 Task: Look for space in Barra do Garças, Brazil from 5th June, 2023 to 16th June, 2023 for 2 adults in price range Rs.14000 to Rs.18000. Place can be entire place with 1  bedroom having 1 bed and 1 bathroom. Property type can be house, flat, guest house, hotel. Amenities needed are: washing machine. Booking option can be shelf check-in. Required host language is Spanish.
Action: Mouse moved to (582, 101)
Screenshot: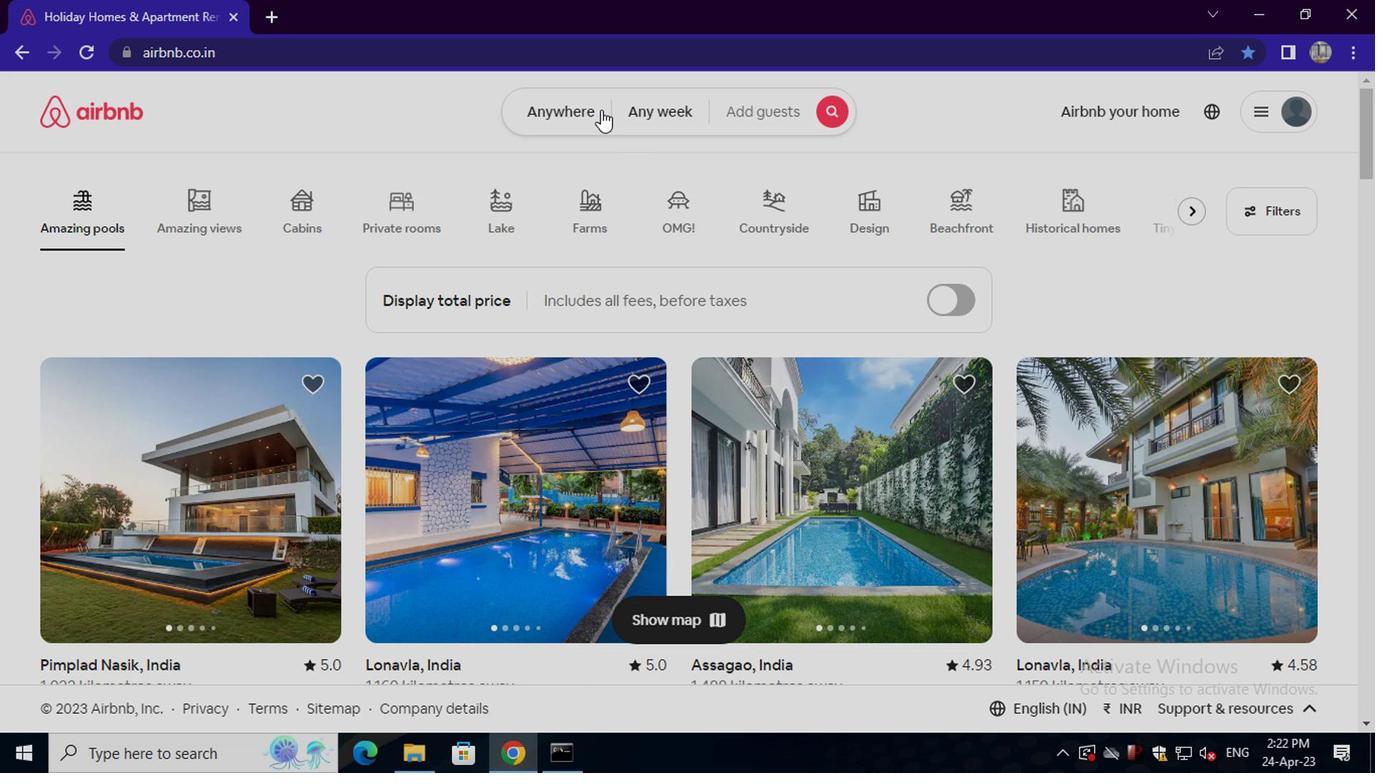 
Action: Mouse pressed left at (582, 101)
Screenshot: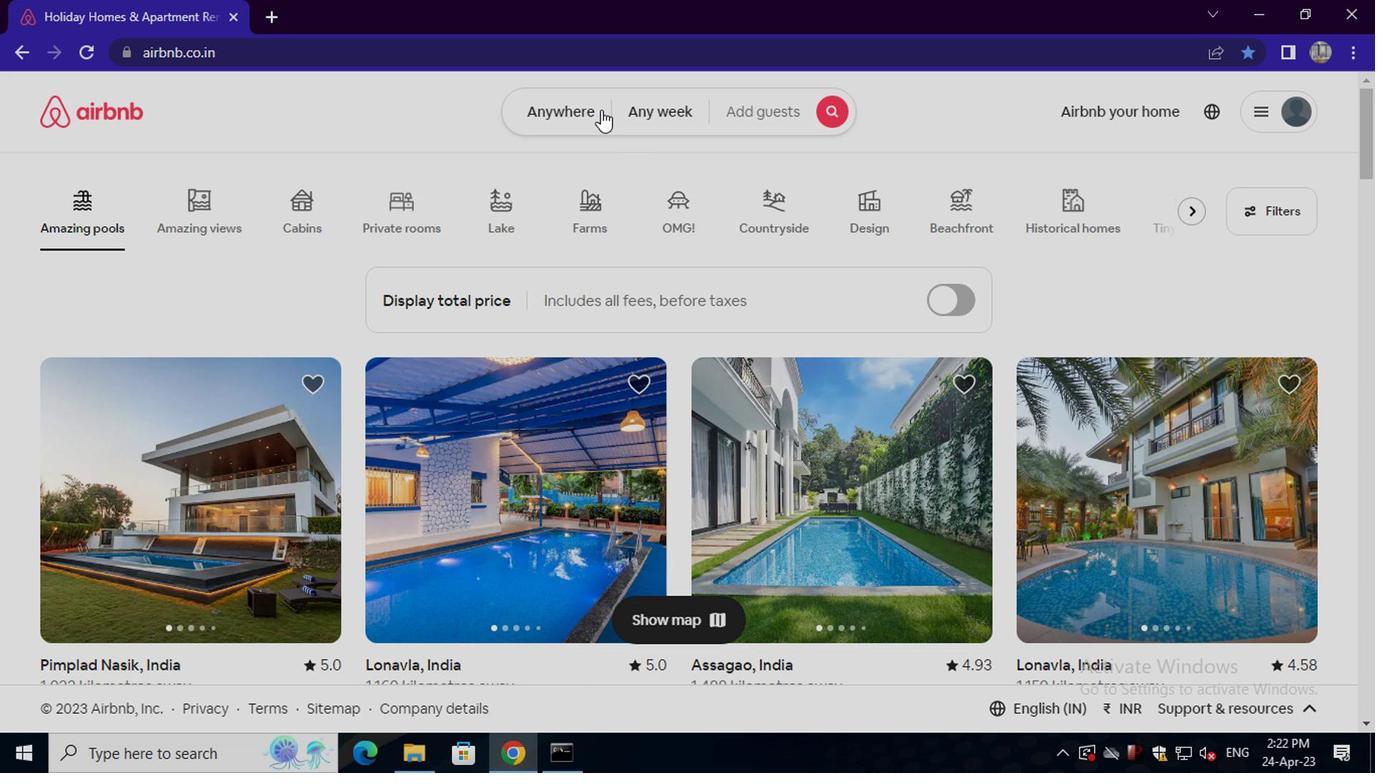 
Action: Mouse moved to (431, 193)
Screenshot: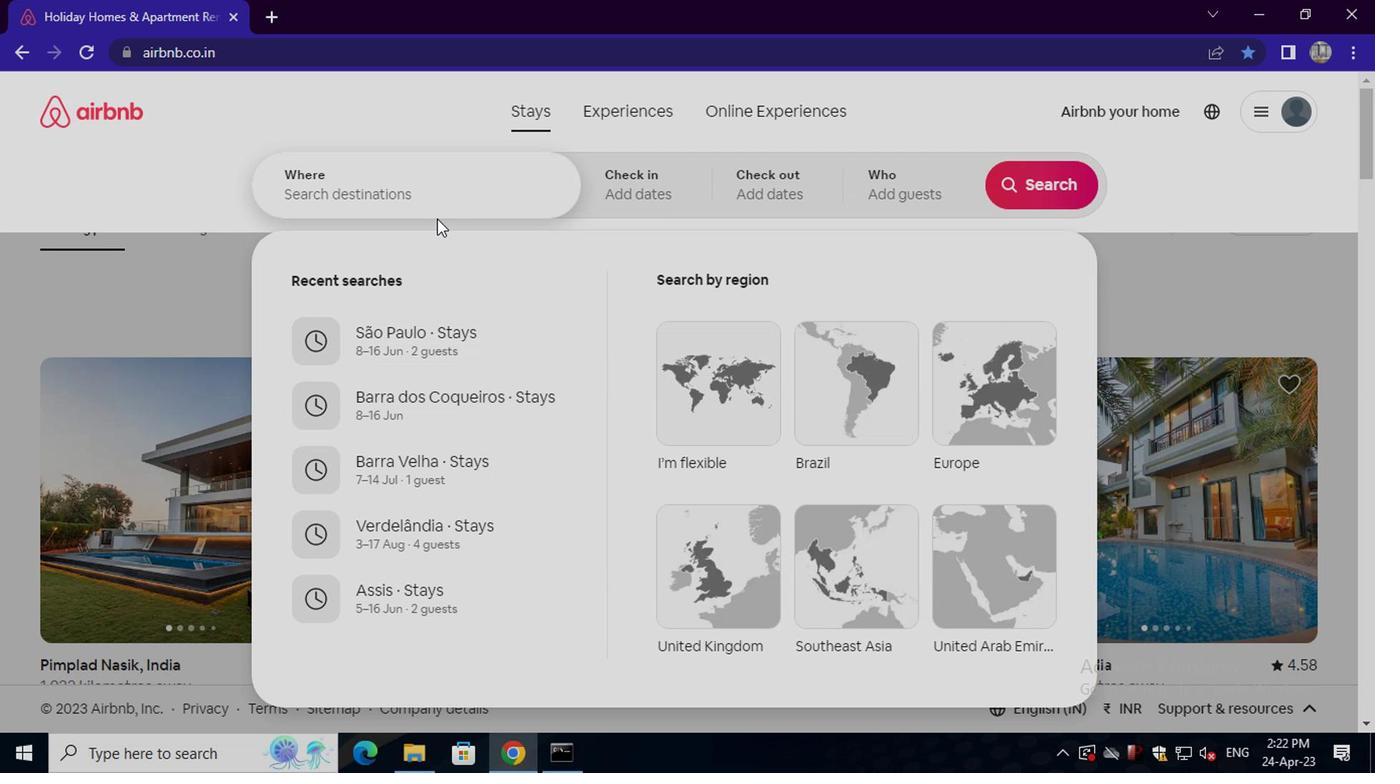 
Action: Mouse pressed left at (431, 193)
Screenshot: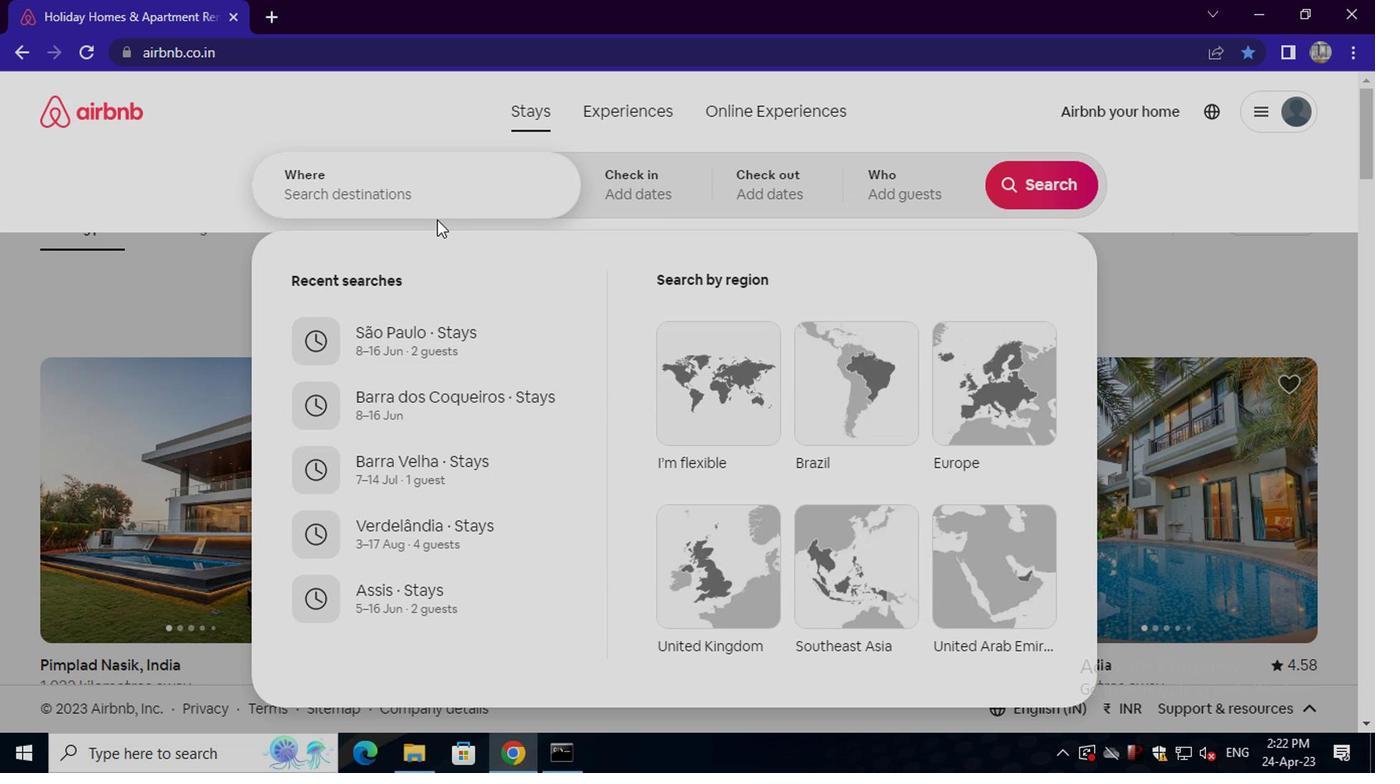 
Action: Key pressed barra<Key.space>do<Key.space>garcas,<Key.space>brazil<Key.enter>
Screenshot: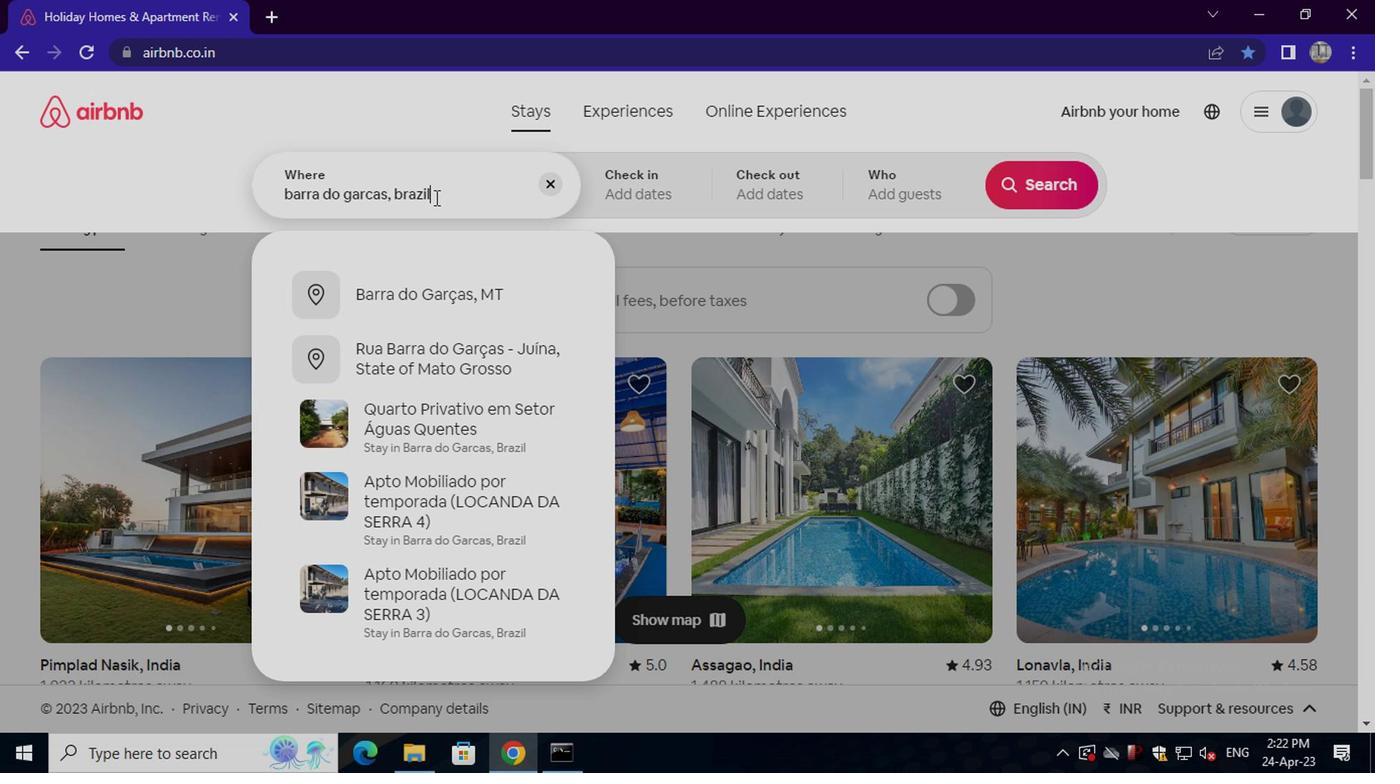 
Action: Mouse moved to (1037, 344)
Screenshot: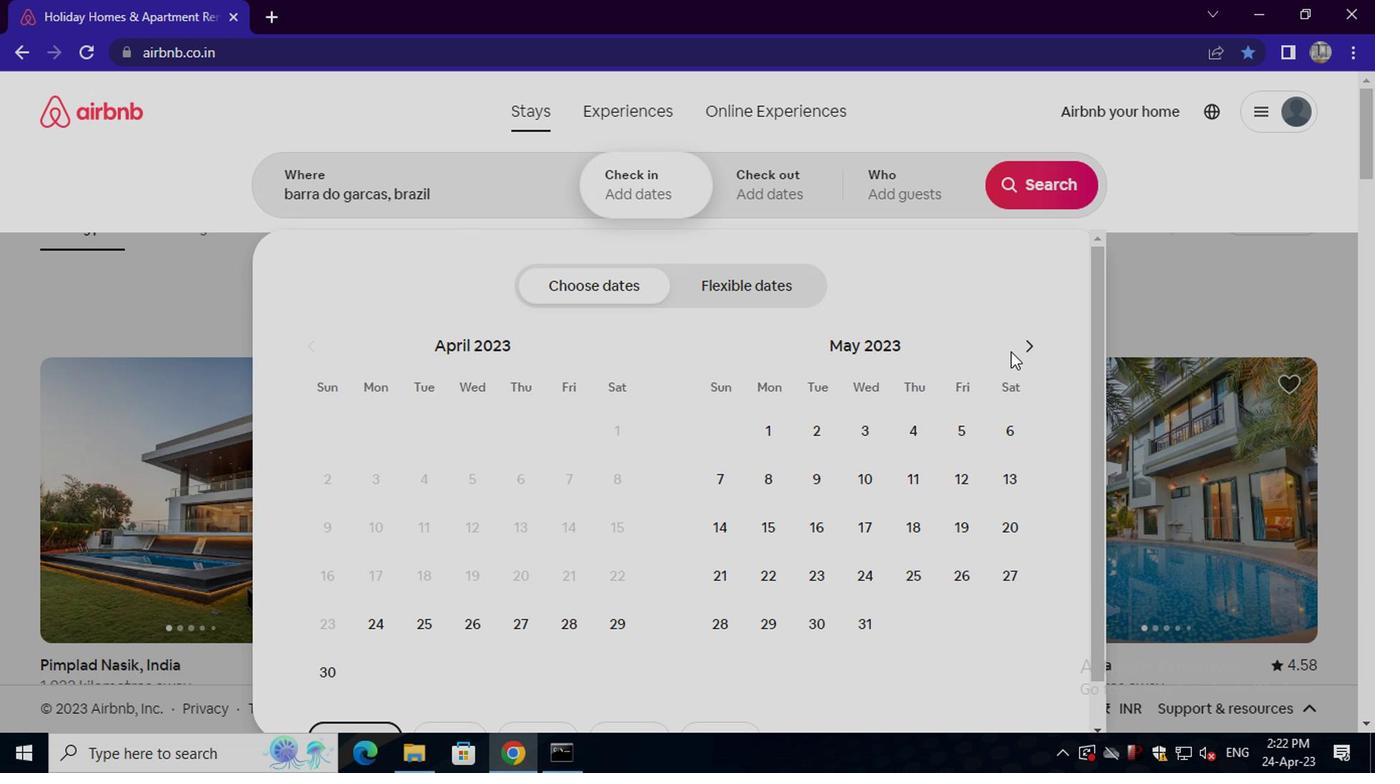 
Action: Mouse pressed left at (1037, 344)
Screenshot: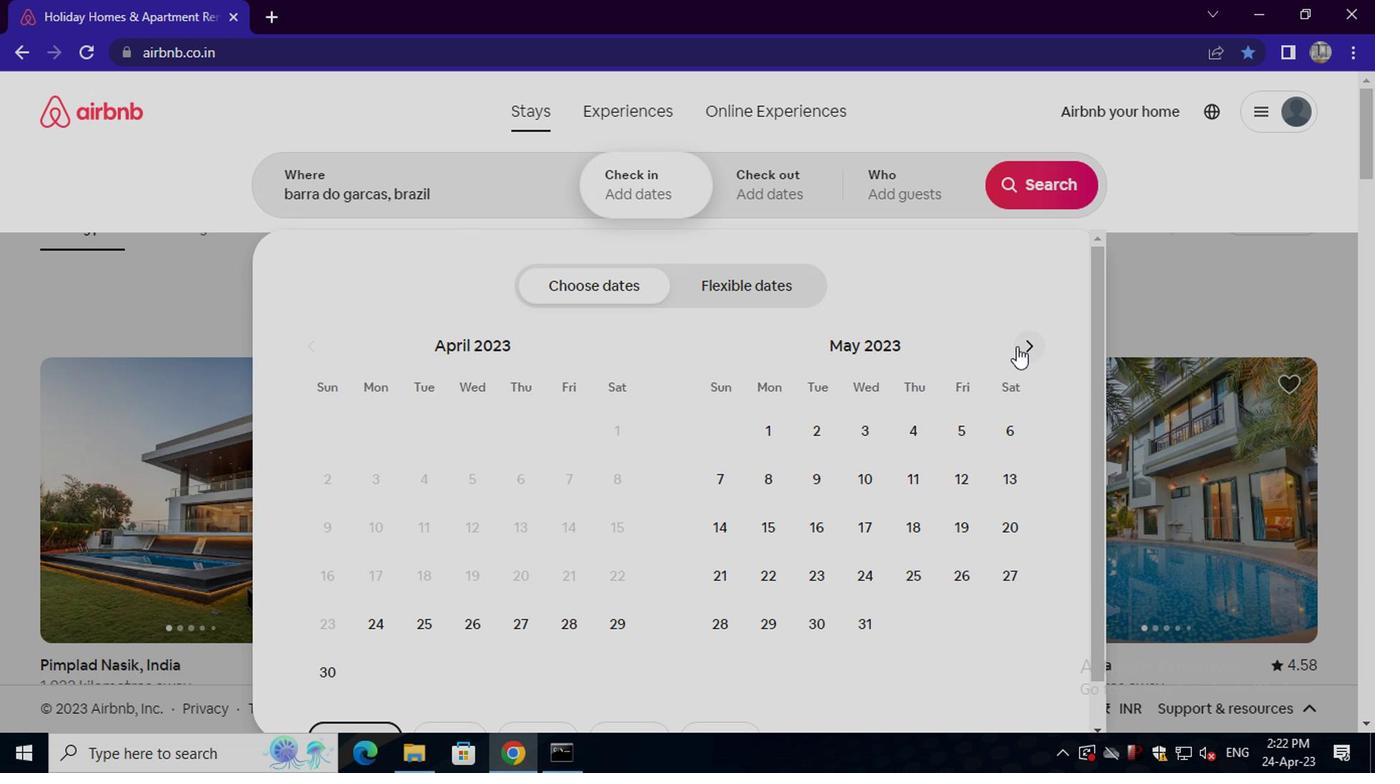 
Action: Mouse moved to (770, 477)
Screenshot: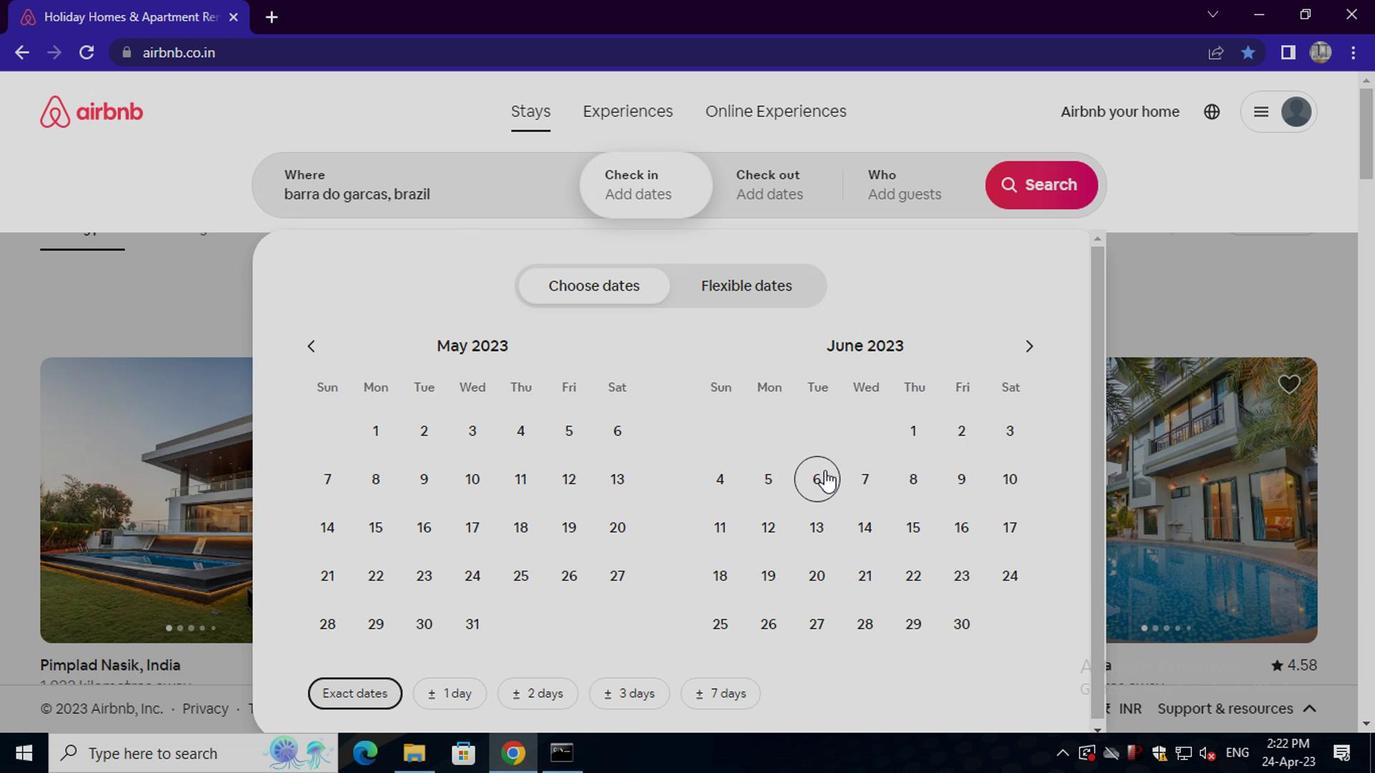 
Action: Mouse pressed left at (770, 477)
Screenshot: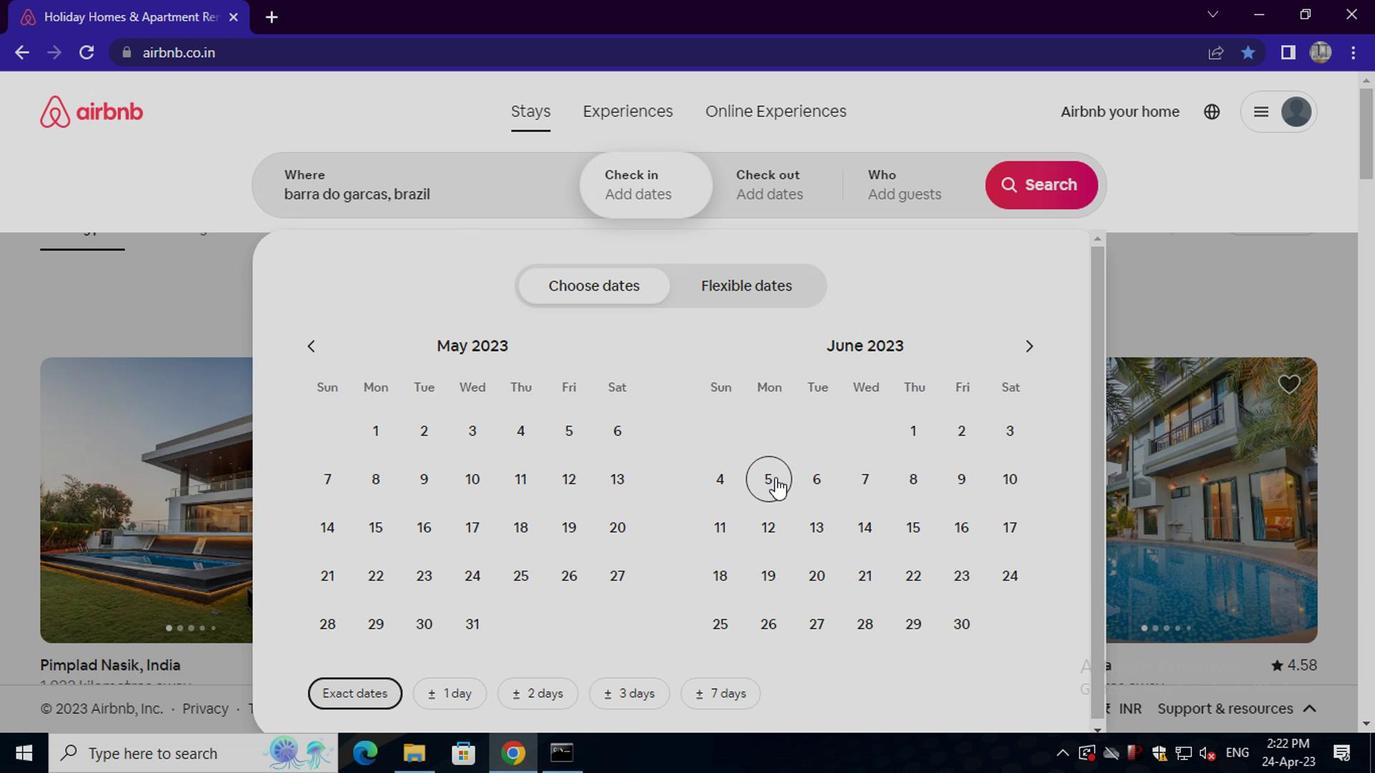 
Action: Mouse moved to (957, 520)
Screenshot: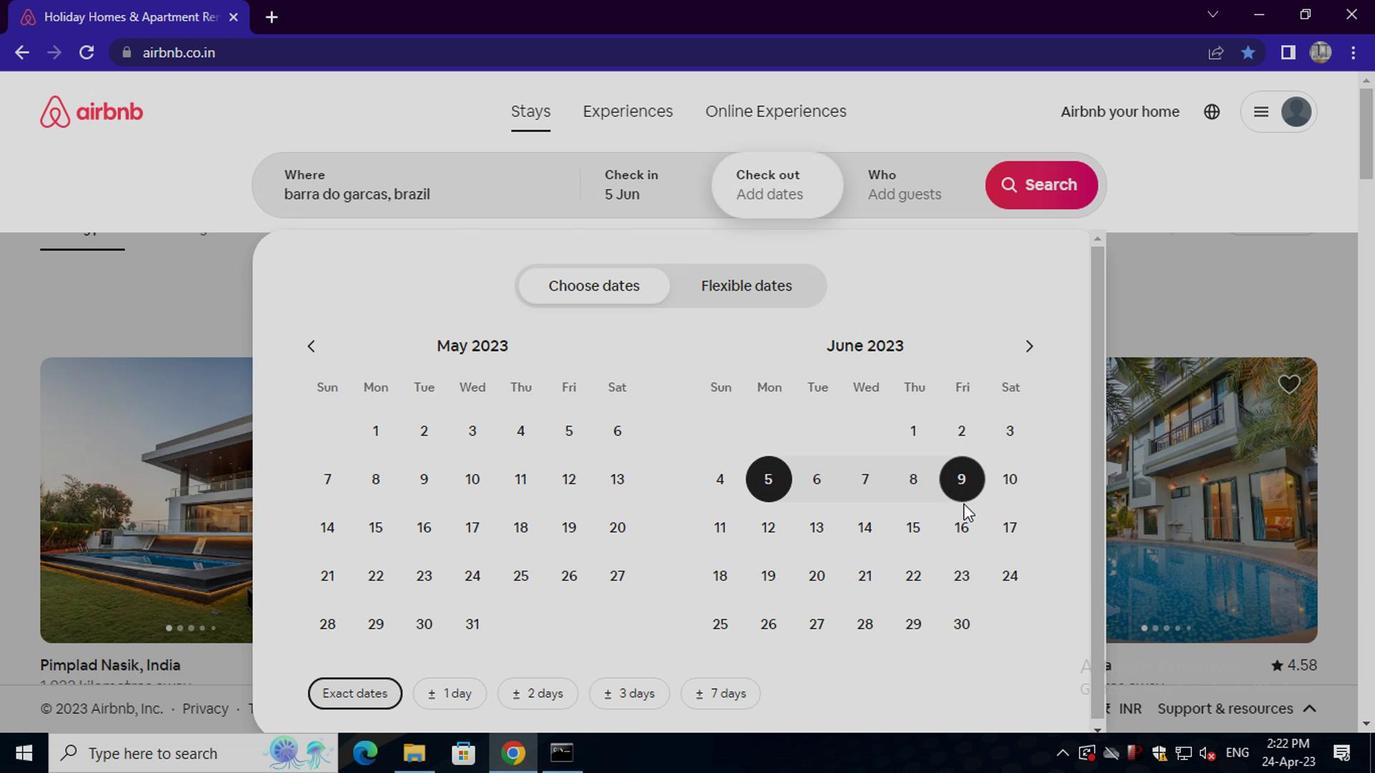 
Action: Mouse pressed left at (957, 520)
Screenshot: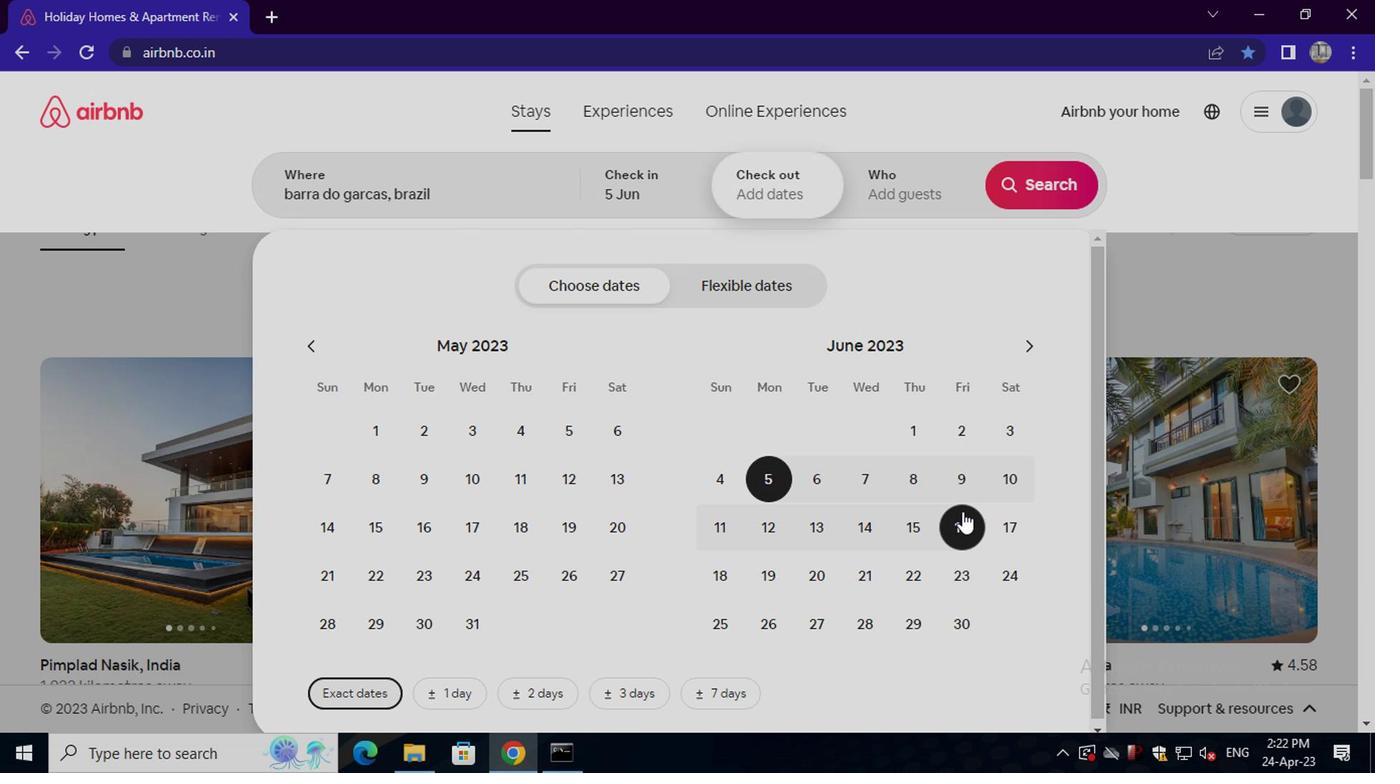
Action: Mouse moved to (921, 174)
Screenshot: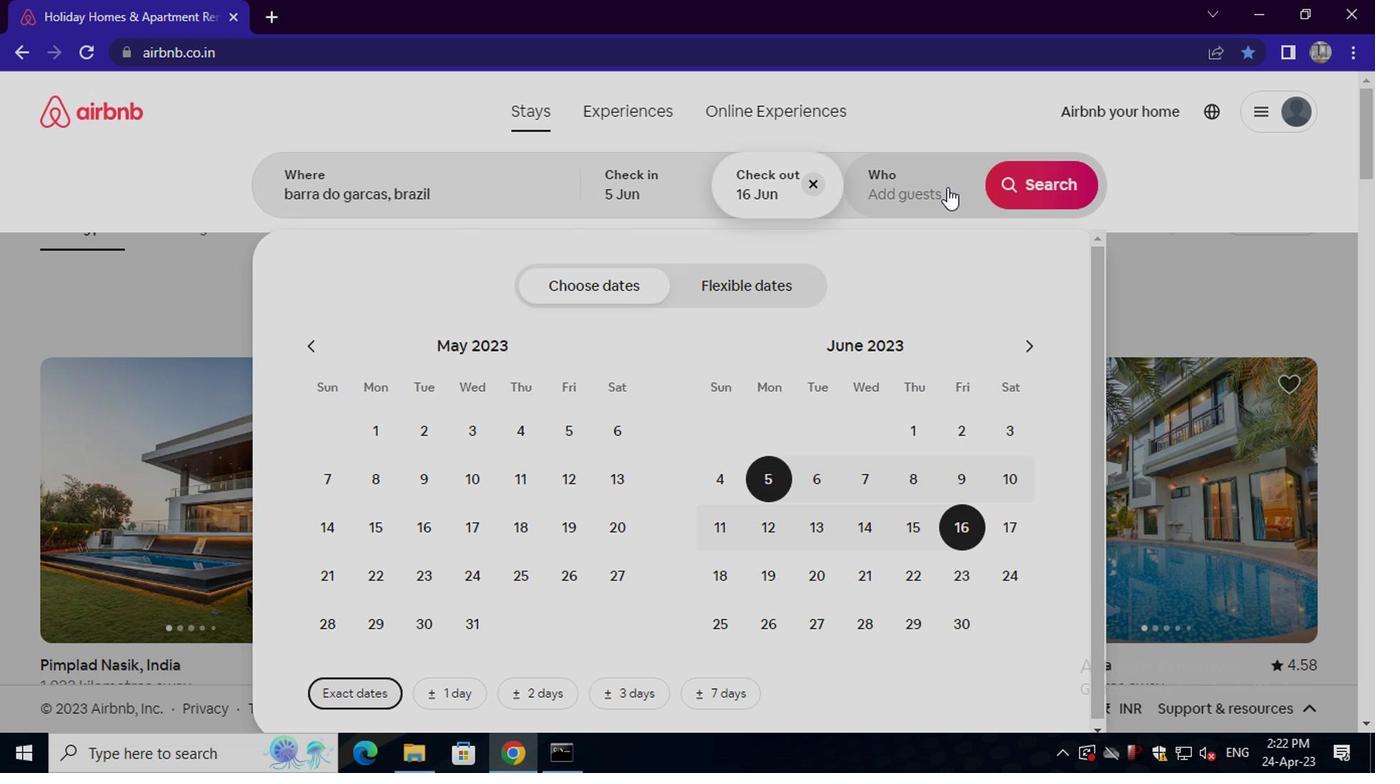 
Action: Mouse pressed left at (921, 174)
Screenshot: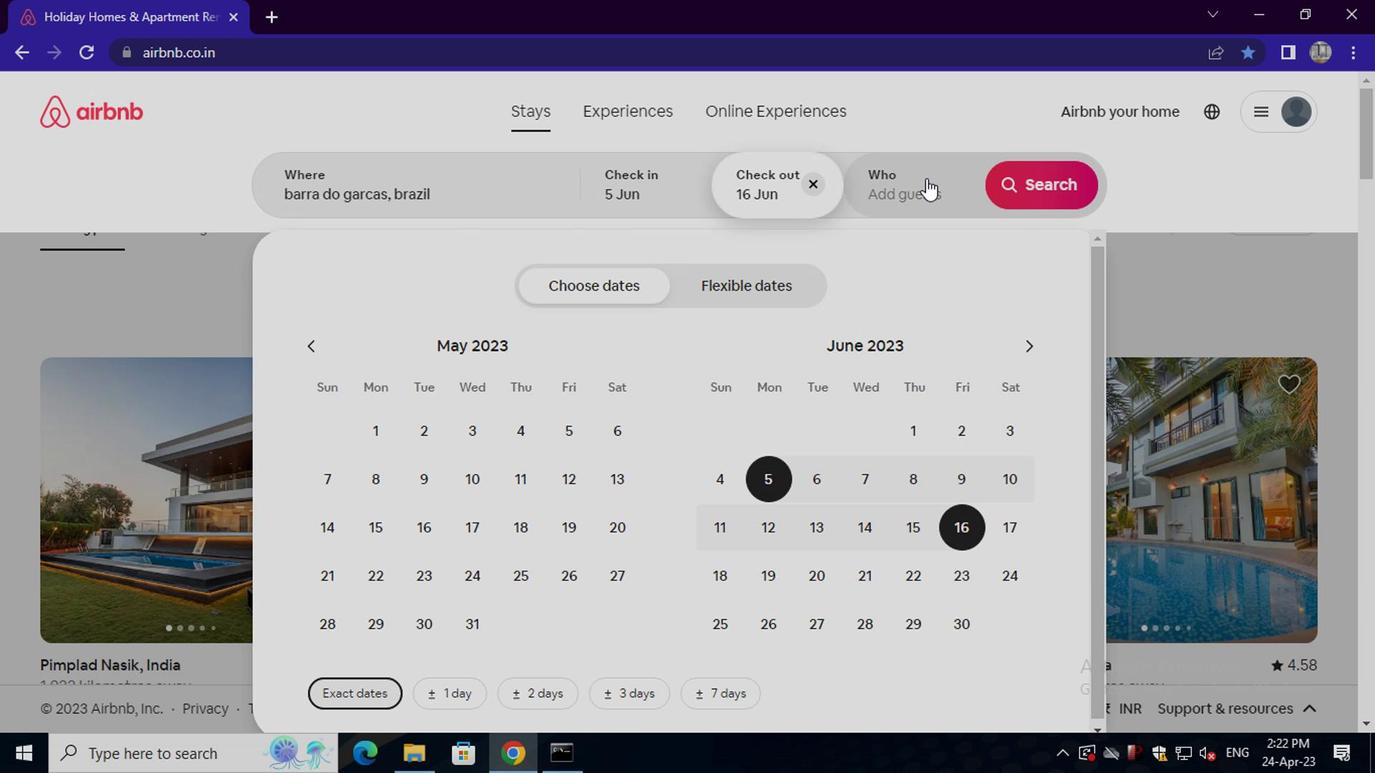 
Action: Mouse moved to (1043, 285)
Screenshot: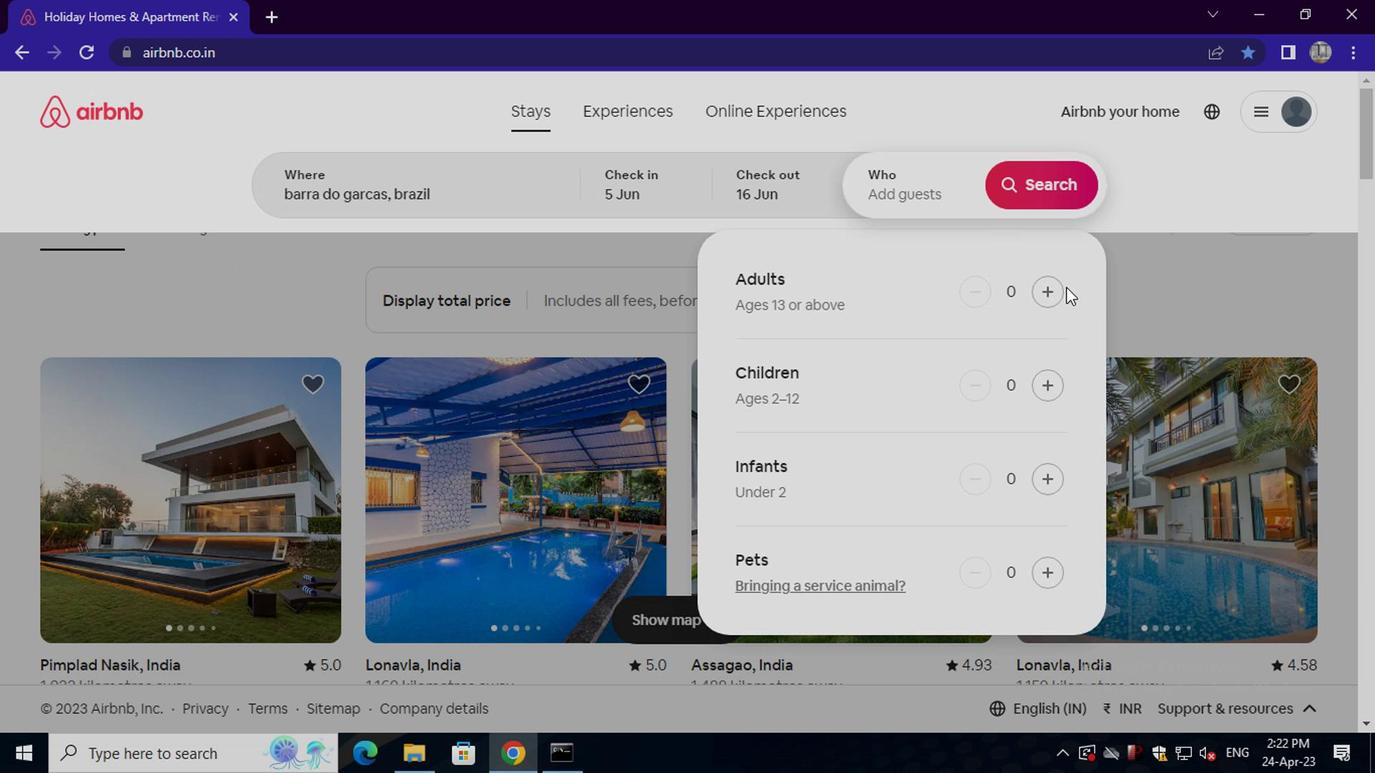 
Action: Mouse pressed left at (1043, 285)
Screenshot: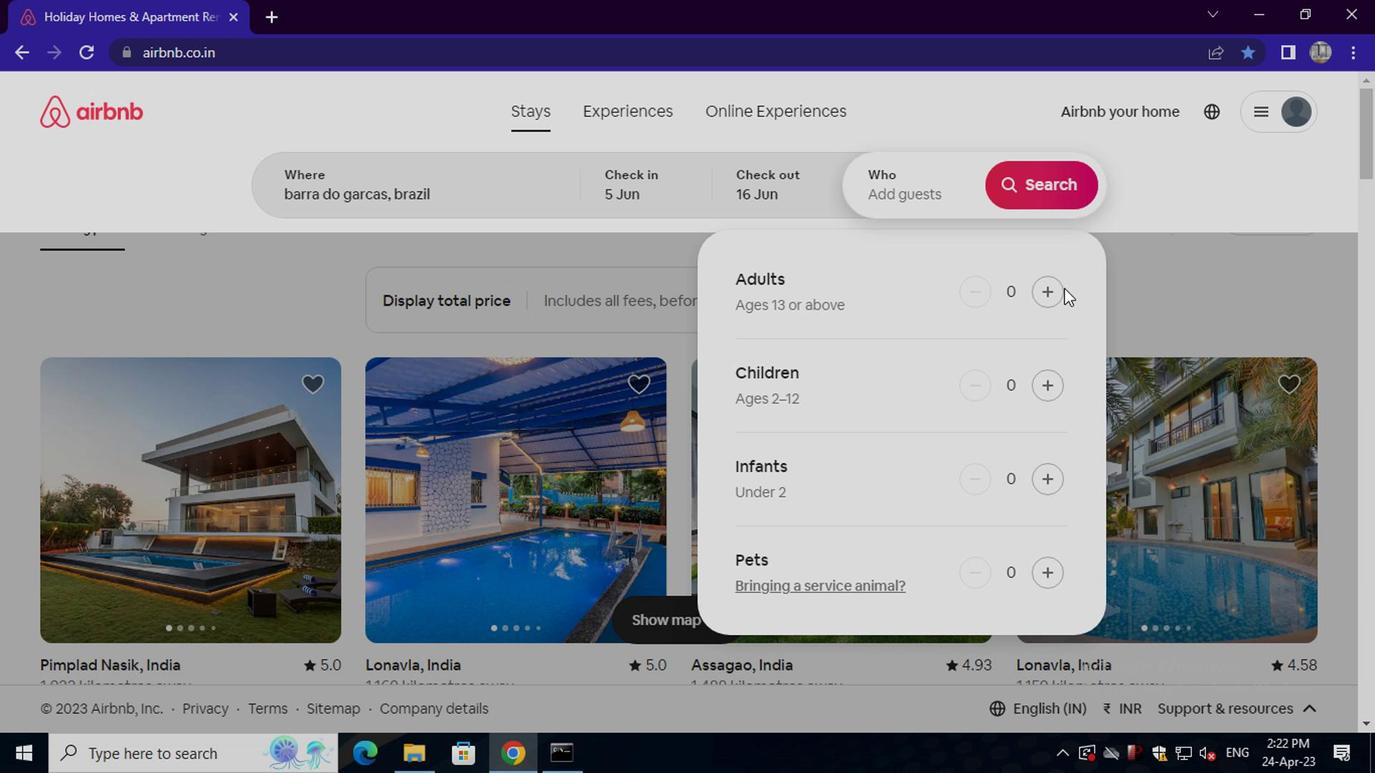
Action: Mouse pressed left at (1043, 285)
Screenshot: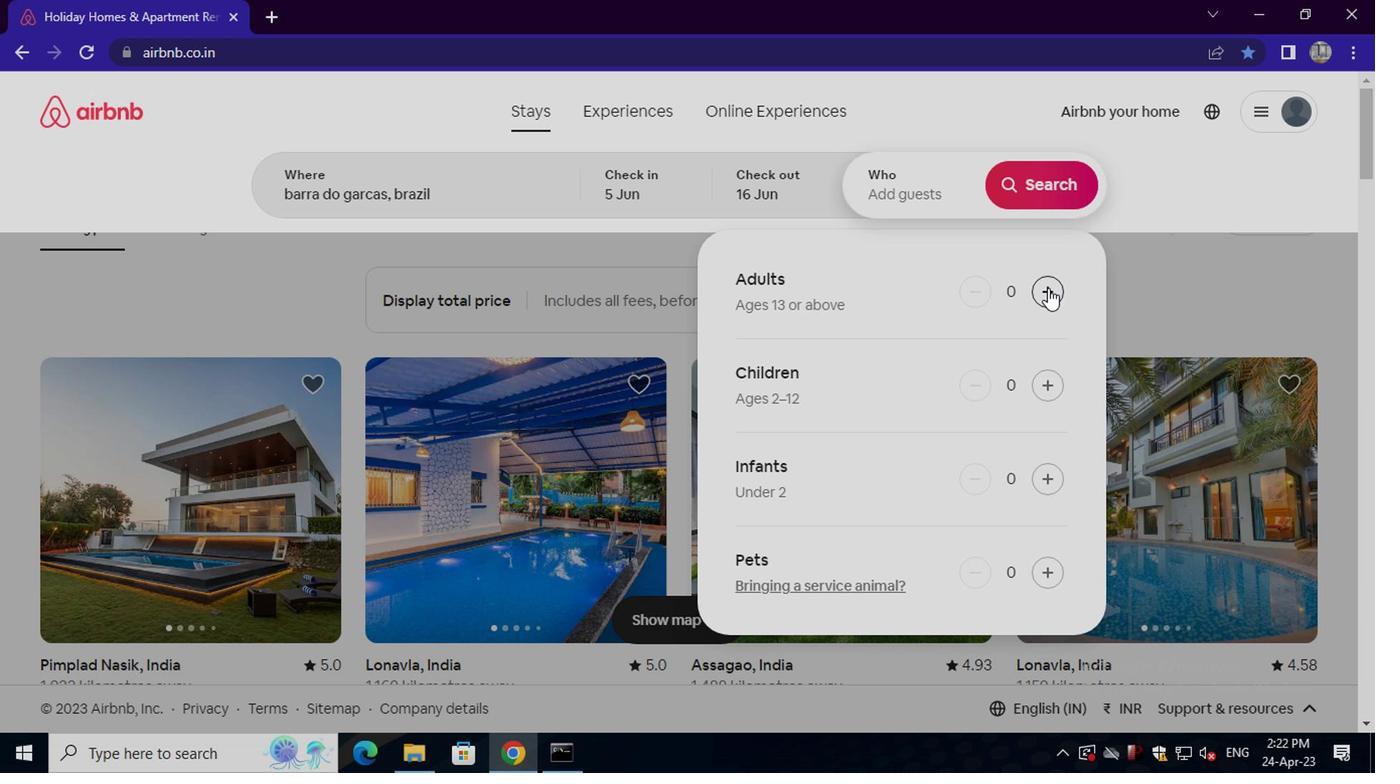 
Action: Mouse moved to (1041, 175)
Screenshot: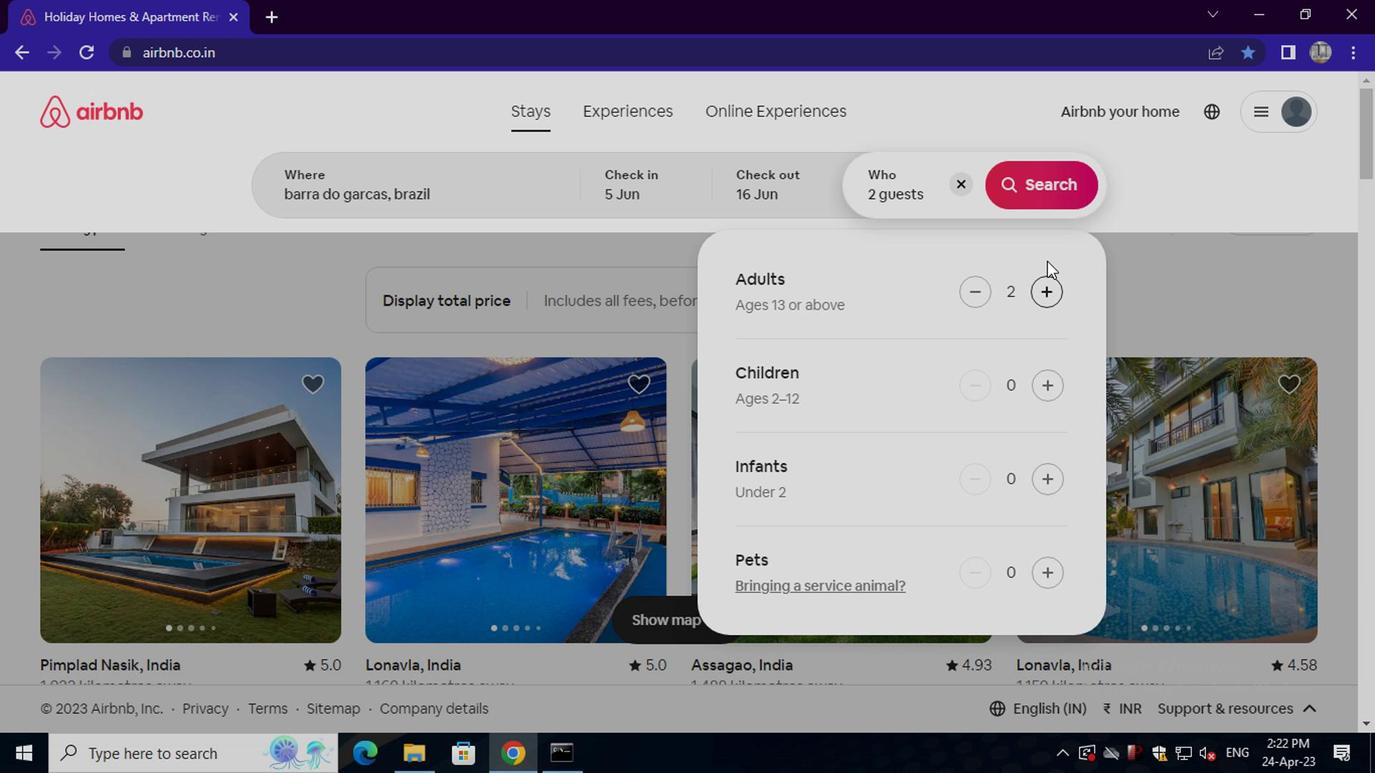 
Action: Mouse pressed left at (1041, 175)
Screenshot: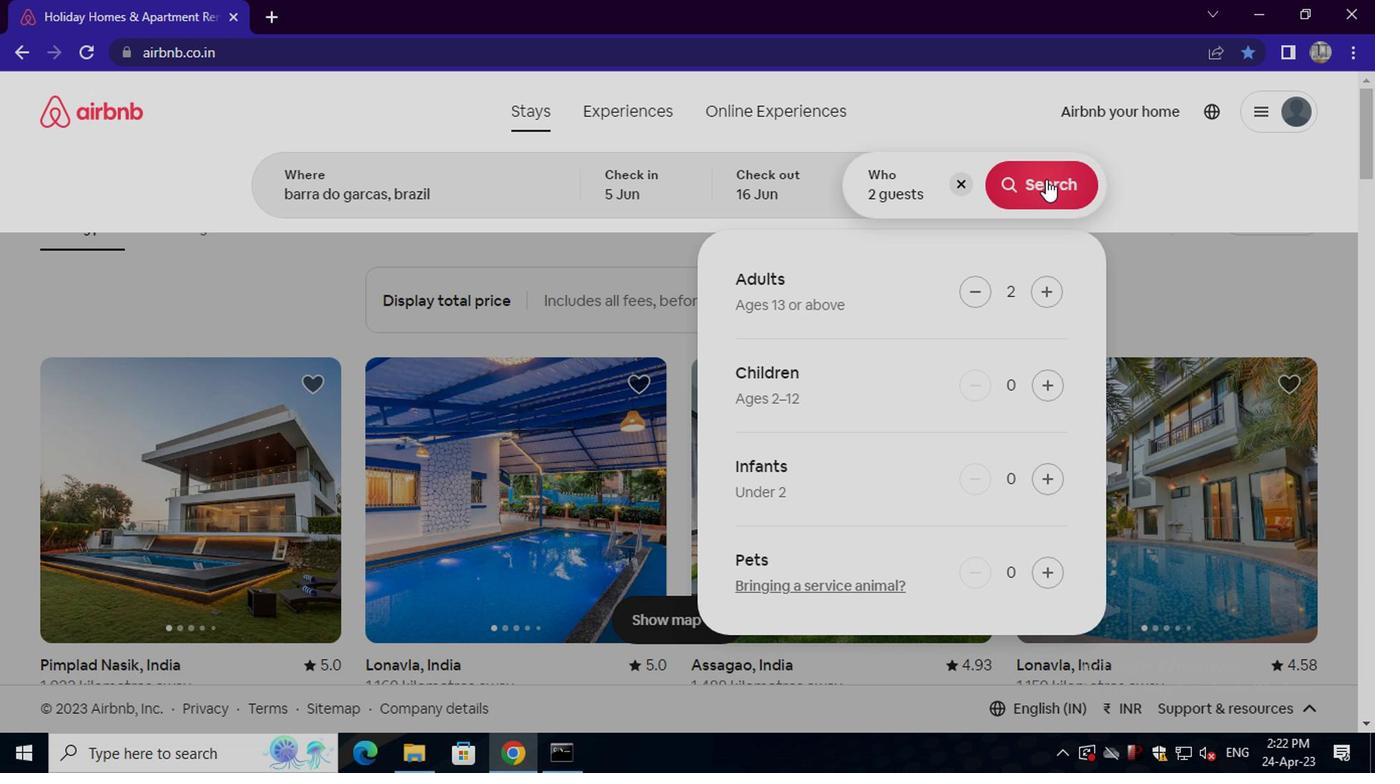 
Action: Mouse moved to (1303, 183)
Screenshot: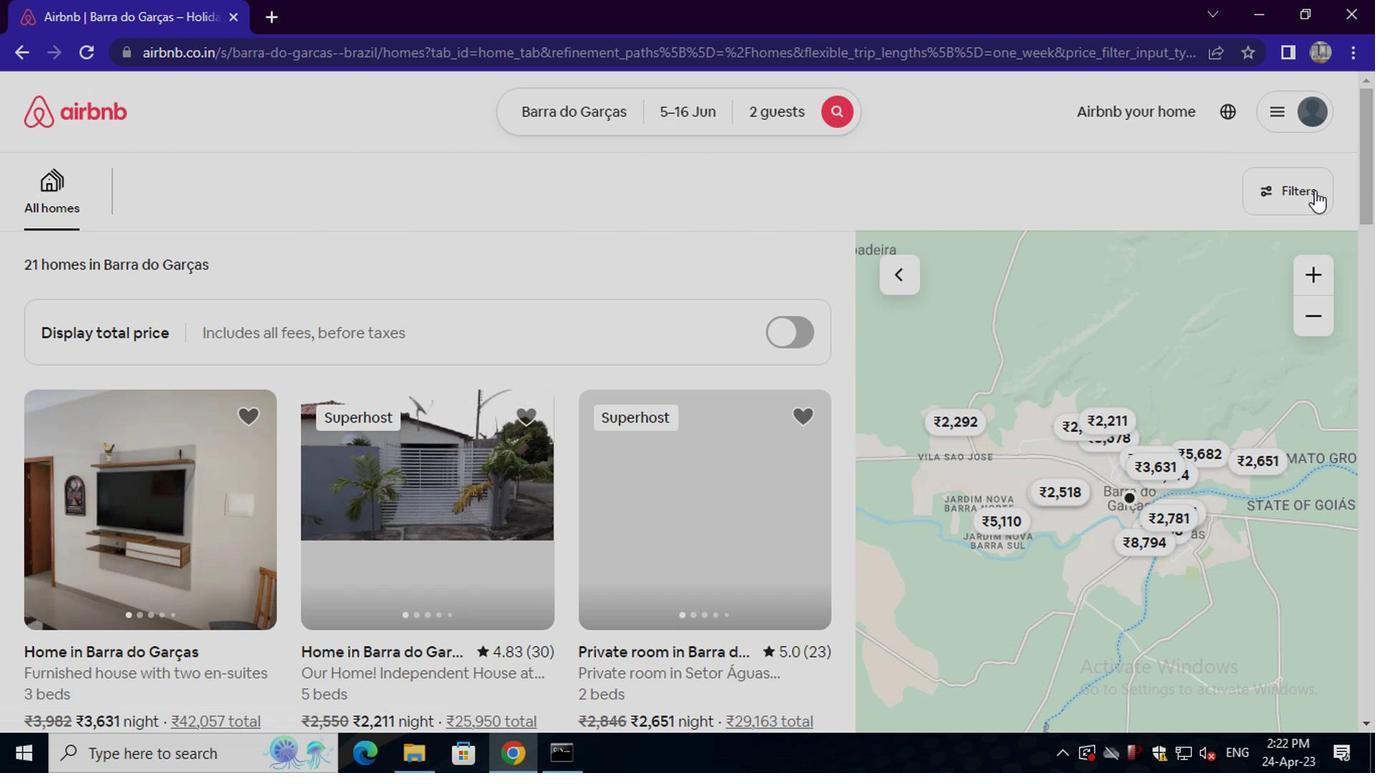 
Action: Mouse pressed left at (1303, 183)
Screenshot: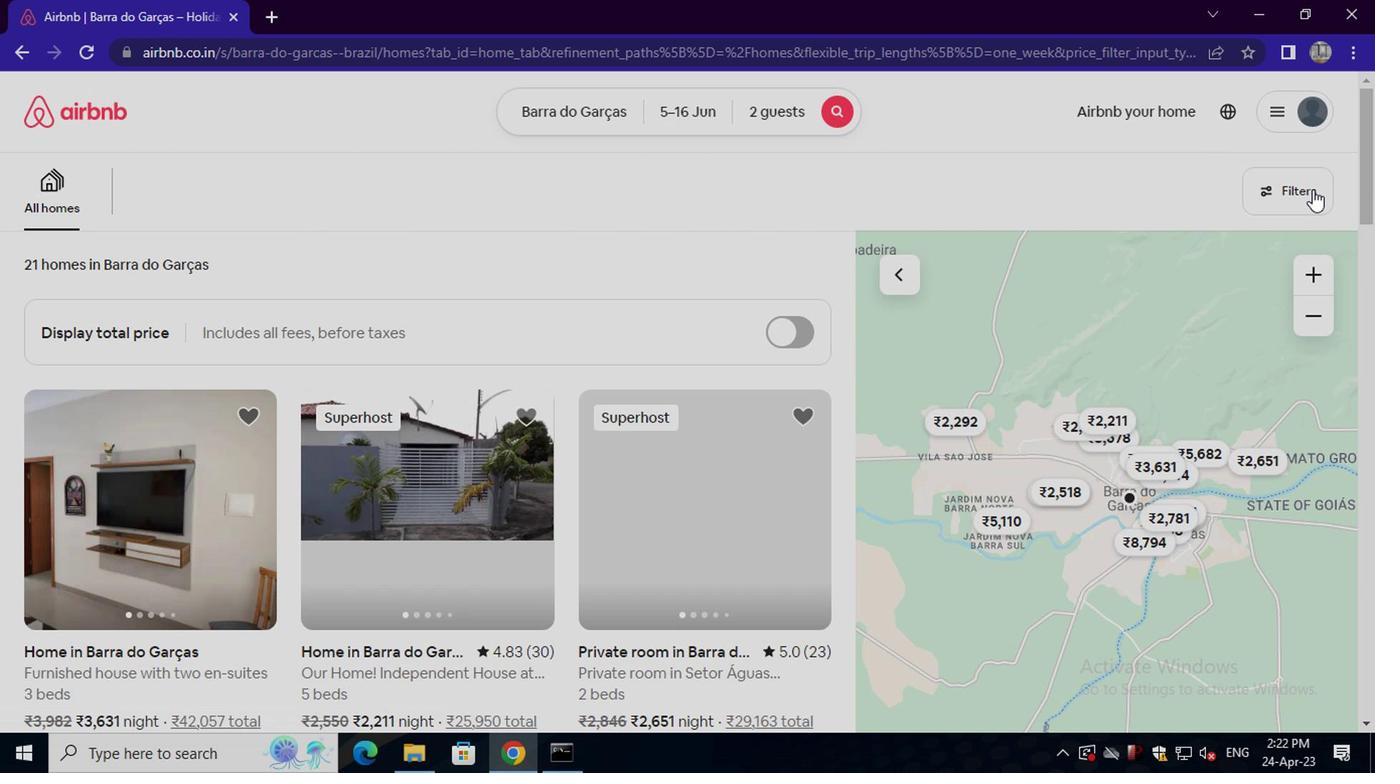 
Action: Mouse moved to (496, 452)
Screenshot: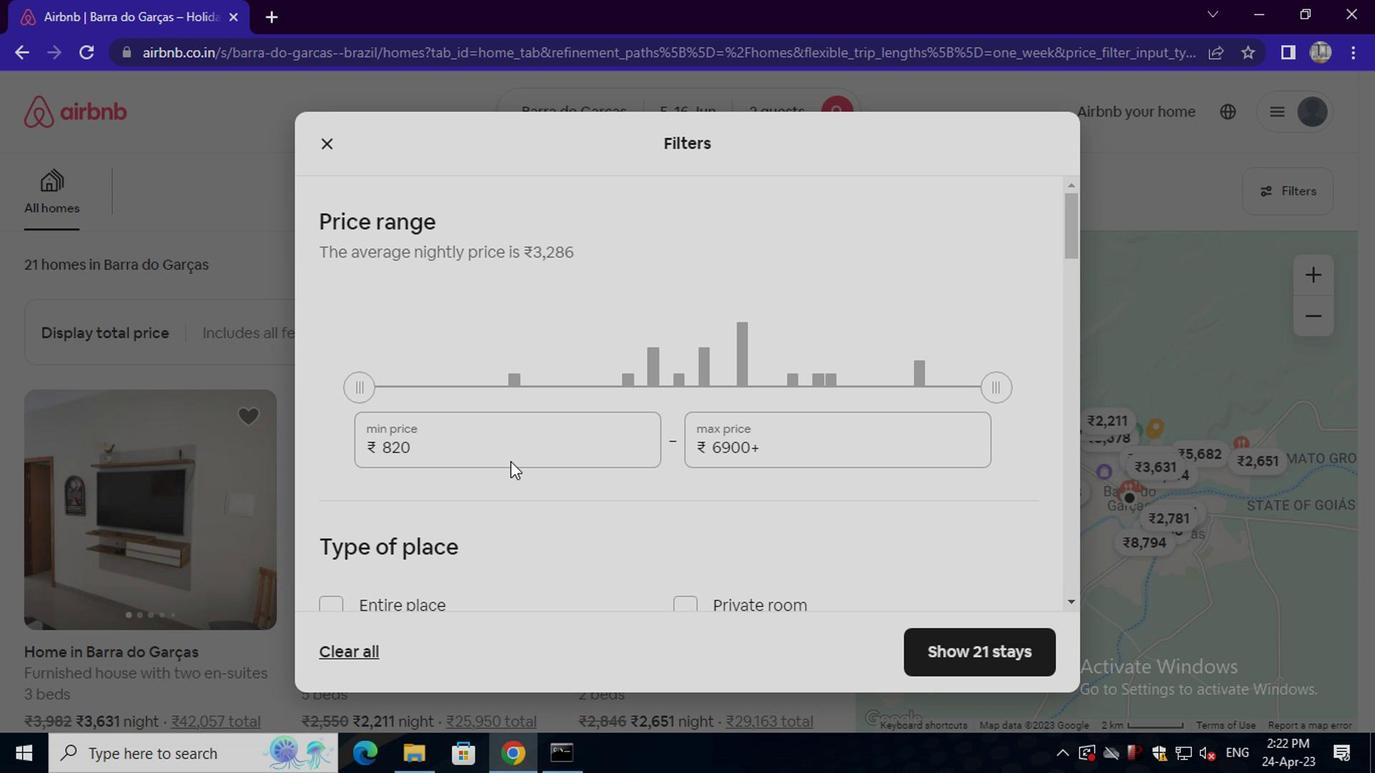 
Action: Mouse pressed left at (496, 452)
Screenshot: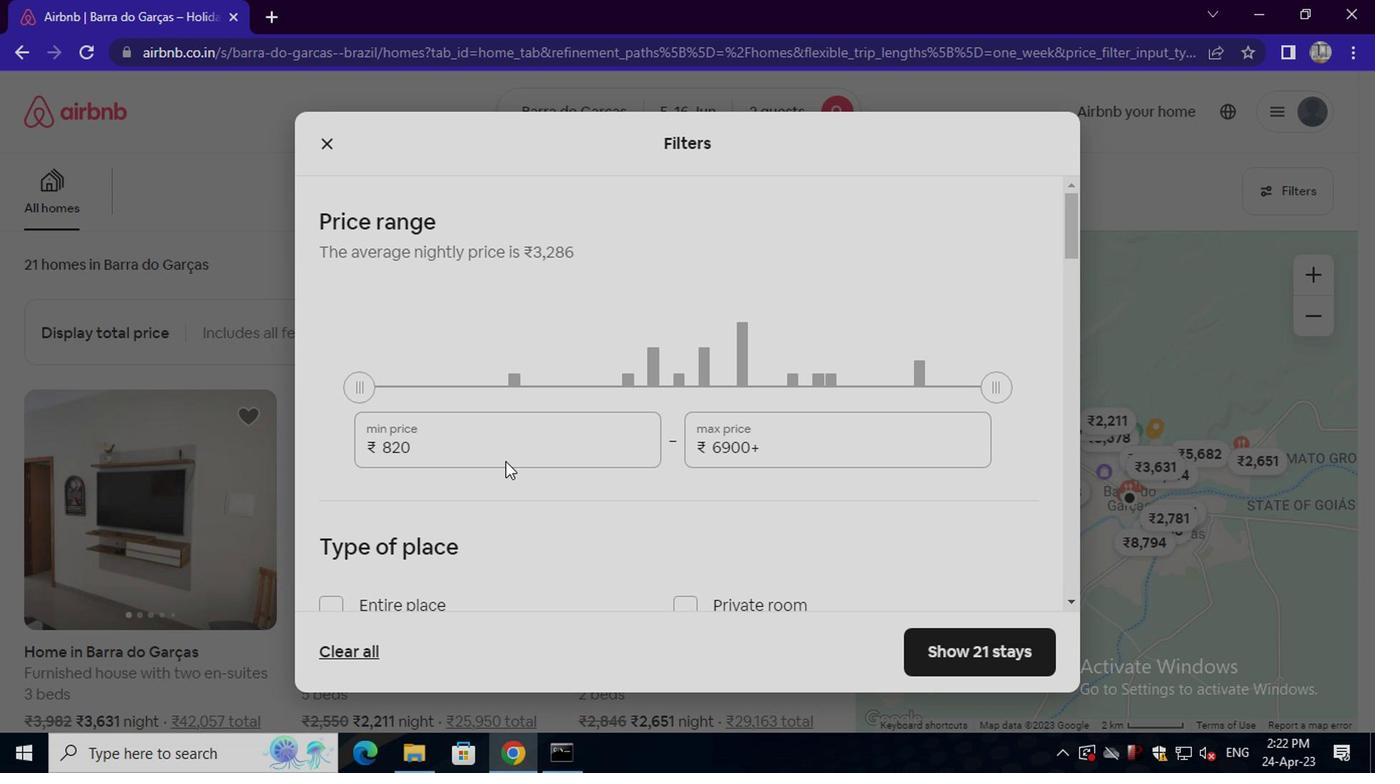 
Action: Key pressed <Key.backspace><Key.backspace><Key.backspace><Key.backspace><Key.backspace><Key.backspace><Key.backspace><Key.backspace><Key.backspace><Key.backspace><Key.backspace><Key.backspace><Key.backspace><Key.backspace><Key.backspace>14000
Screenshot: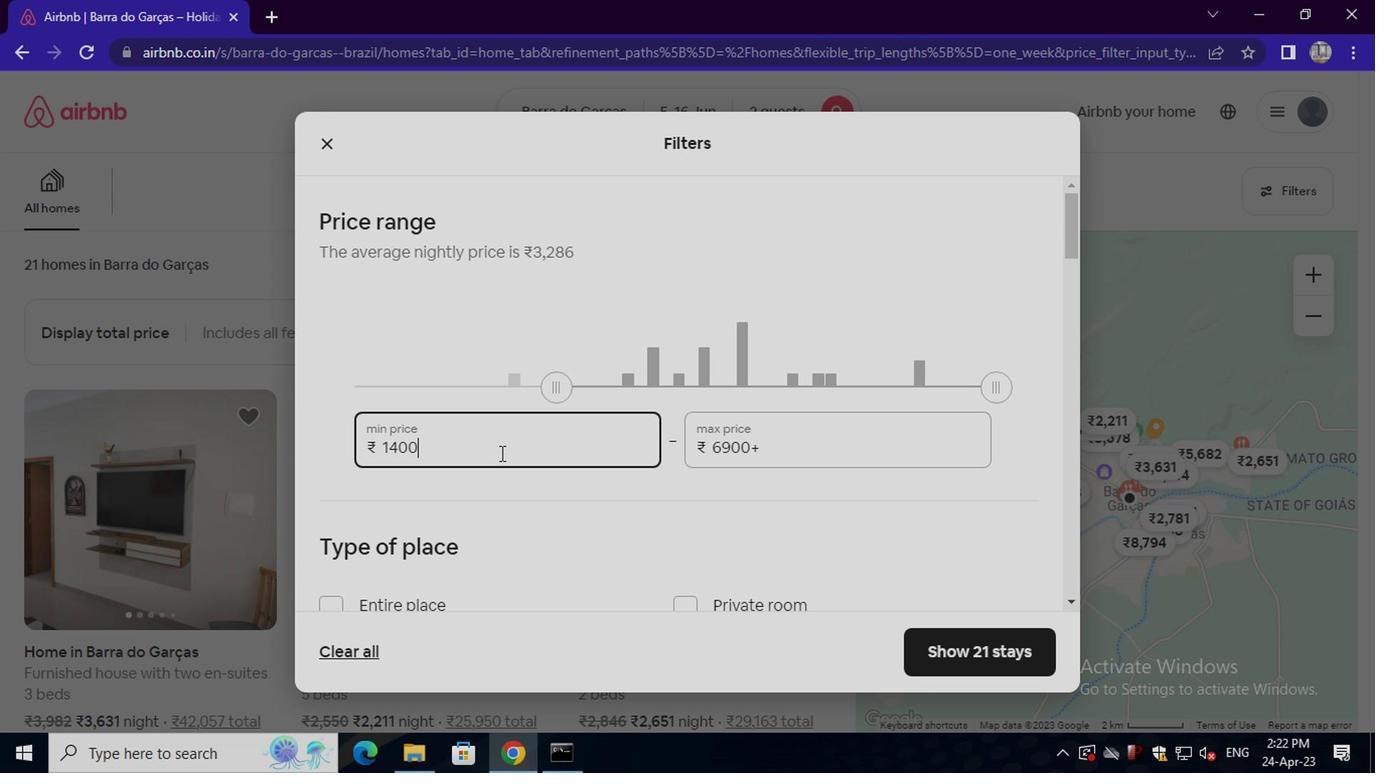 
Action: Mouse moved to (758, 449)
Screenshot: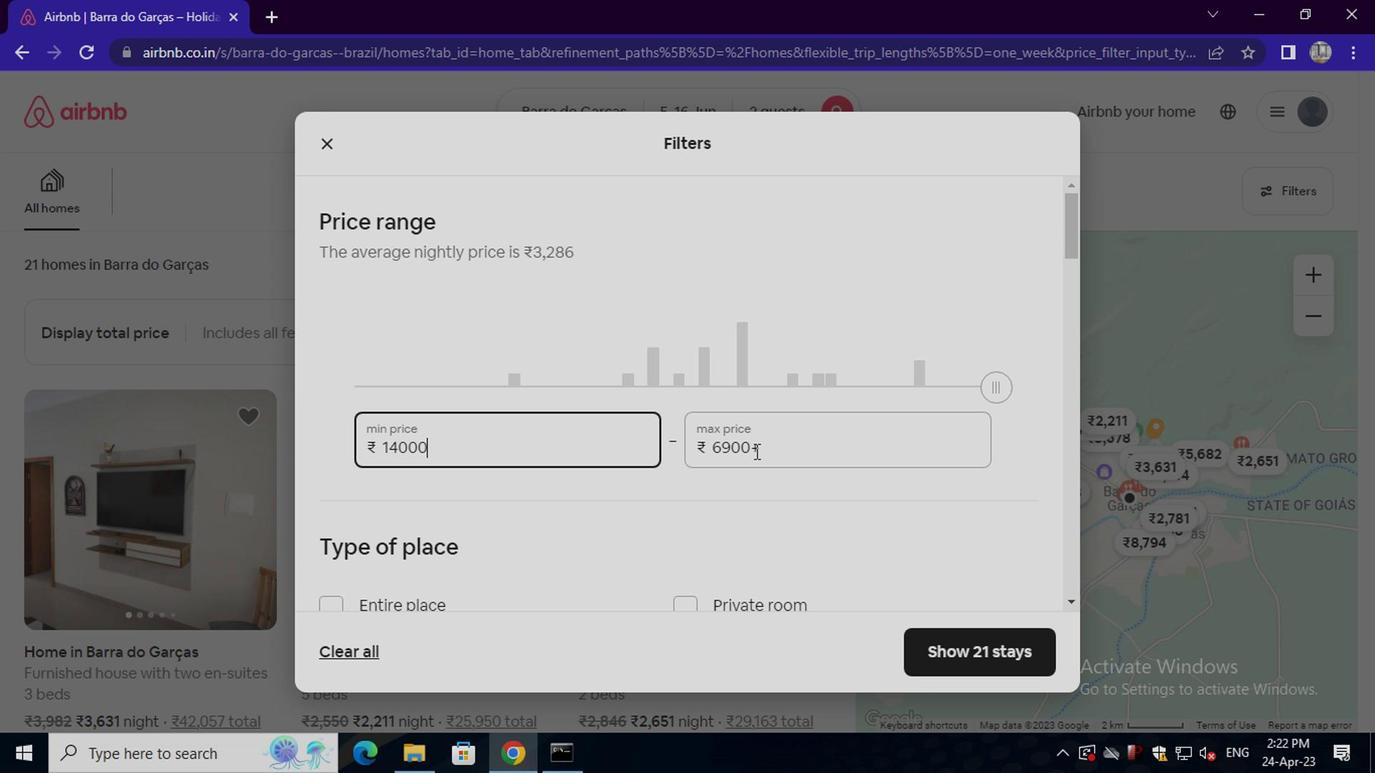 
Action: Mouse pressed left at (758, 449)
Screenshot: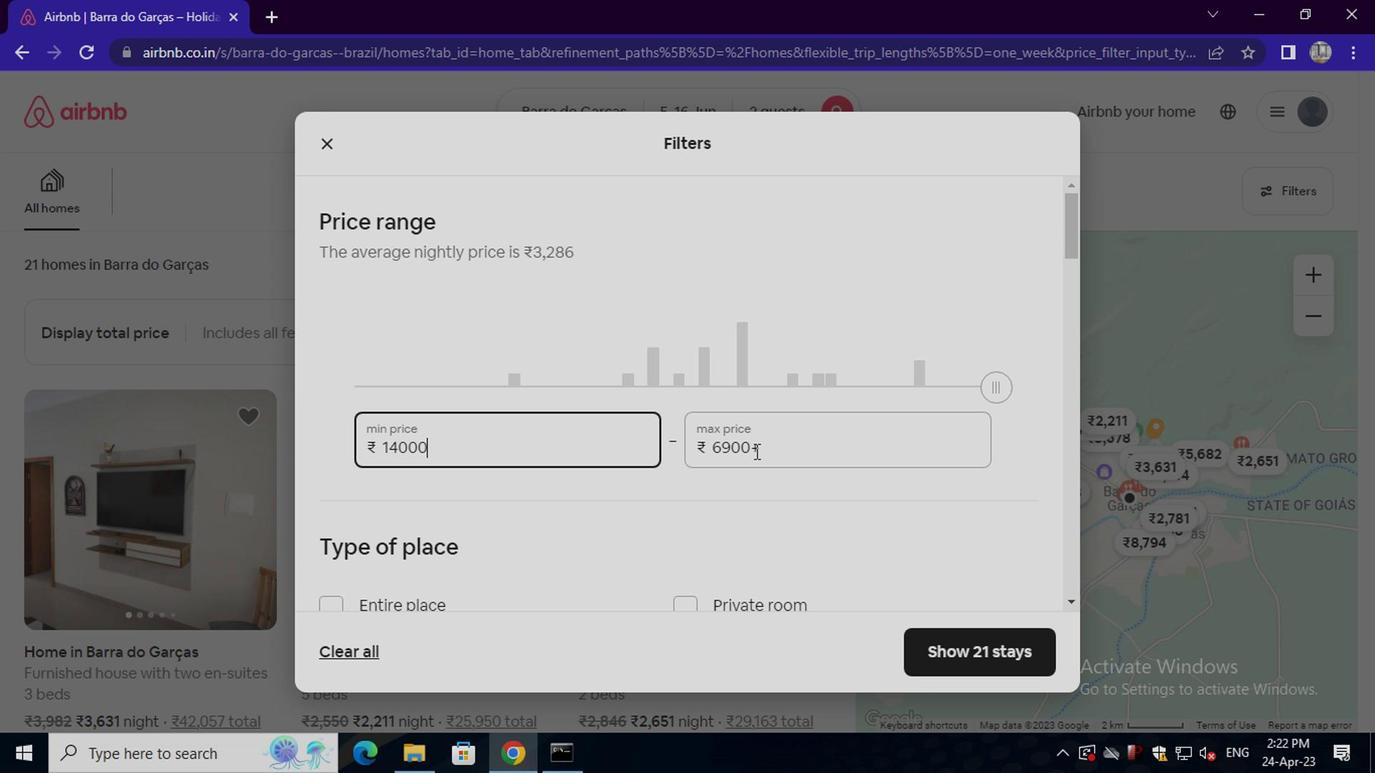 
Action: Key pressed <Key.backspace><Key.backspace><Key.backspace><Key.backspace><Key.backspace><Key.backspace><Key.backspace><Key.backspace><Key.backspace><Key.backspace><Key.backspace><Key.backspace><Key.backspace><Key.backspace><Key.backspace><Key.backspace><Key.backspace><Key.backspace><Key.backspace><Key.backspace><Key.backspace>18000
Screenshot: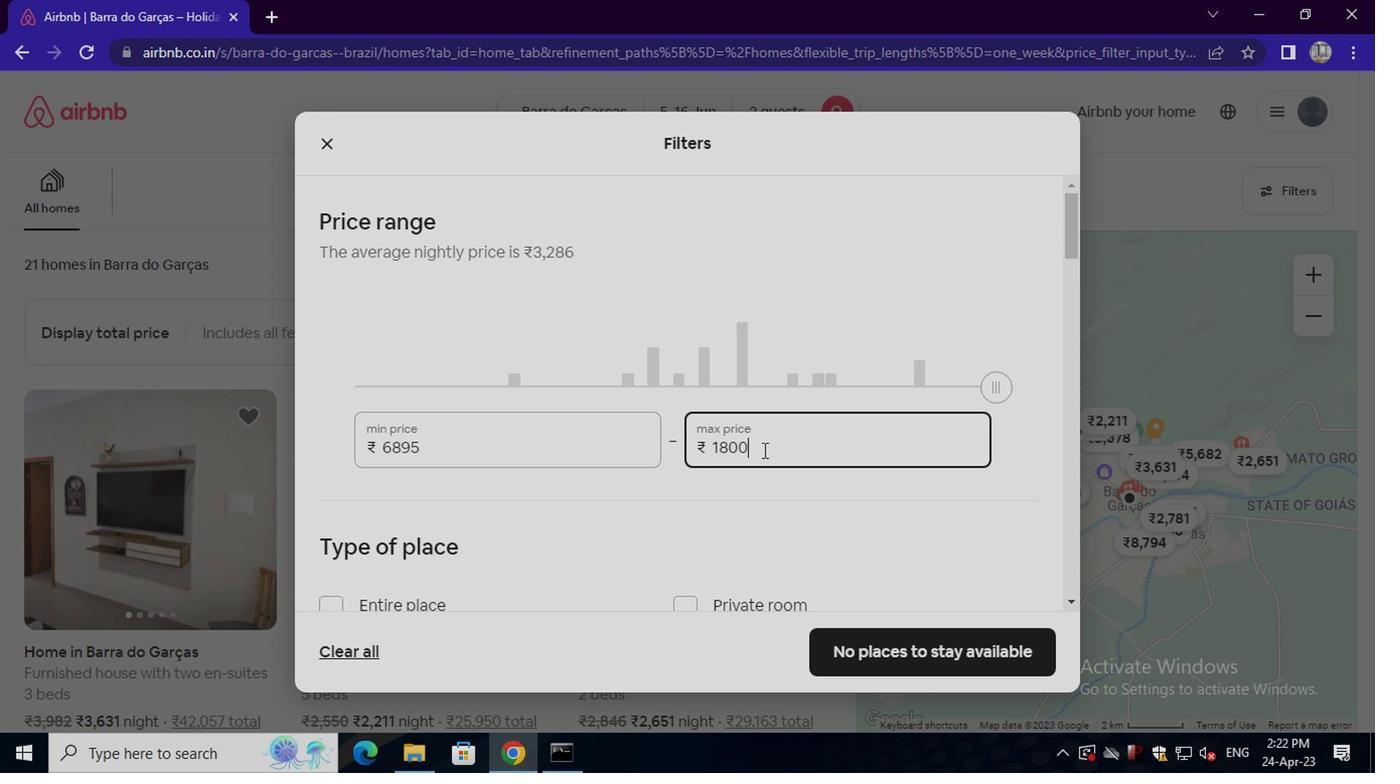 
Action: Mouse moved to (677, 491)
Screenshot: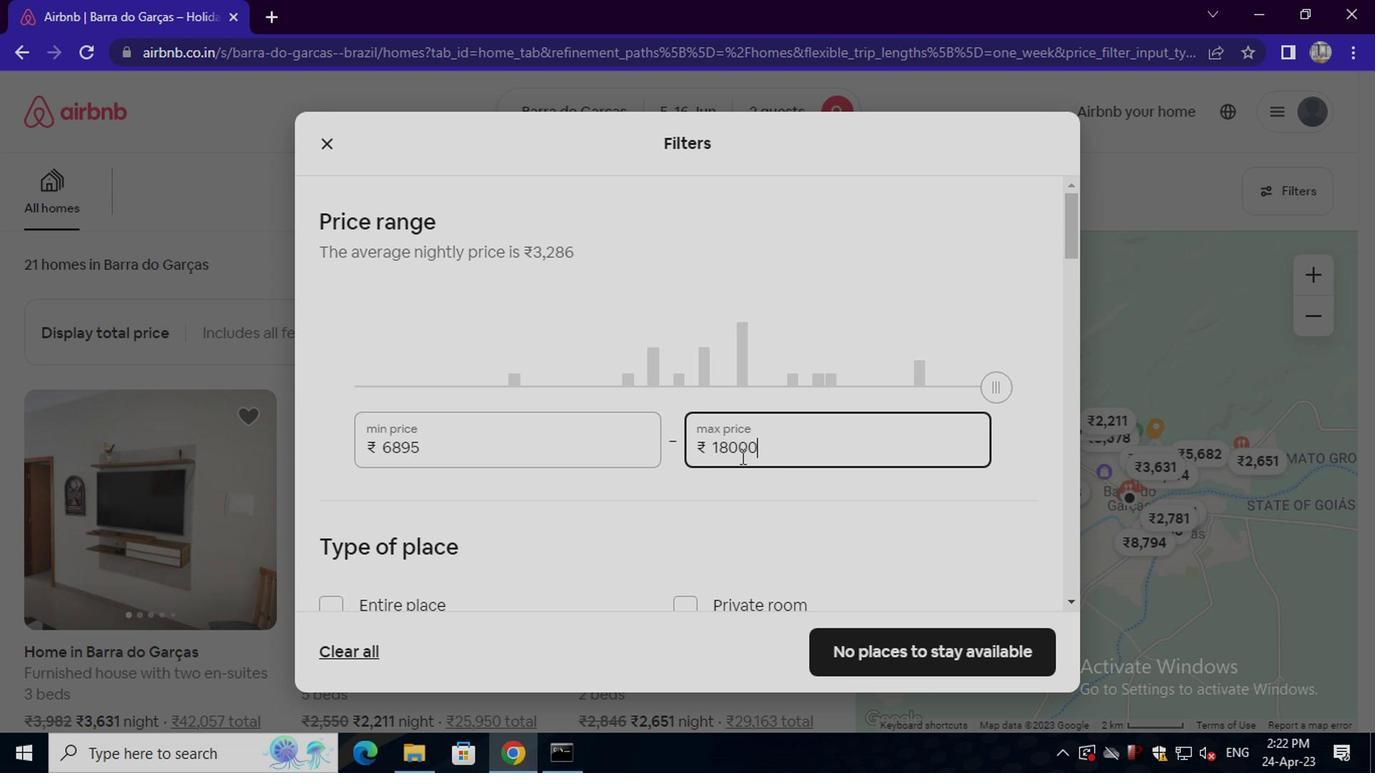 
Action: Mouse scrolled (677, 490) with delta (0, 0)
Screenshot: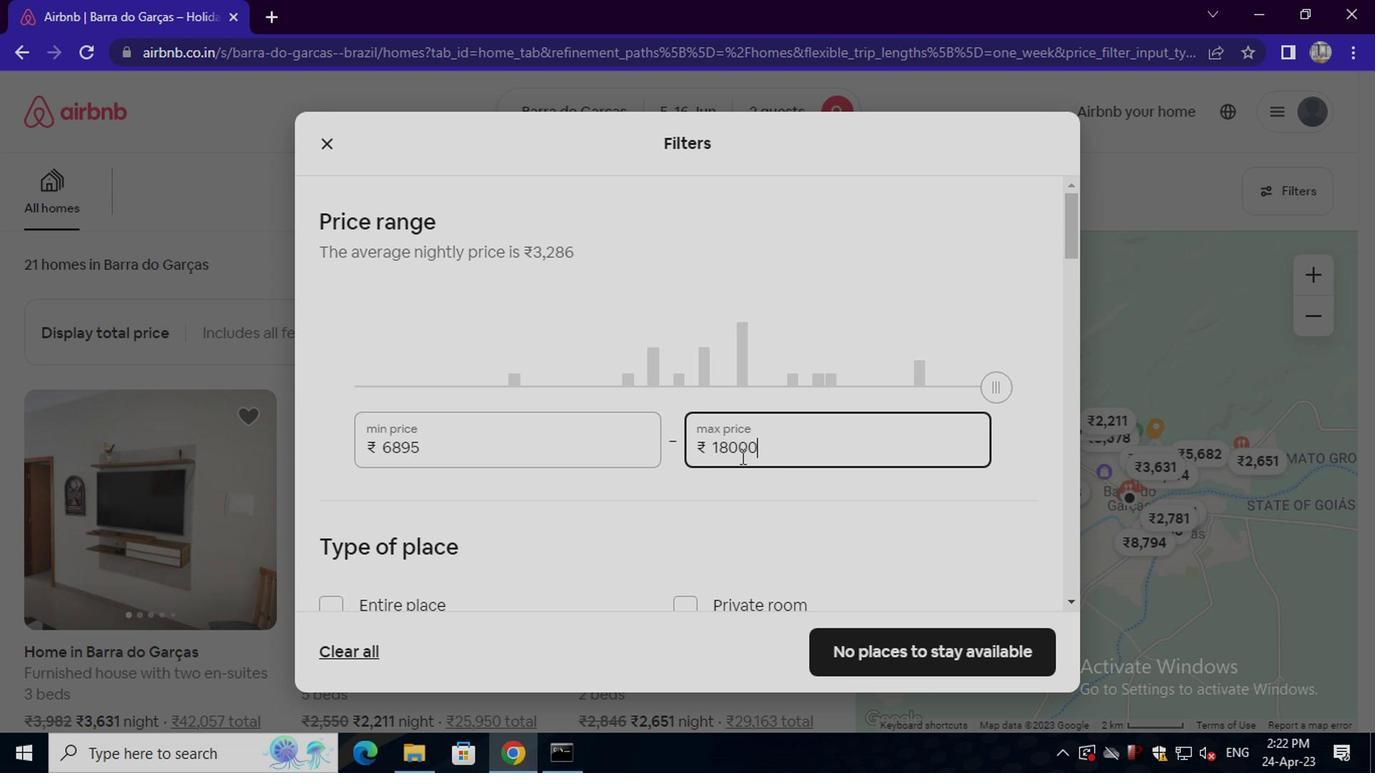 
Action: Mouse scrolled (677, 490) with delta (0, 0)
Screenshot: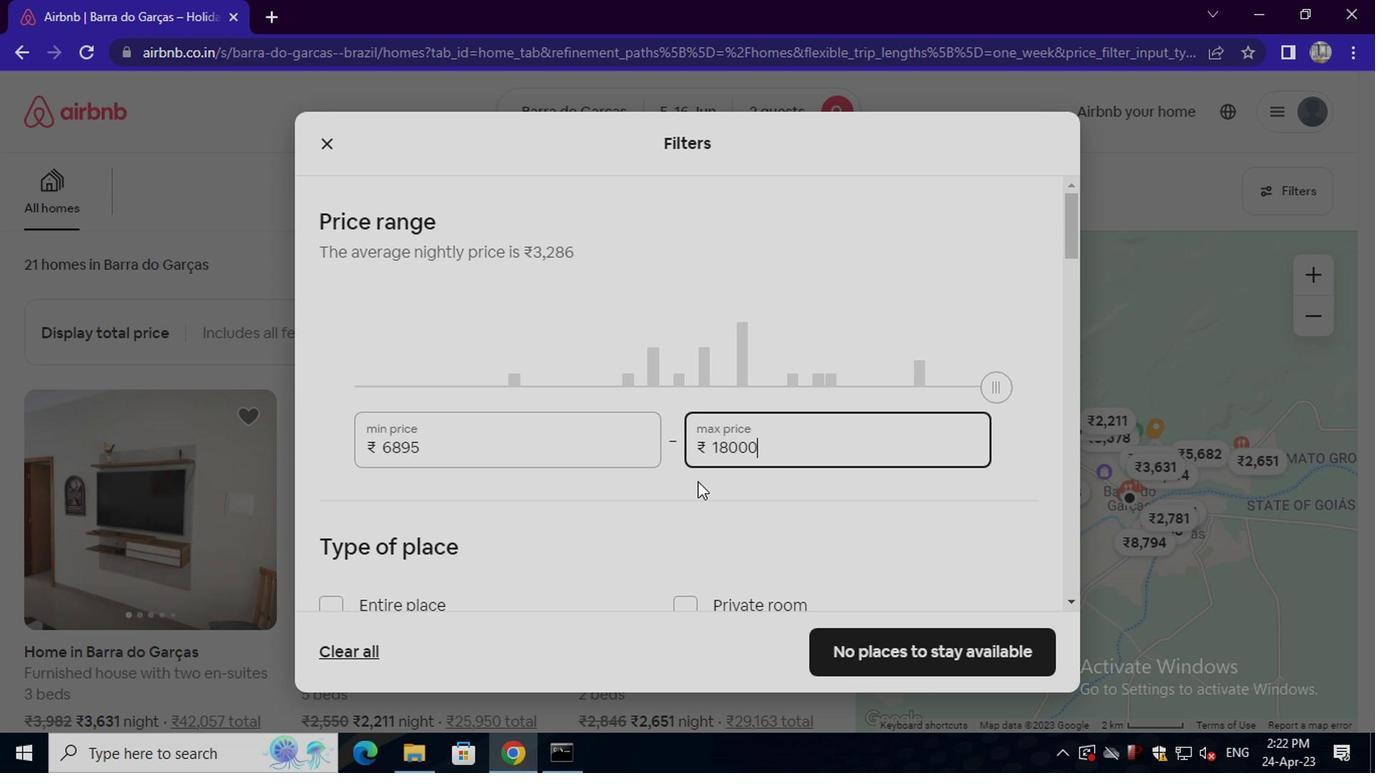 
Action: Mouse moved to (399, 414)
Screenshot: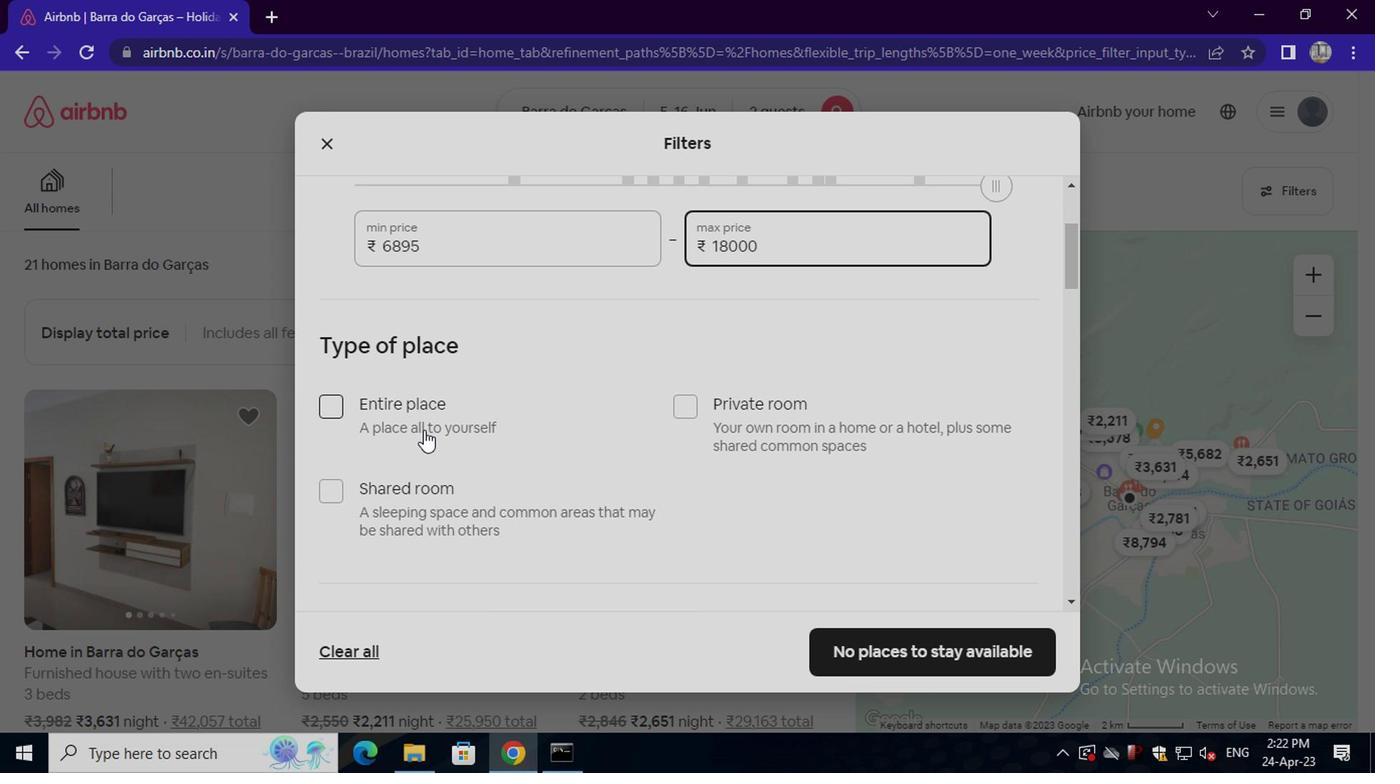 
Action: Mouse pressed left at (399, 414)
Screenshot: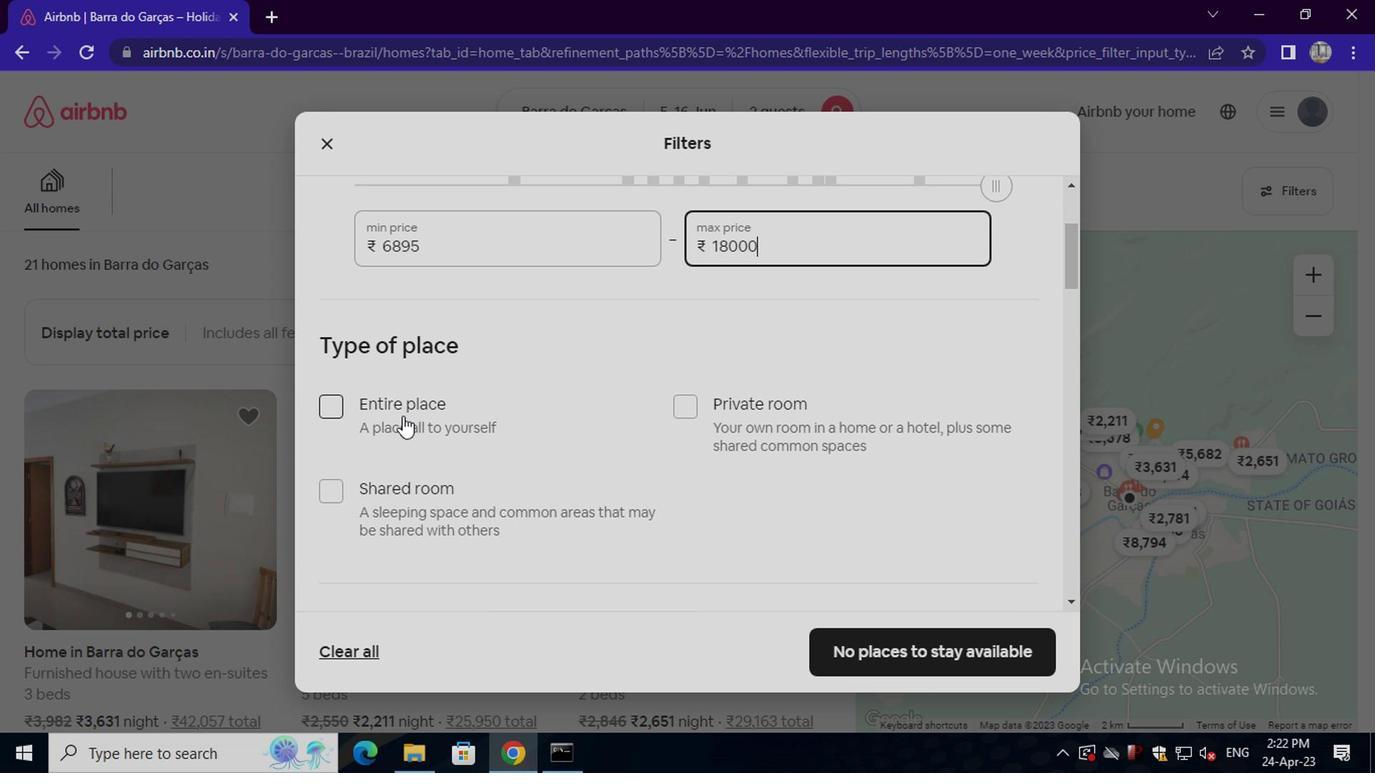 
Action: Mouse moved to (420, 444)
Screenshot: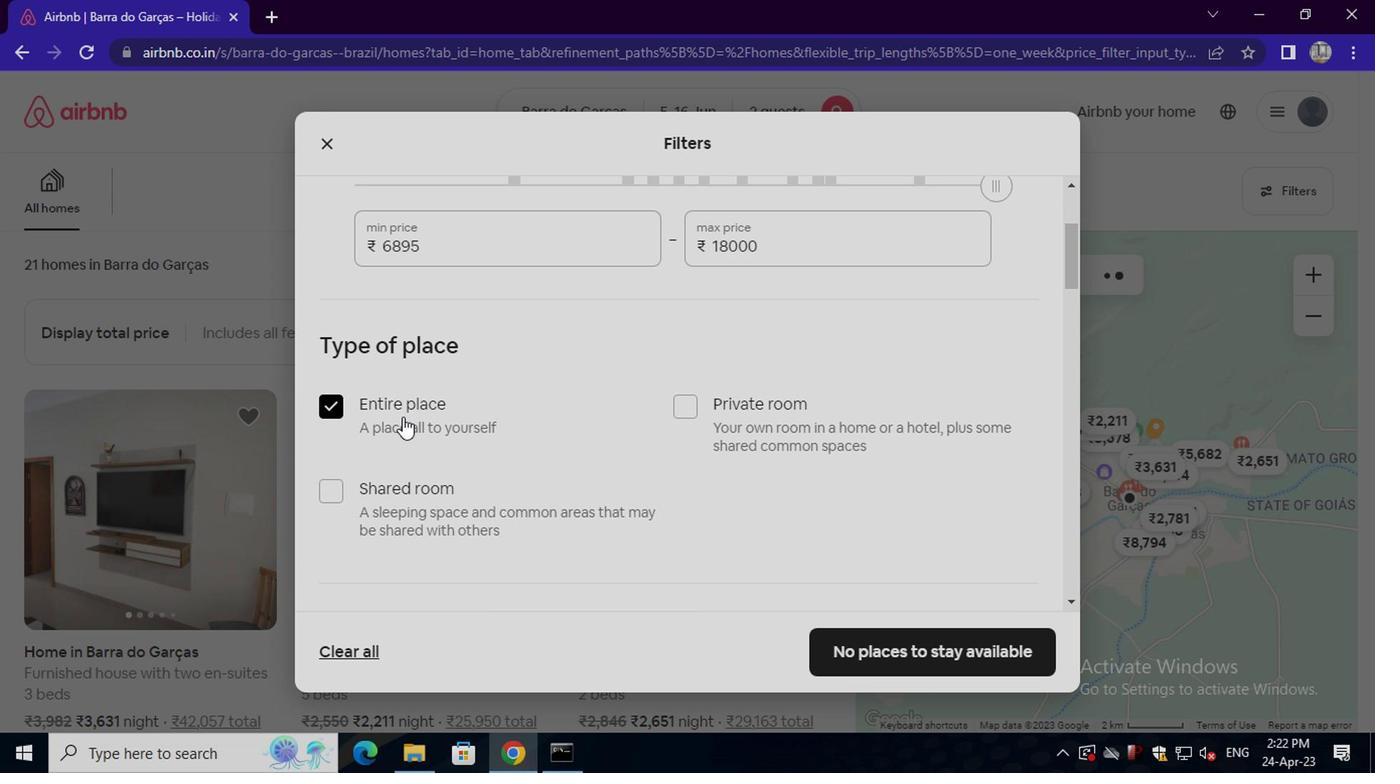 
Action: Mouse scrolled (420, 443) with delta (0, -1)
Screenshot: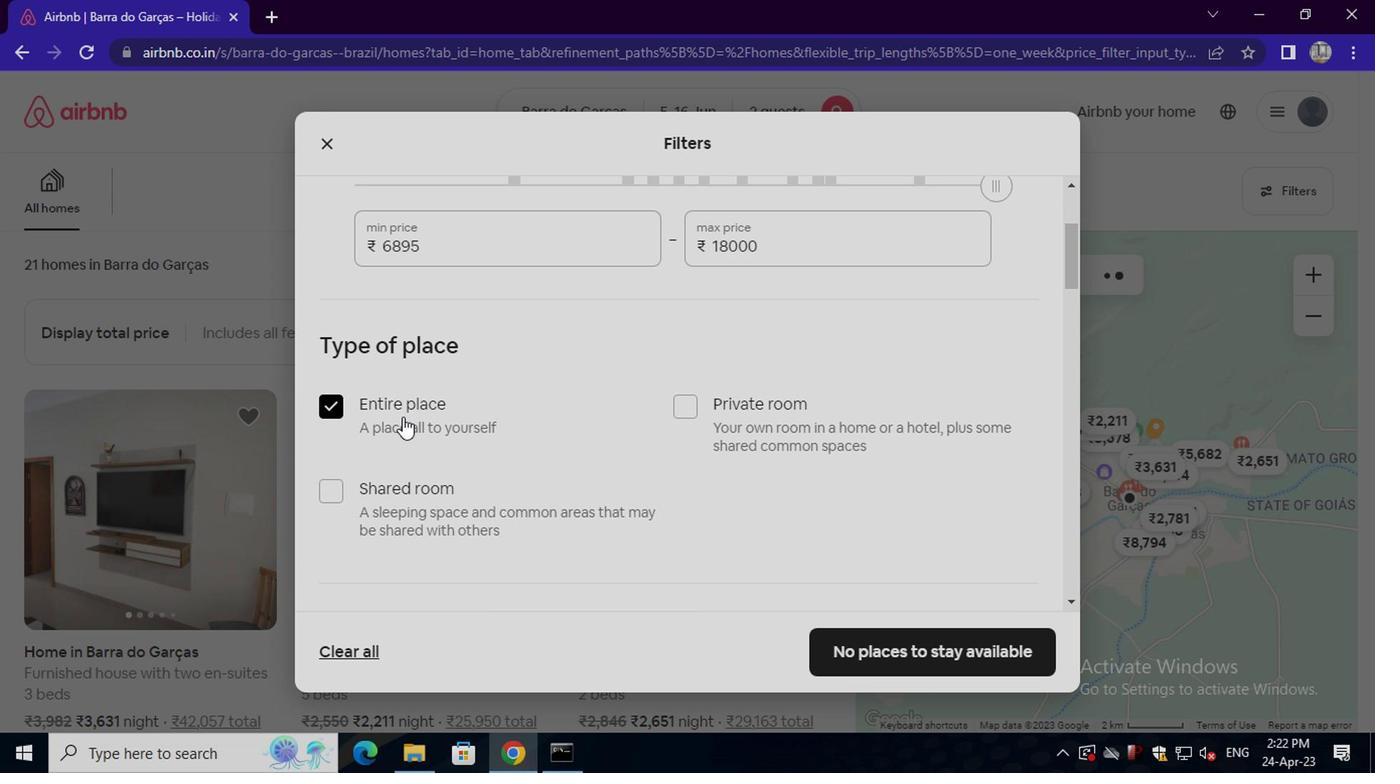 
Action: Mouse scrolled (420, 443) with delta (0, -1)
Screenshot: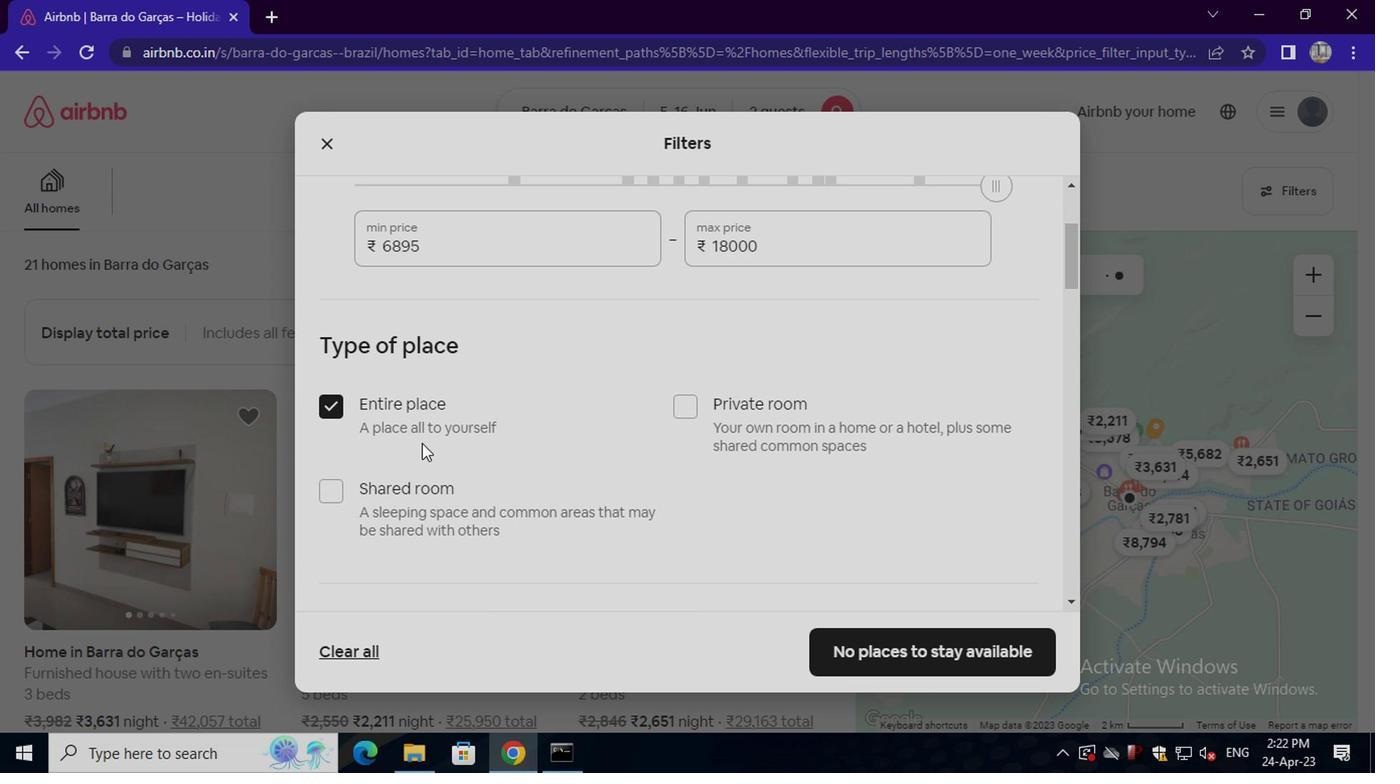 
Action: Mouse moved to (426, 520)
Screenshot: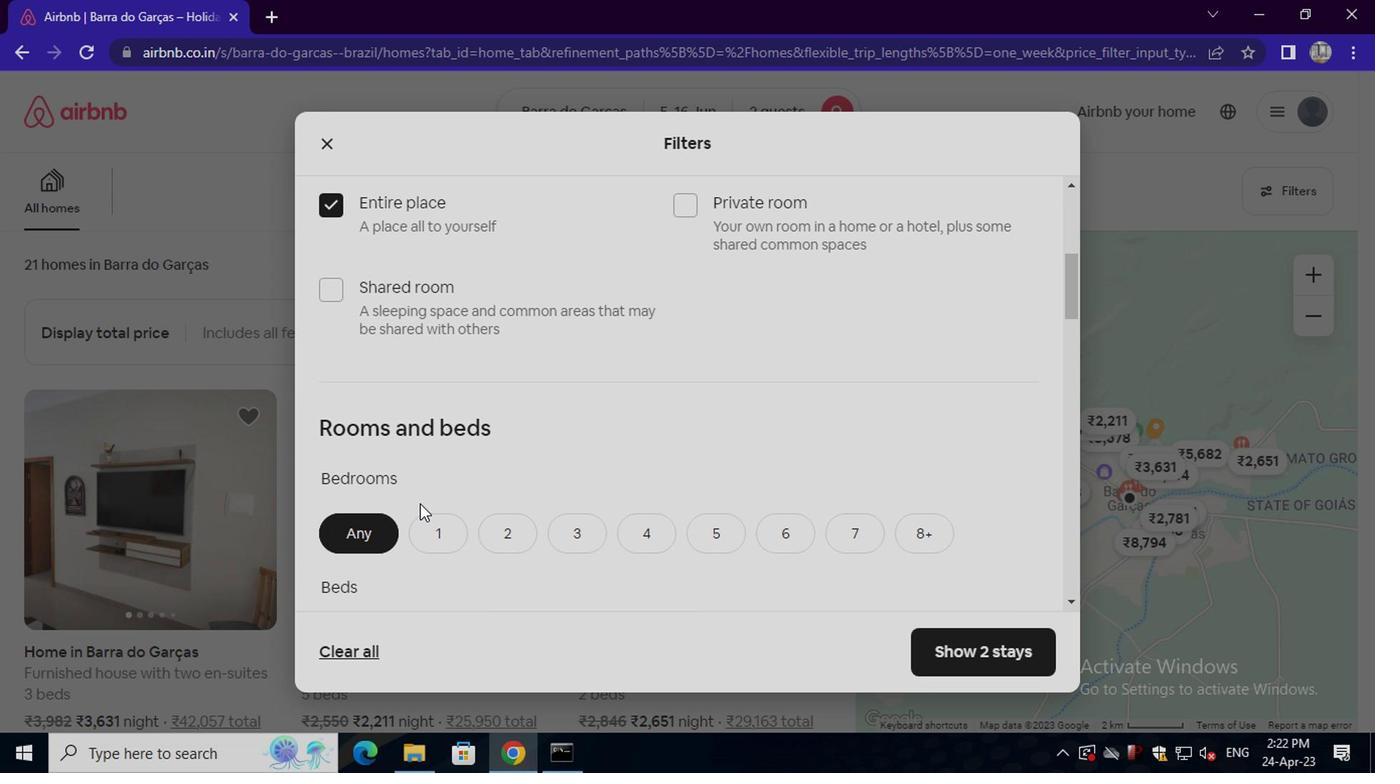
Action: Mouse pressed left at (426, 520)
Screenshot: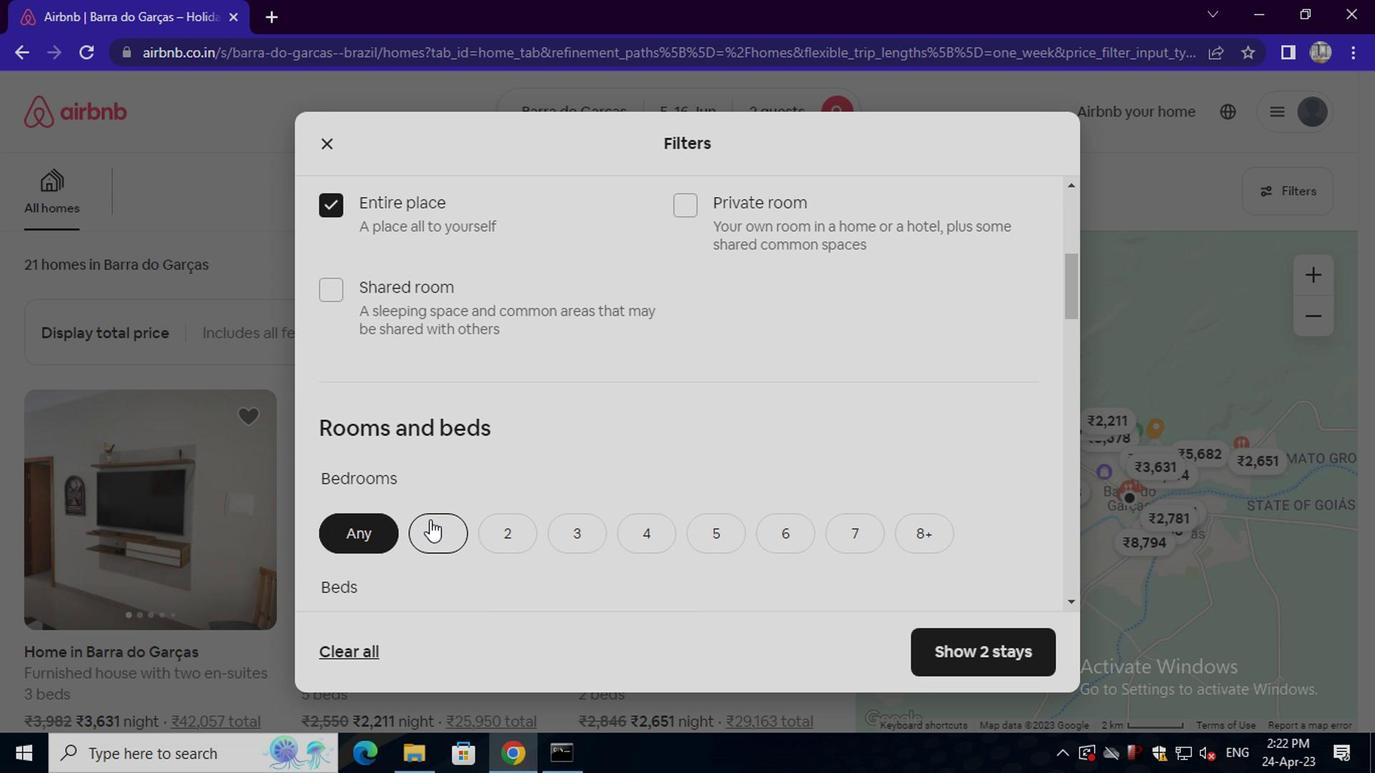 
Action: Mouse scrolled (426, 519) with delta (0, 0)
Screenshot: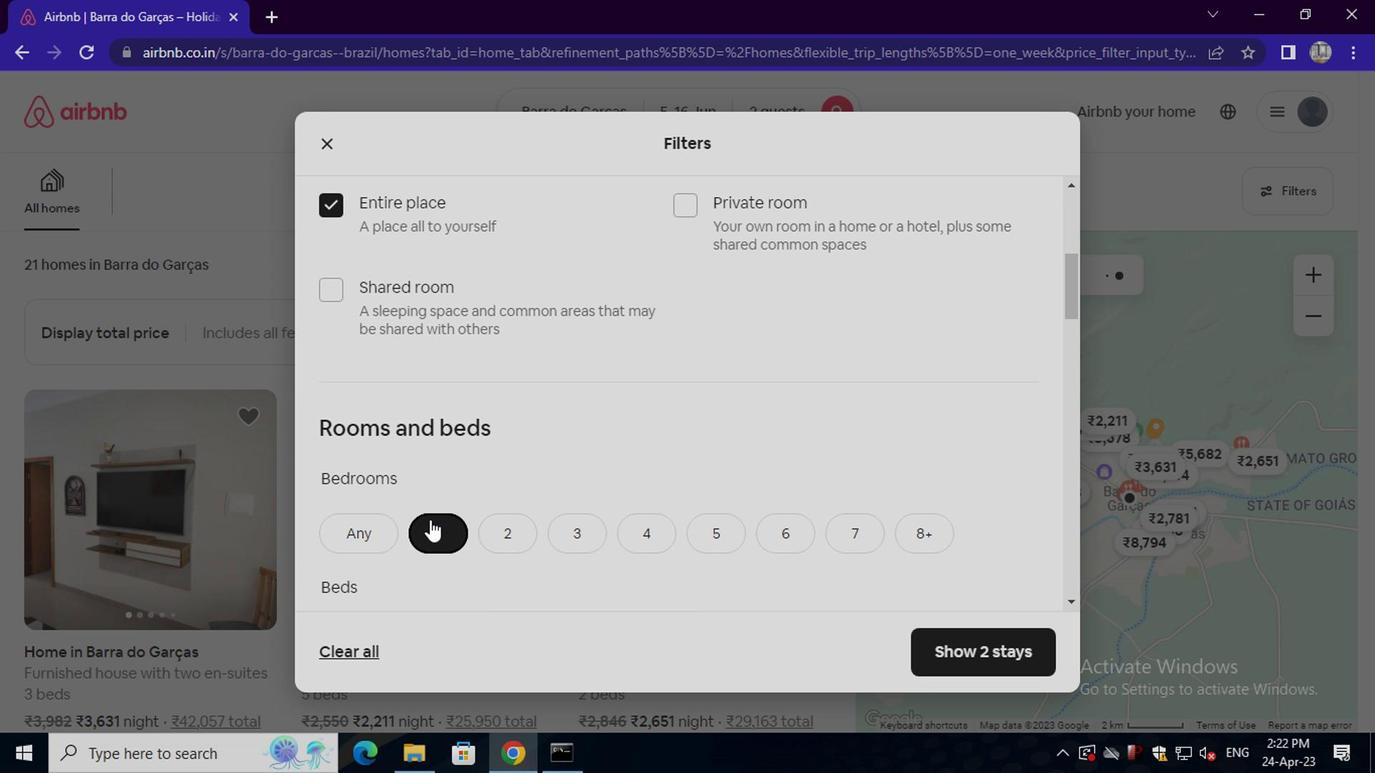 
Action: Mouse scrolled (426, 519) with delta (0, 0)
Screenshot: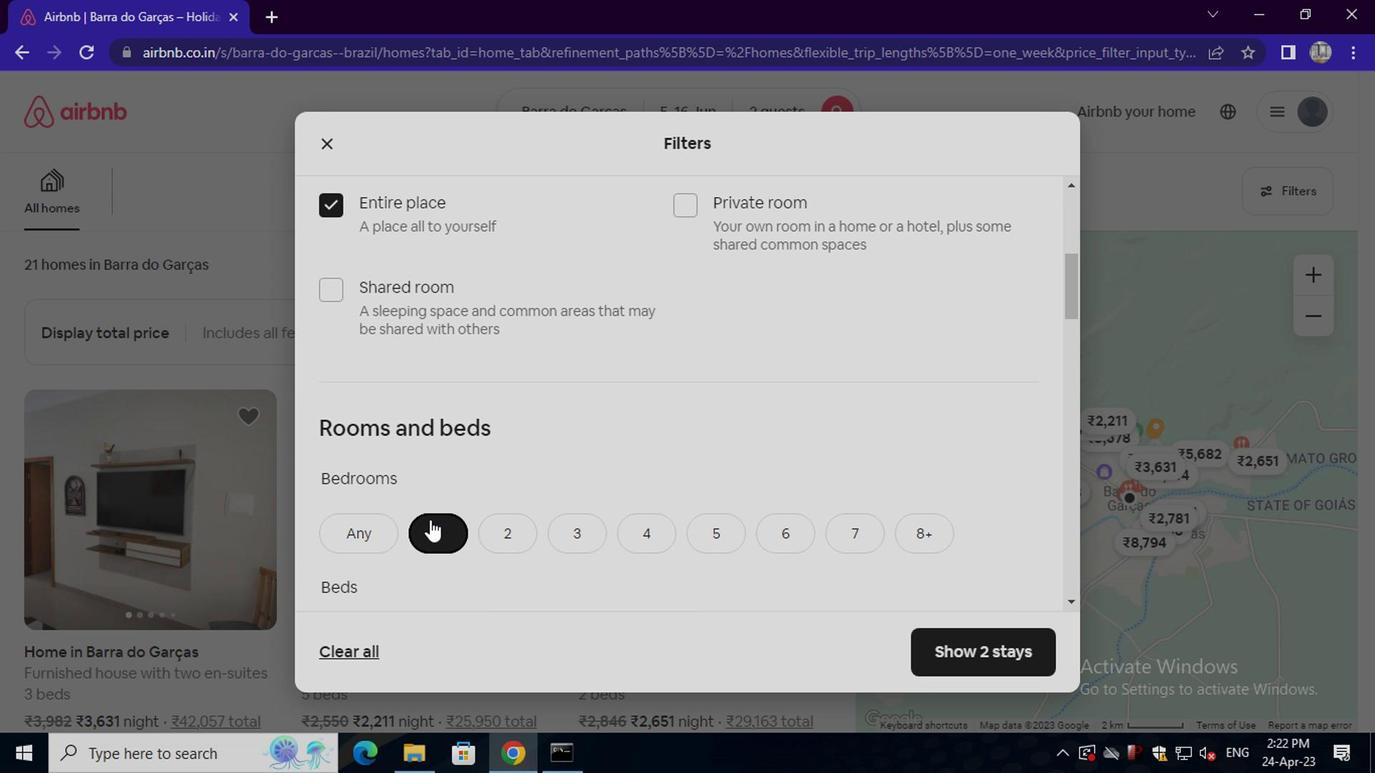 
Action: Mouse scrolled (426, 519) with delta (0, 0)
Screenshot: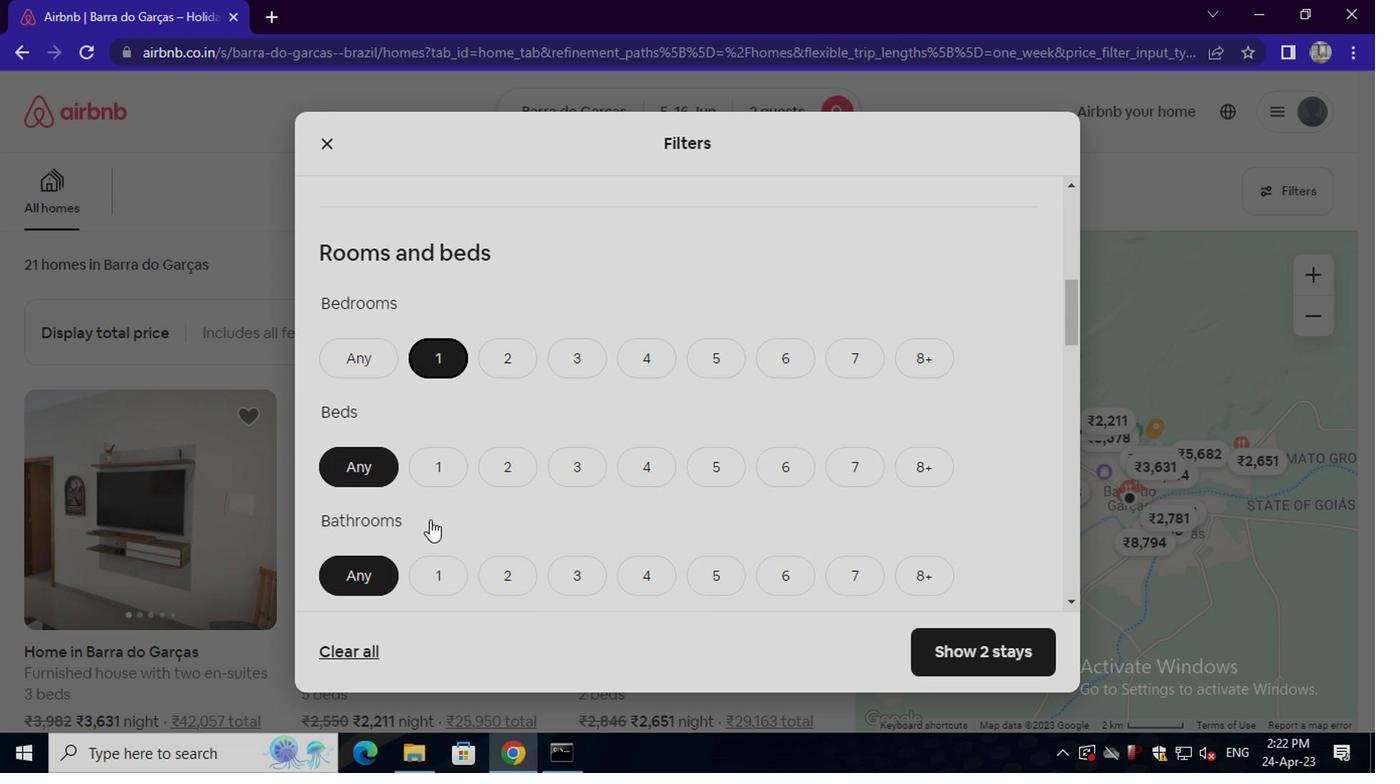 
Action: Mouse moved to (446, 348)
Screenshot: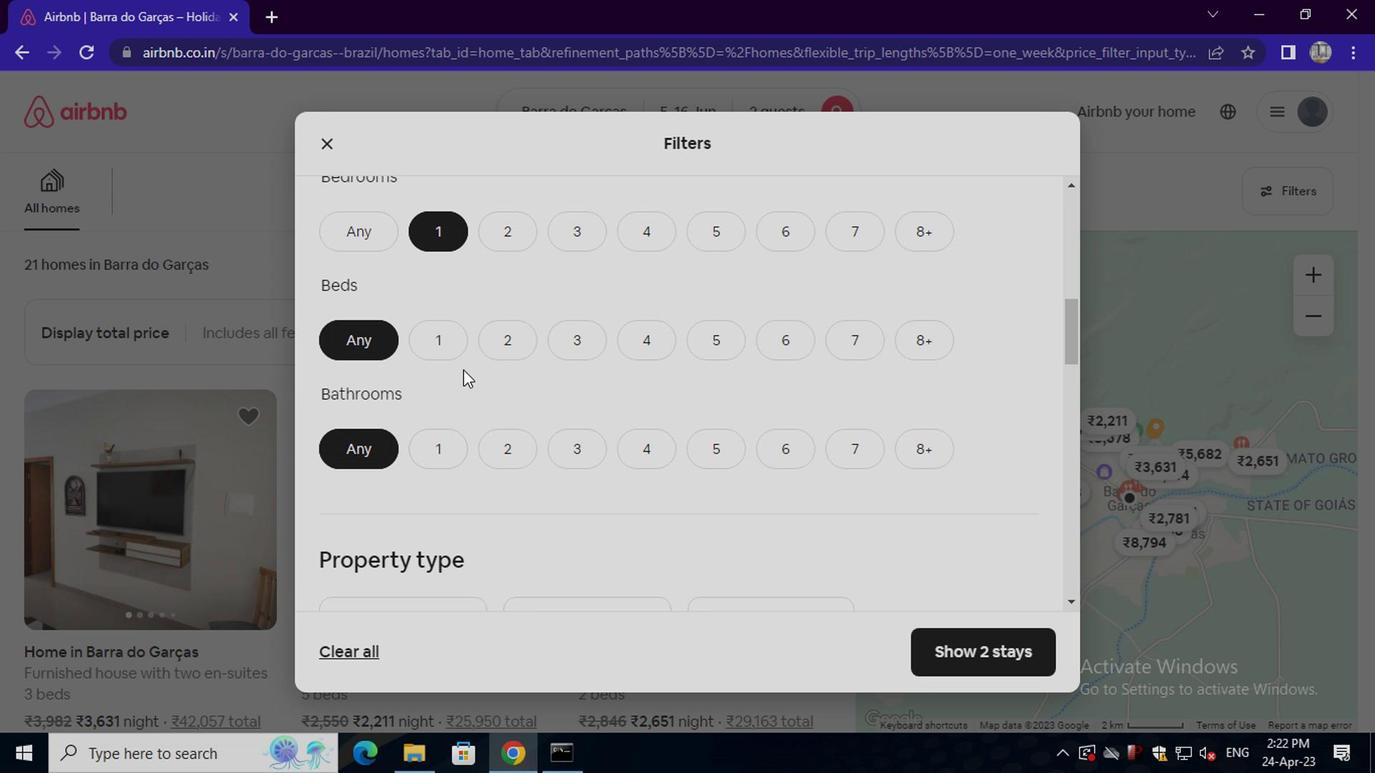 
Action: Mouse pressed left at (446, 348)
Screenshot: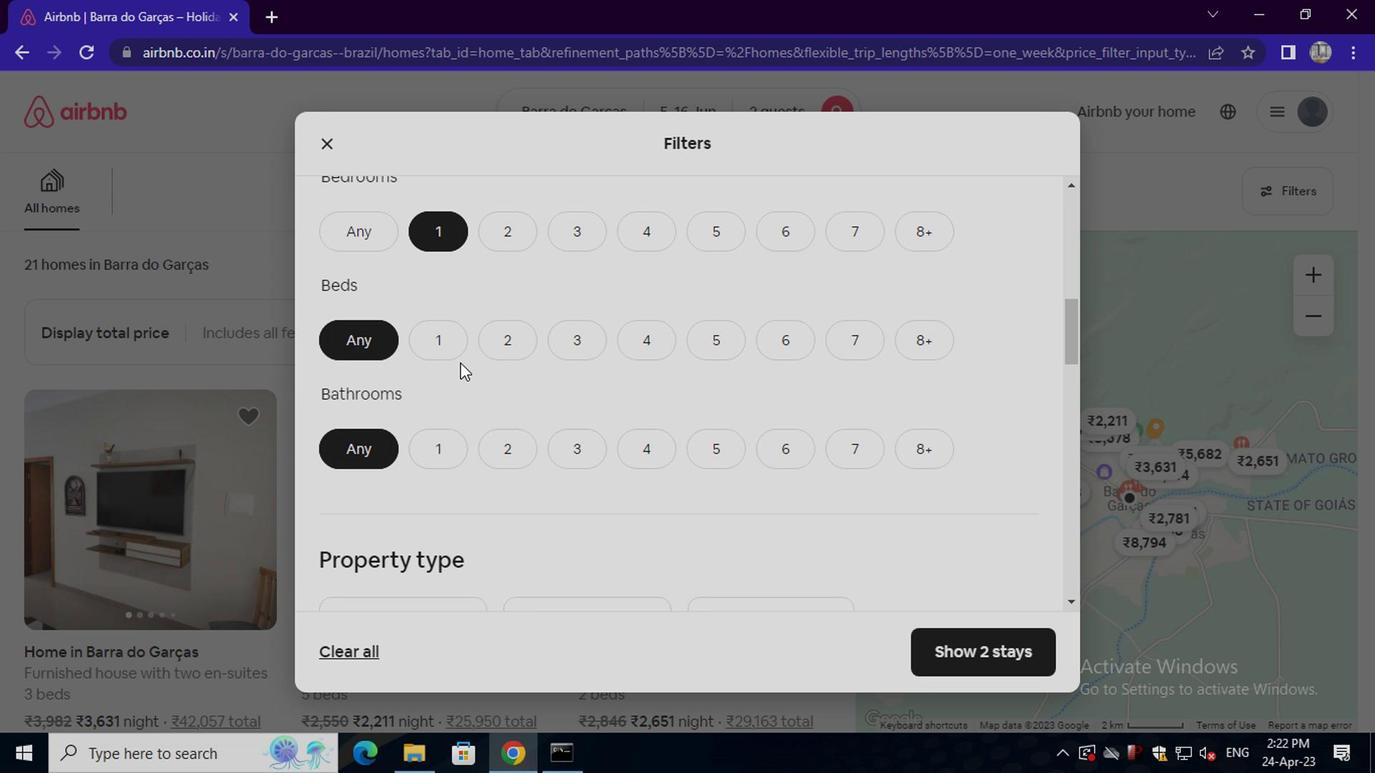 
Action: Mouse moved to (443, 441)
Screenshot: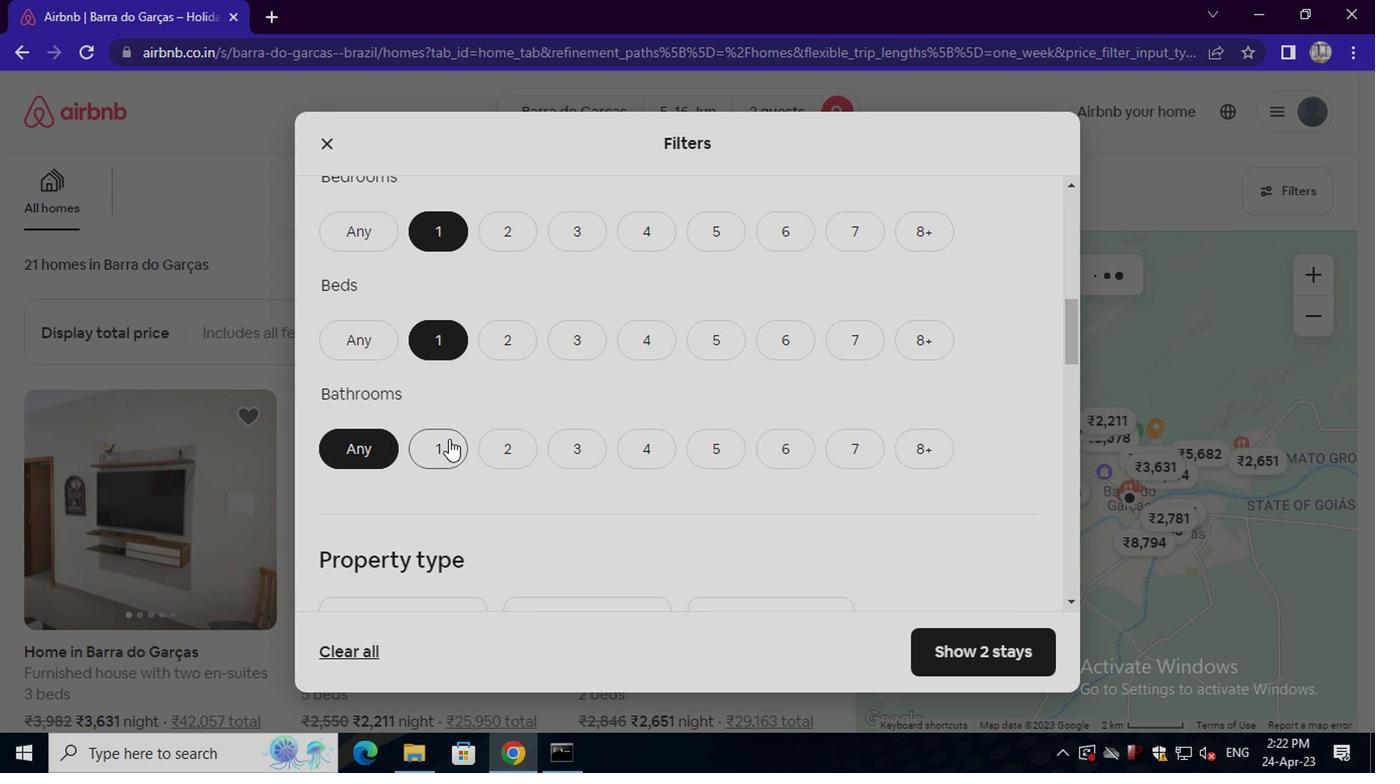 
Action: Mouse pressed left at (443, 441)
Screenshot: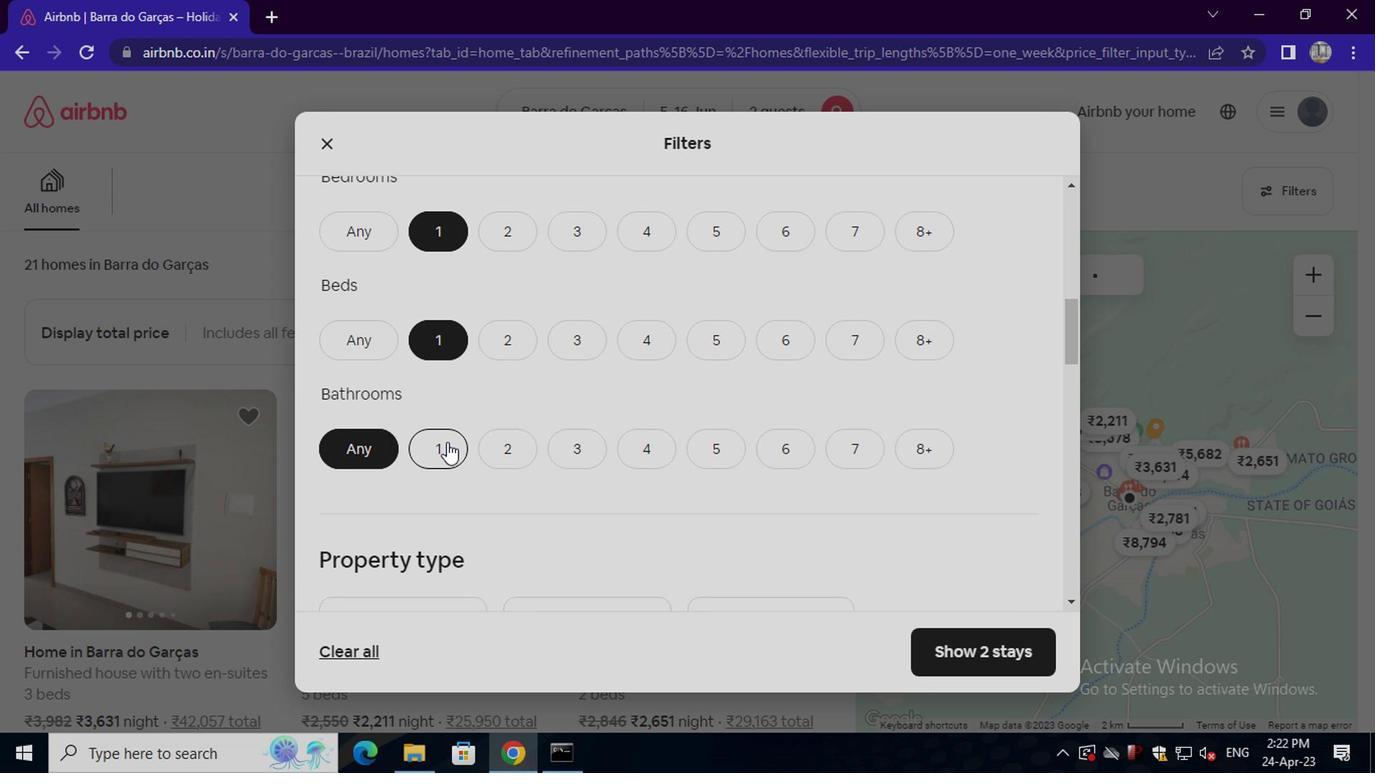 
Action: Mouse scrolled (443, 440) with delta (0, 0)
Screenshot: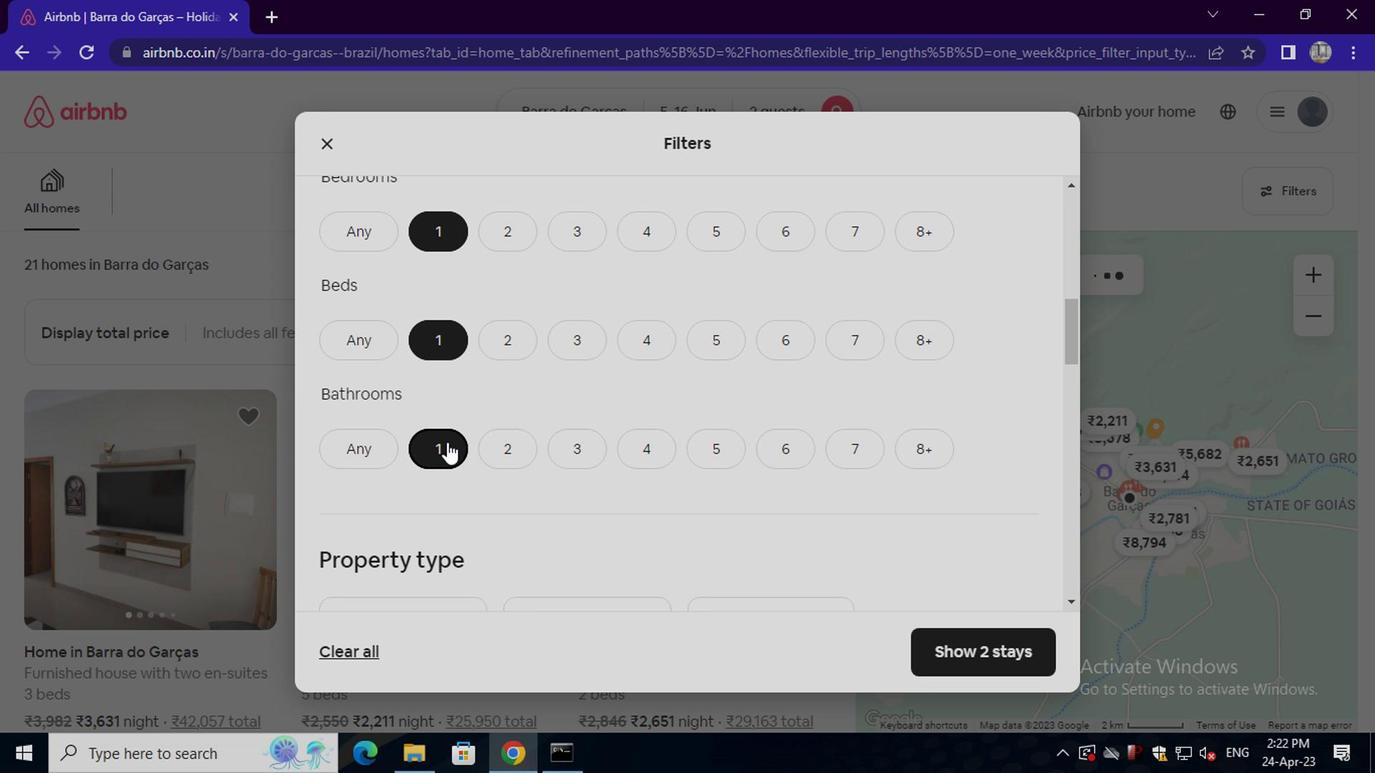 
Action: Mouse scrolled (443, 440) with delta (0, 0)
Screenshot: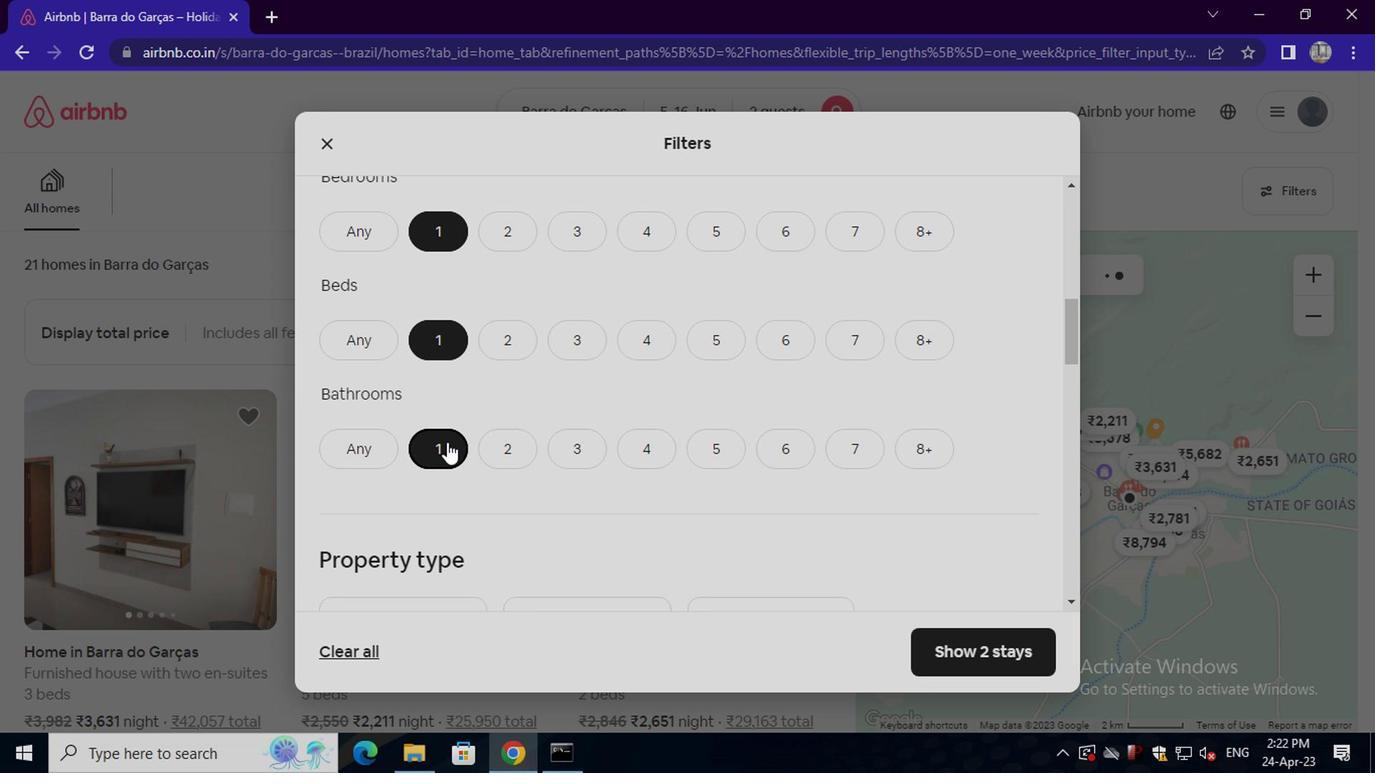 
Action: Mouse moved to (421, 445)
Screenshot: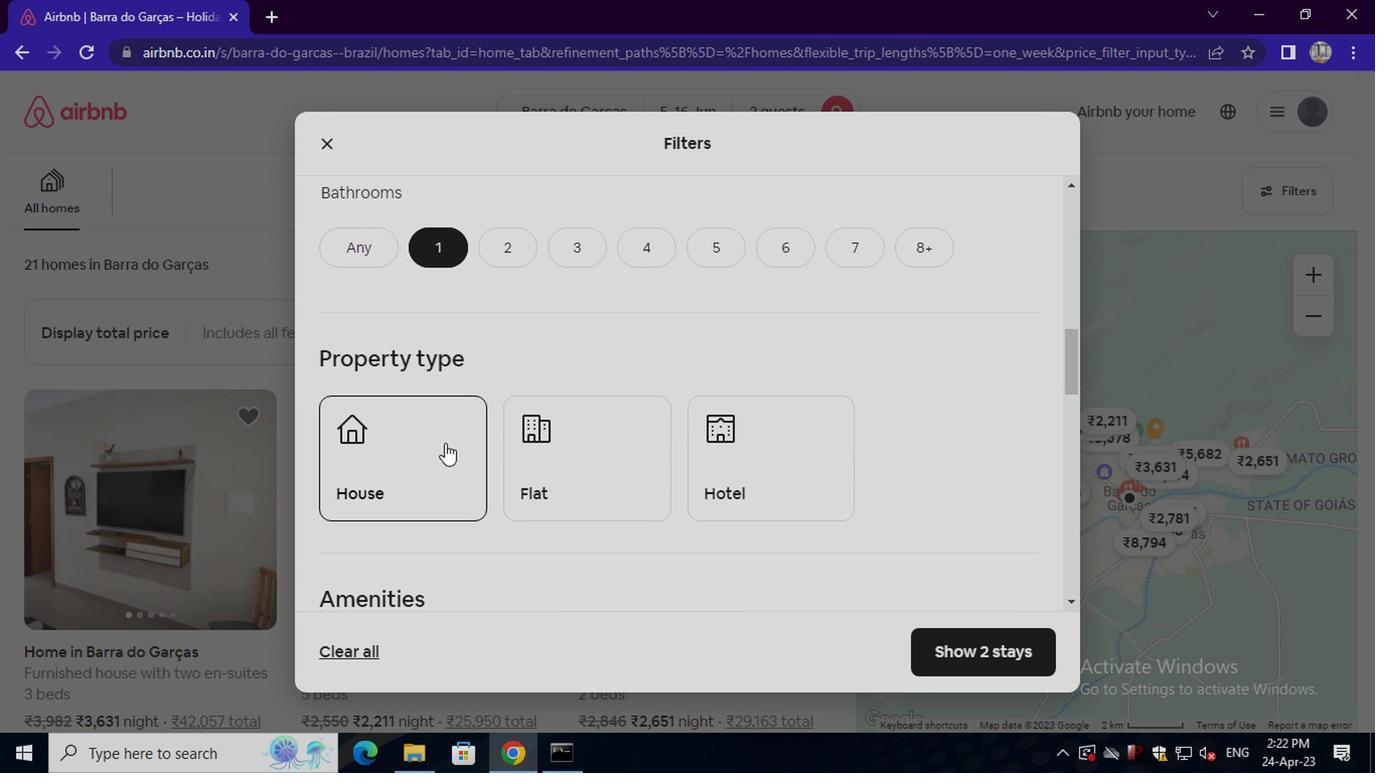 
Action: Mouse pressed left at (421, 445)
Screenshot: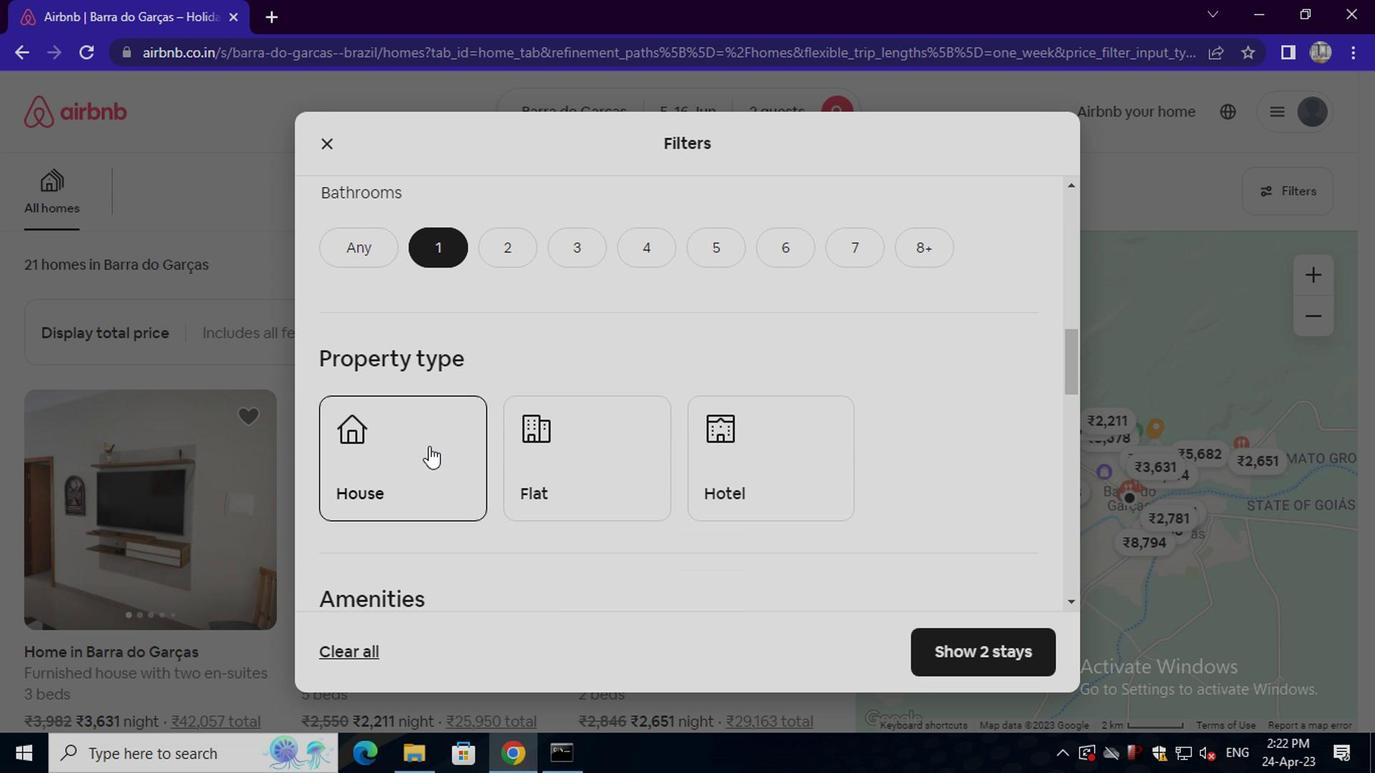 
Action: Mouse moved to (545, 455)
Screenshot: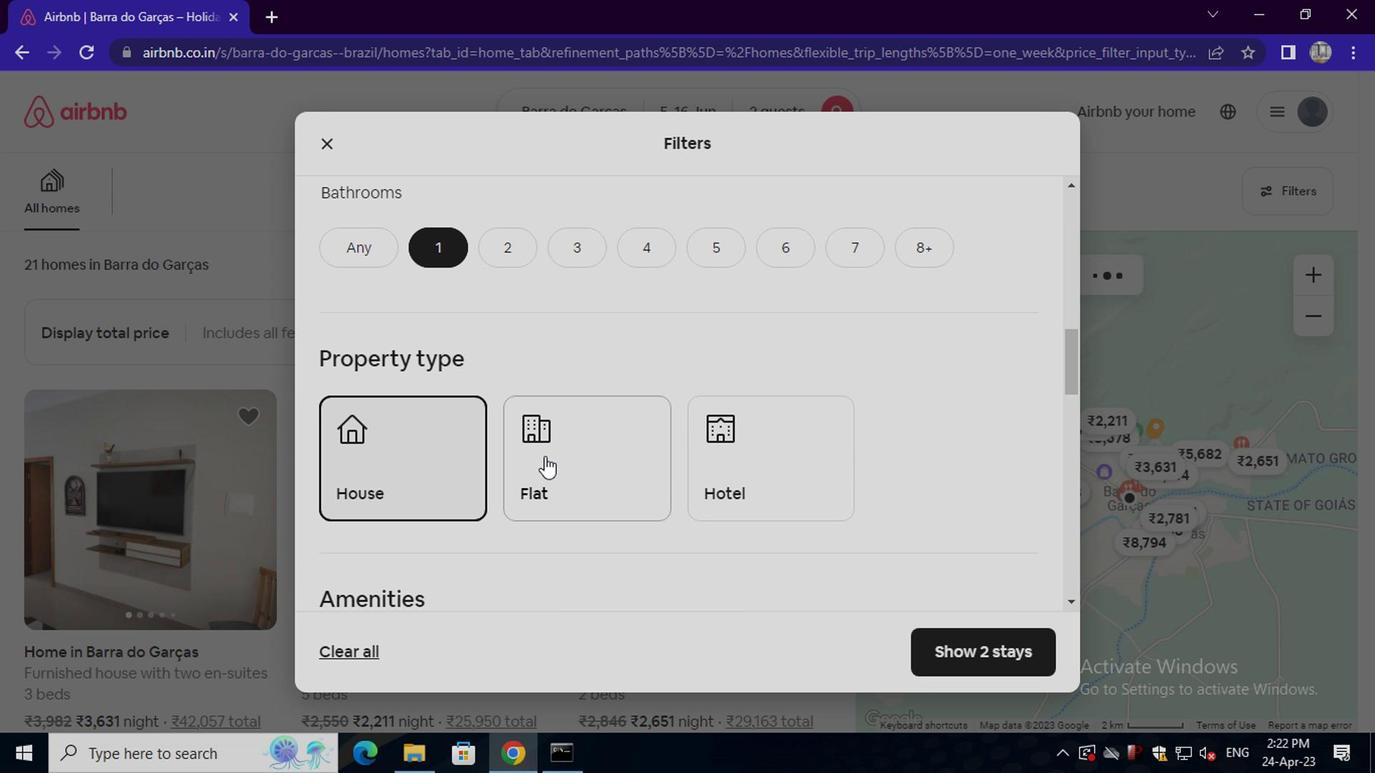 
Action: Mouse pressed left at (545, 455)
Screenshot: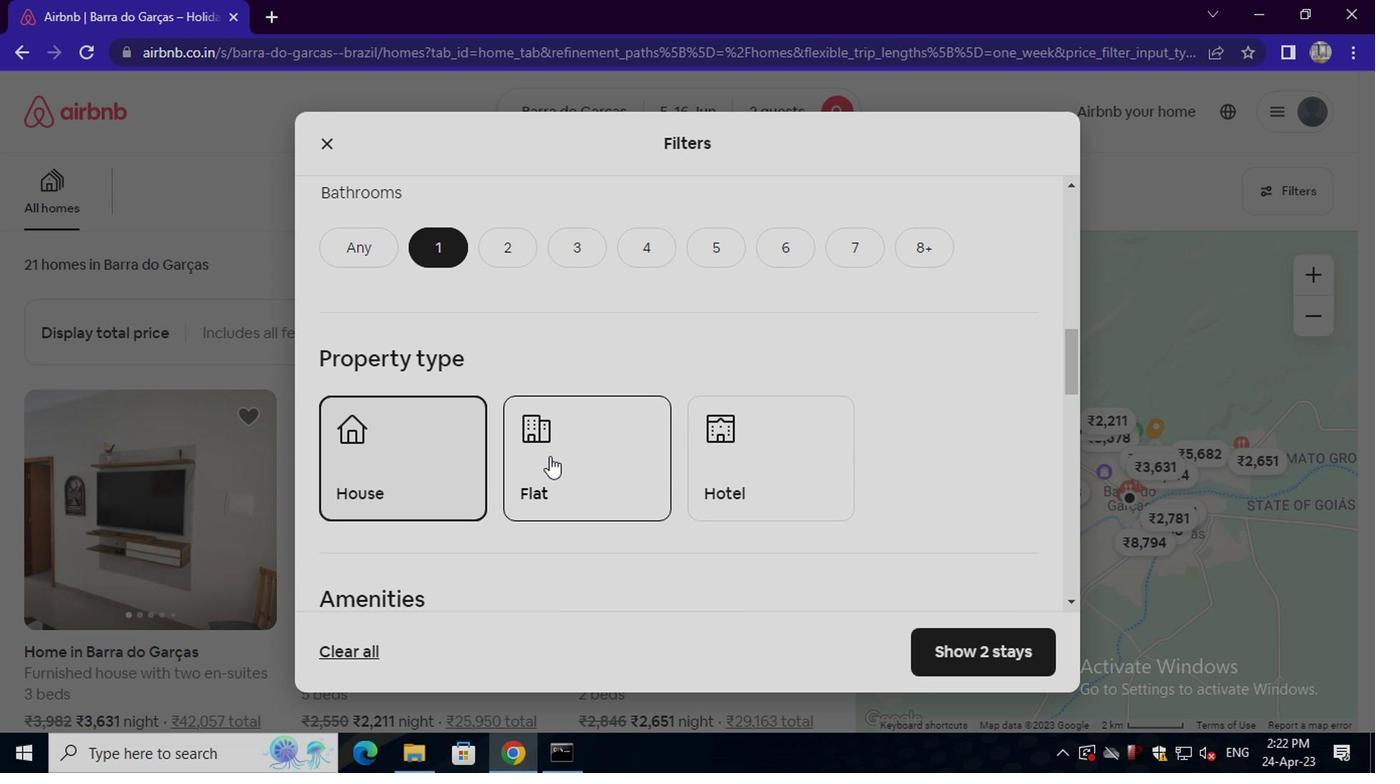 
Action: Mouse moved to (723, 472)
Screenshot: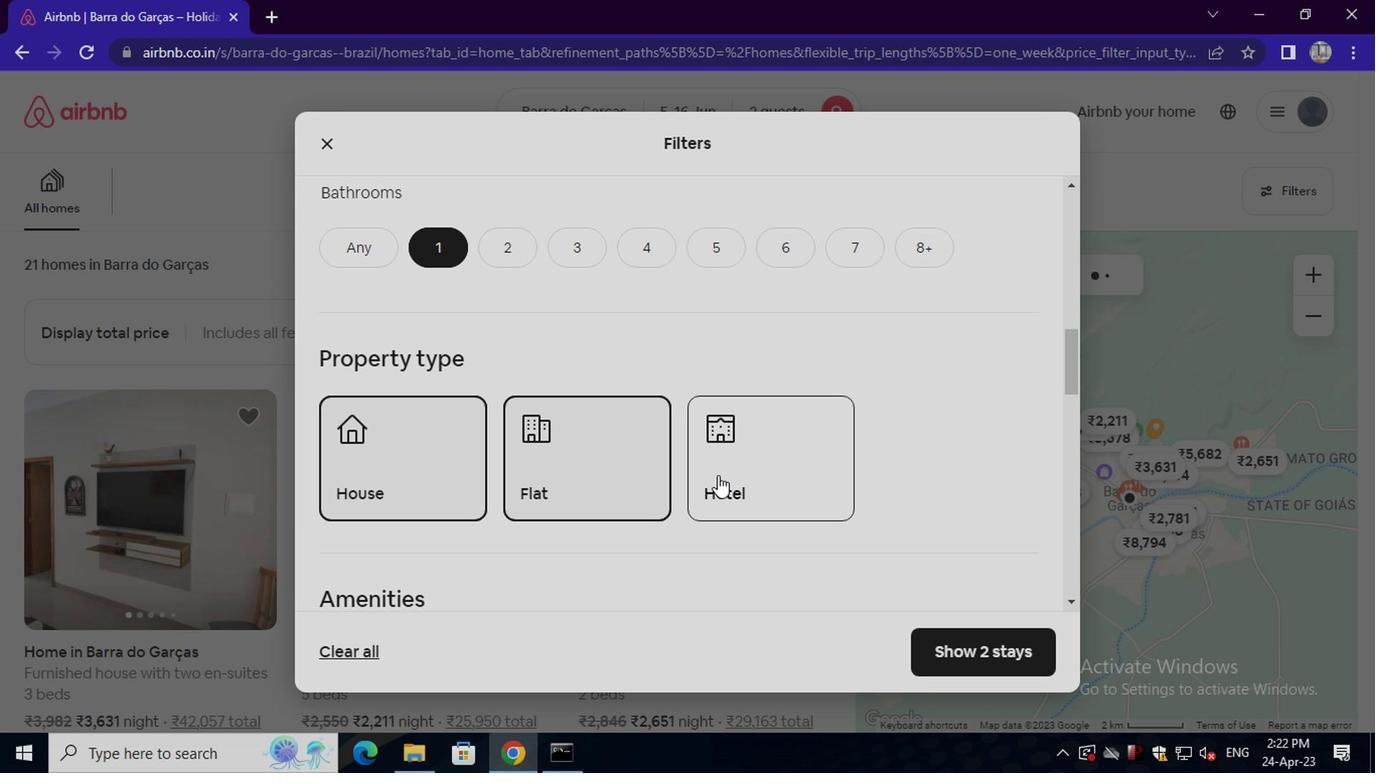 
Action: Mouse pressed left at (723, 472)
Screenshot: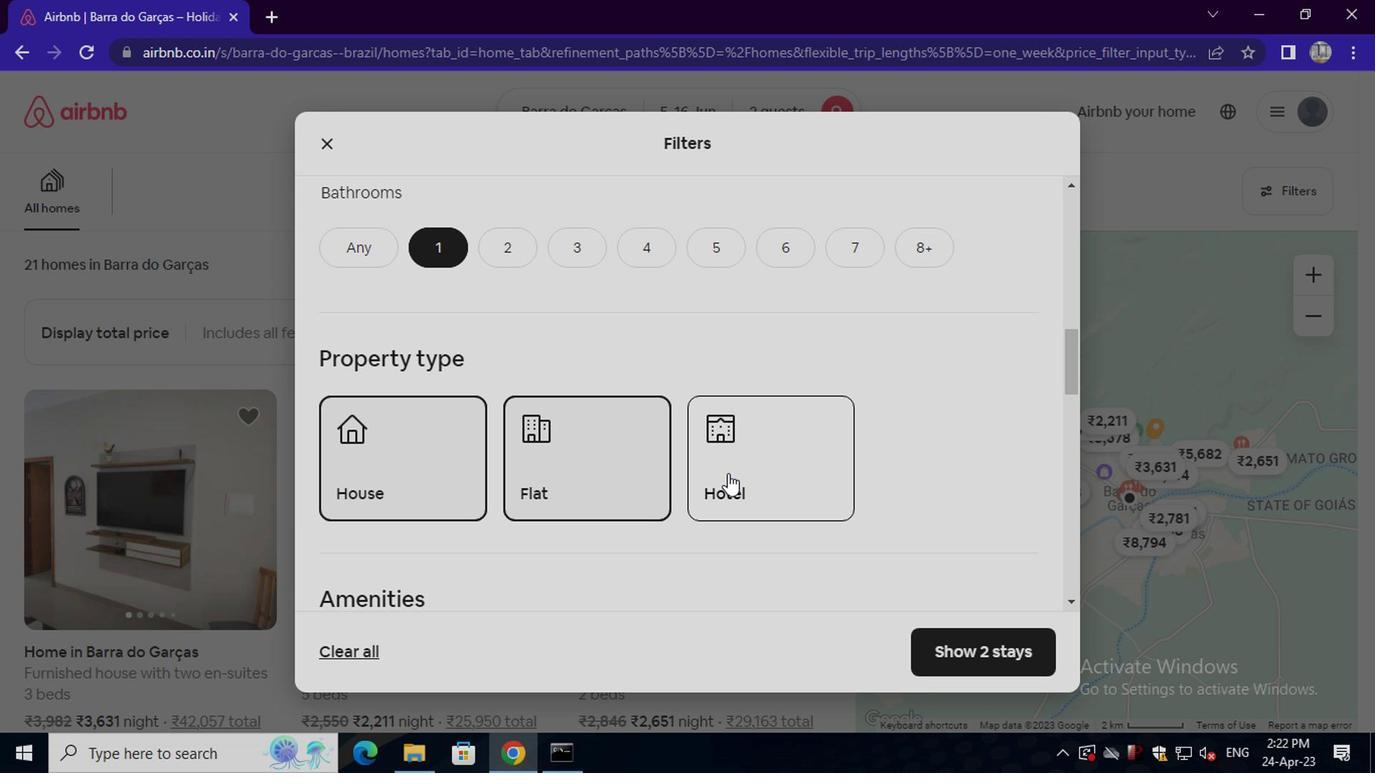 
Action: Mouse moved to (627, 472)
Screenshot: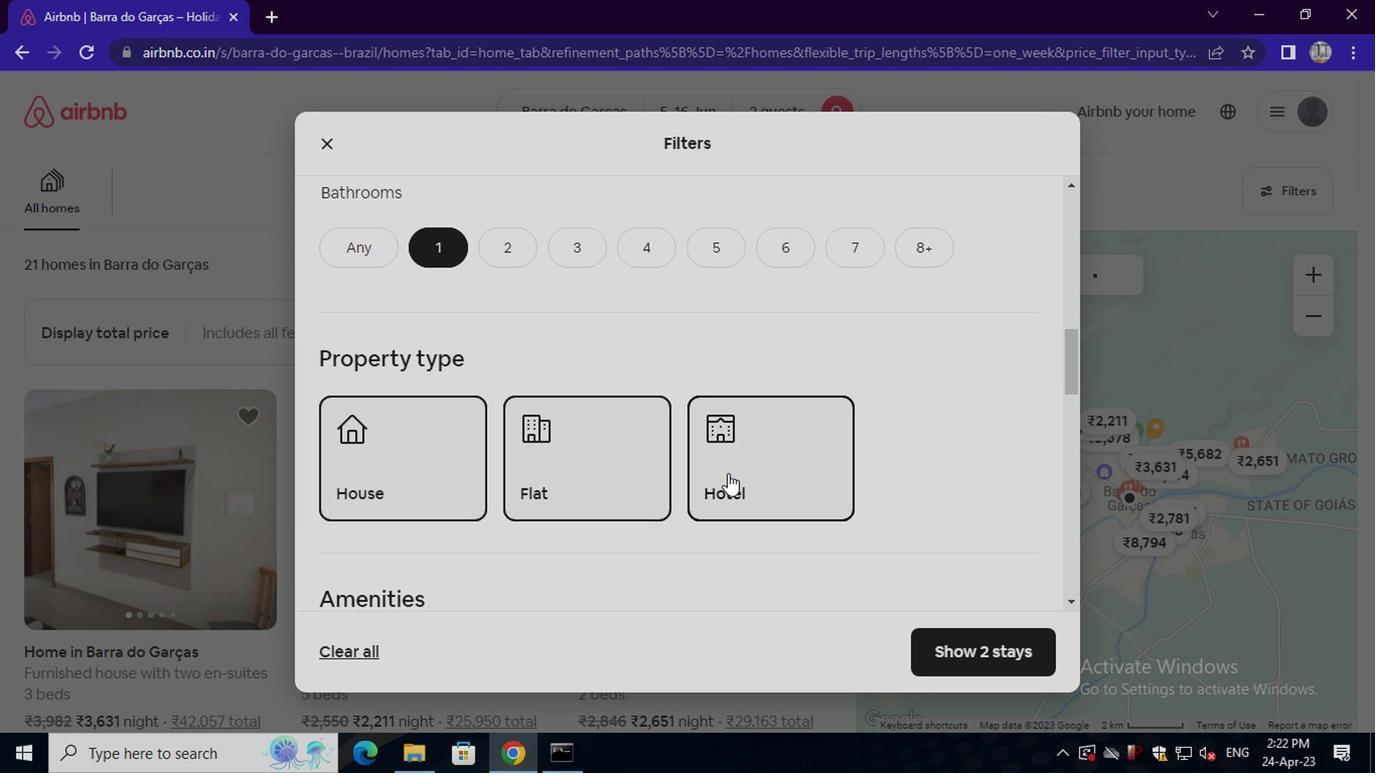 
Action: Mouse scrolled (627, 472) with delta (0, 0)
Screenshot: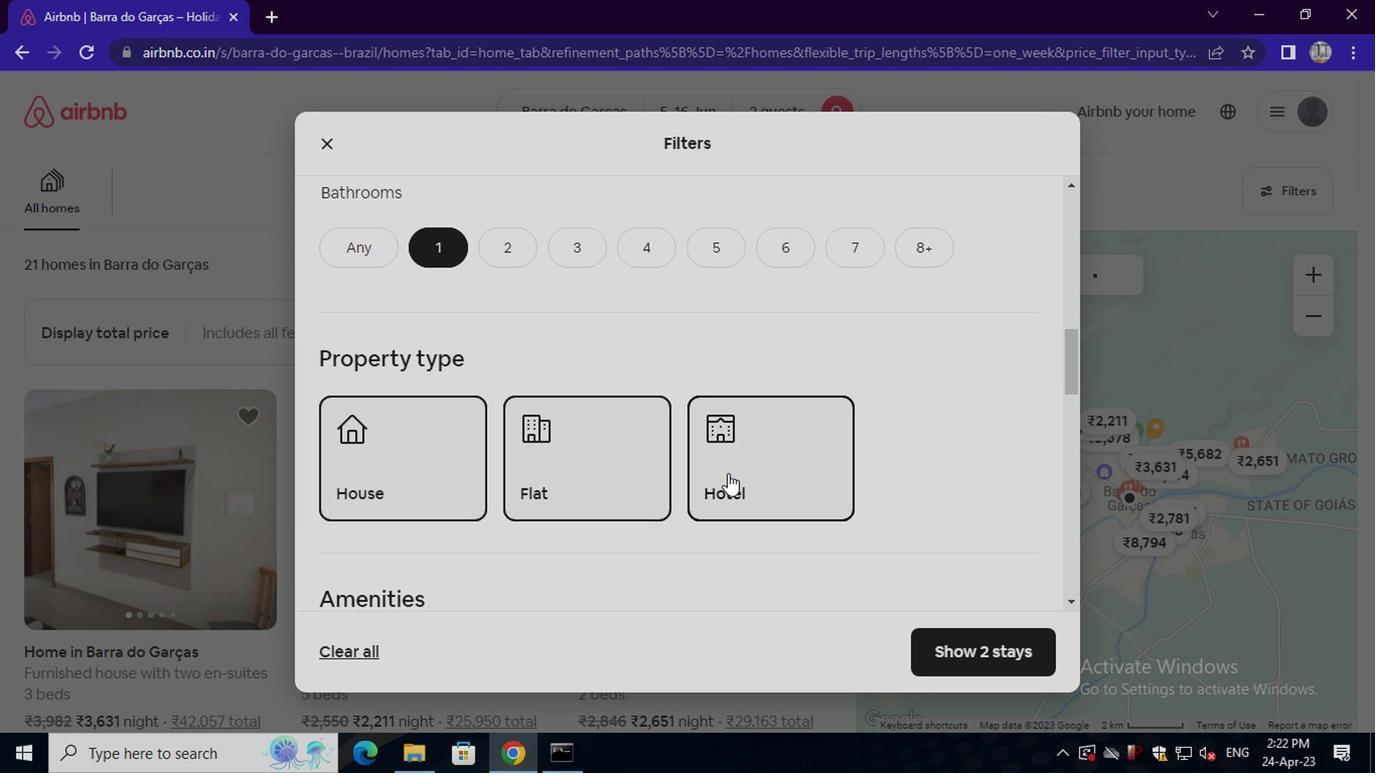
Action: Mouse moved to (615, 474)
Screenshot: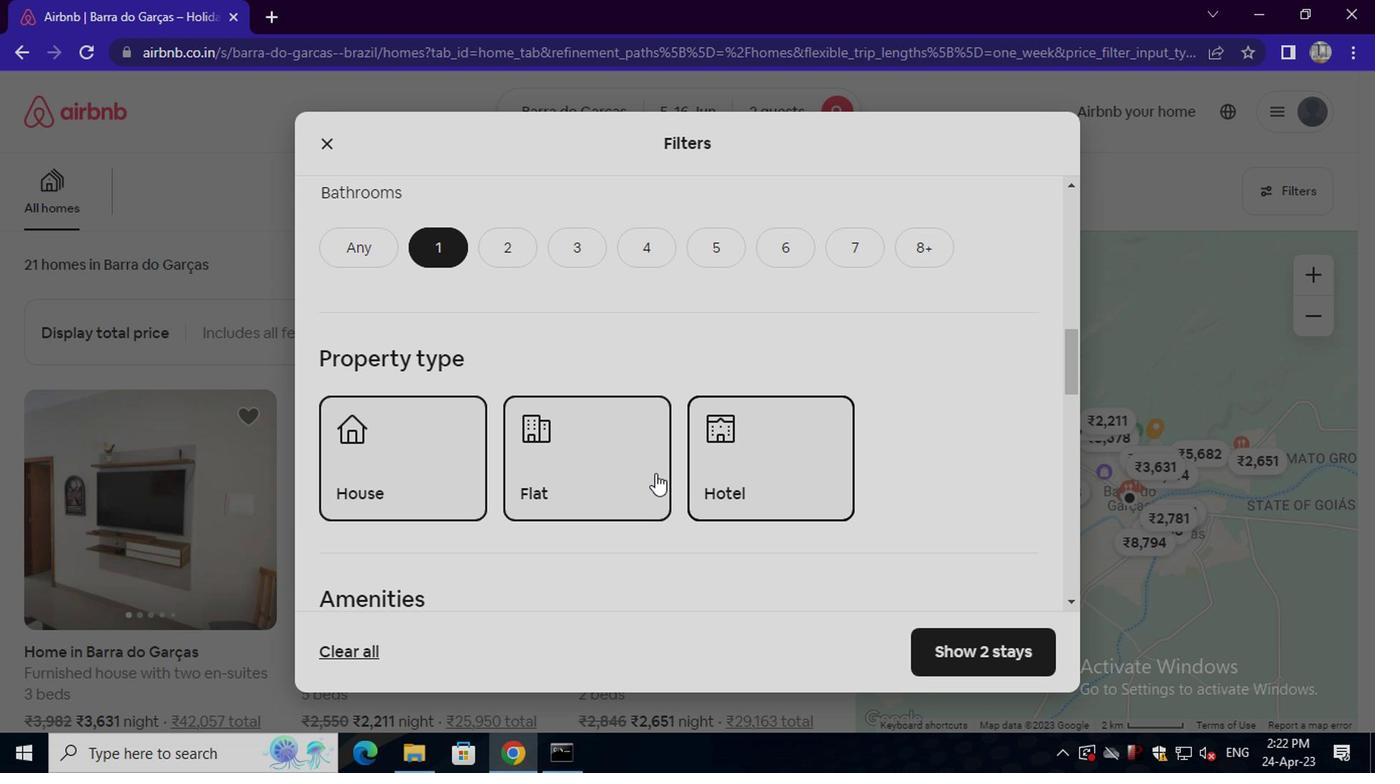 
Action: Mouse scrolled (615, 474) with delta (0, 0)
Screenshot: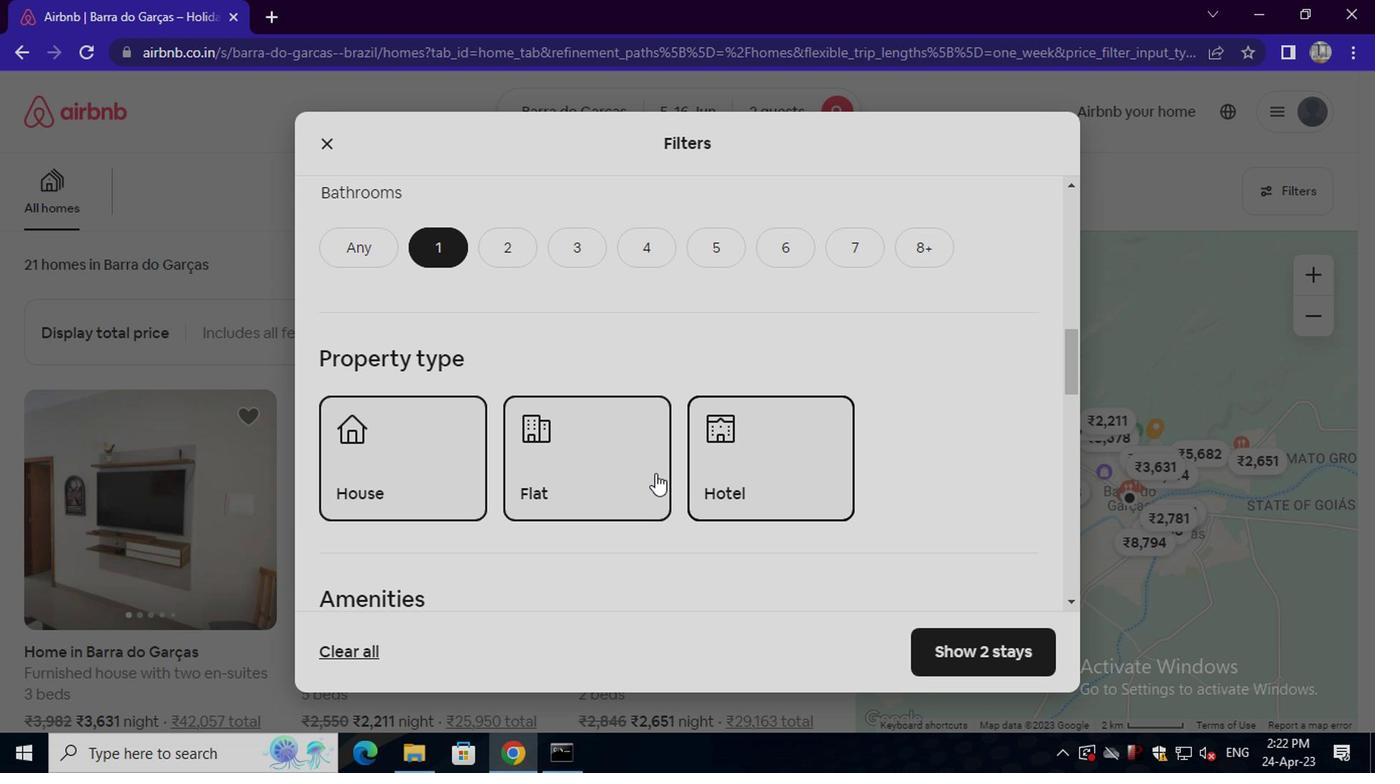 
Action: Mouse moved to (612, 476)
Screenshot: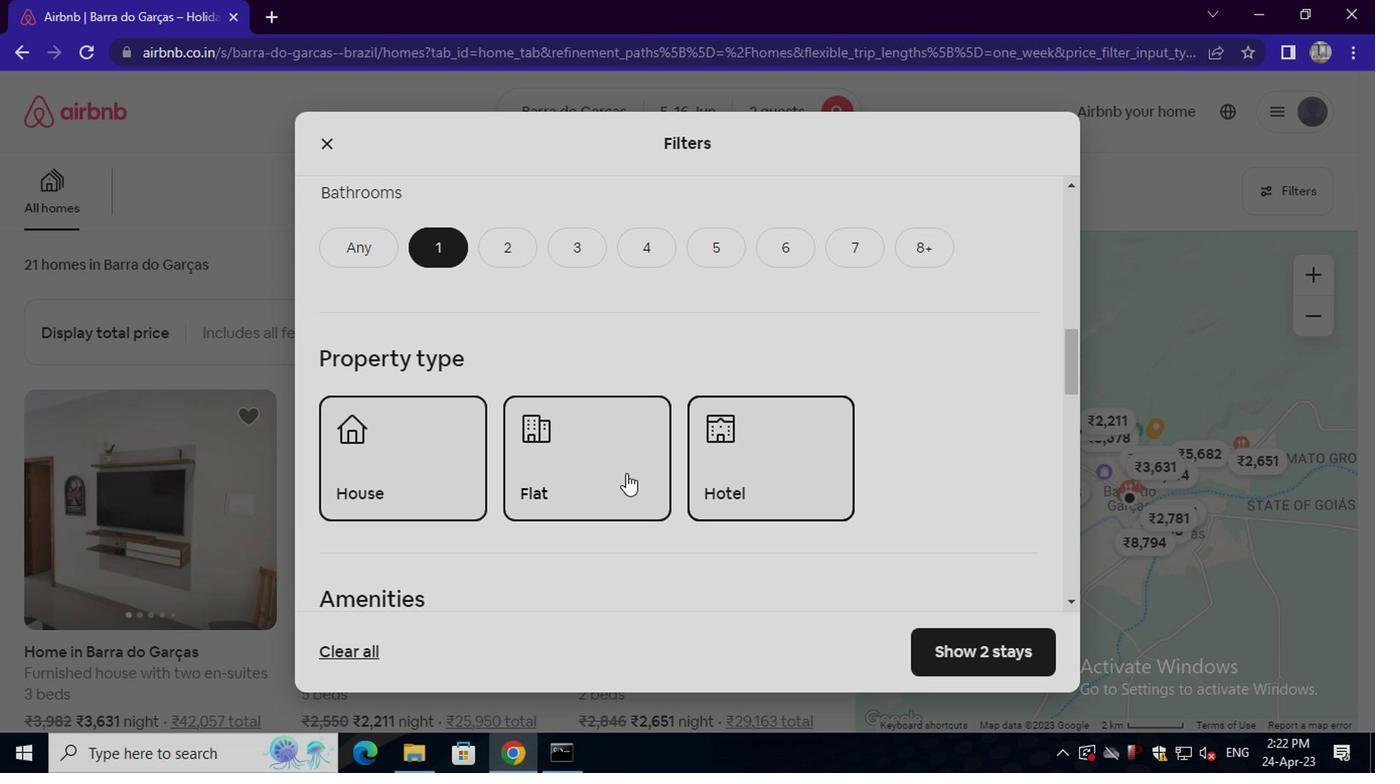 
Action: Mouse scrolled (612, 474) with delta (0, -1)
Screenshot: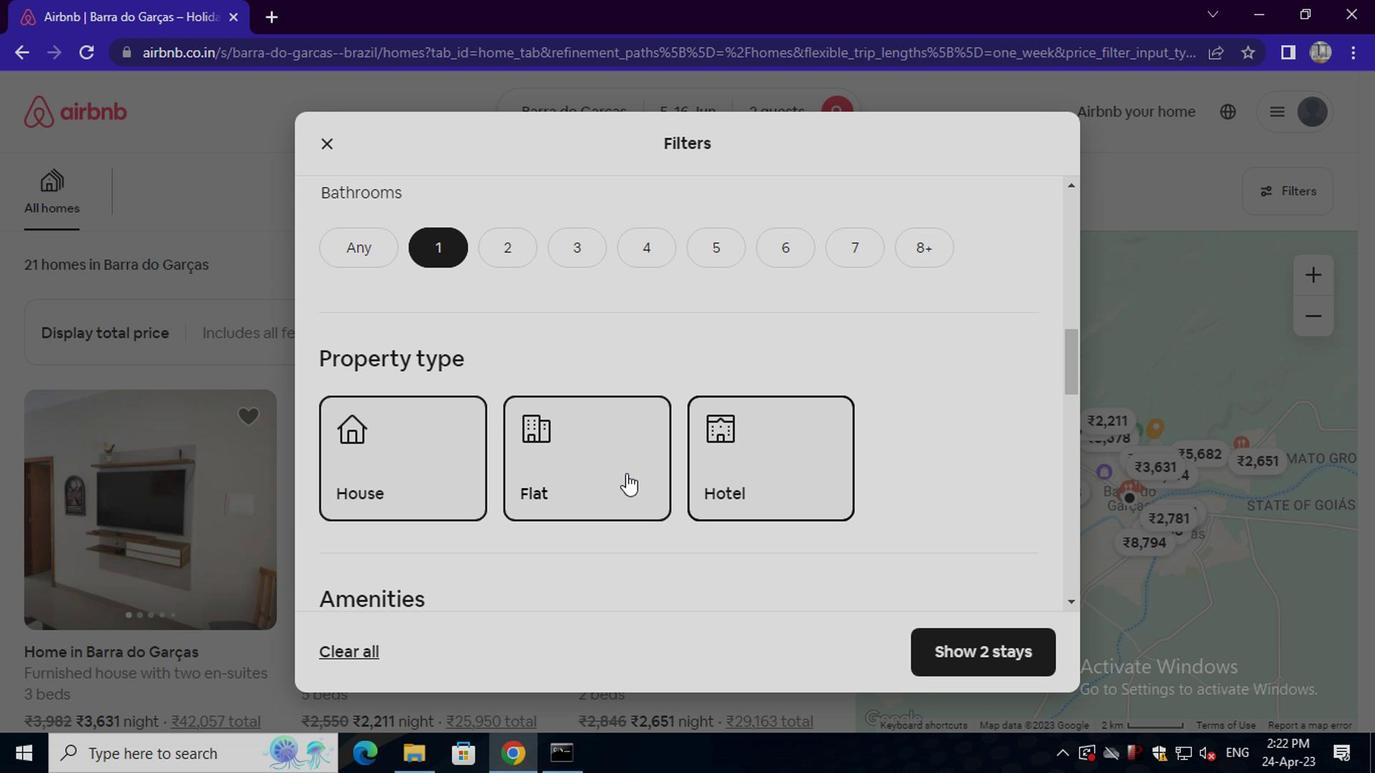 
Action: Mouse scrolled (612, 474) with delta (0, -1)
Screenshot: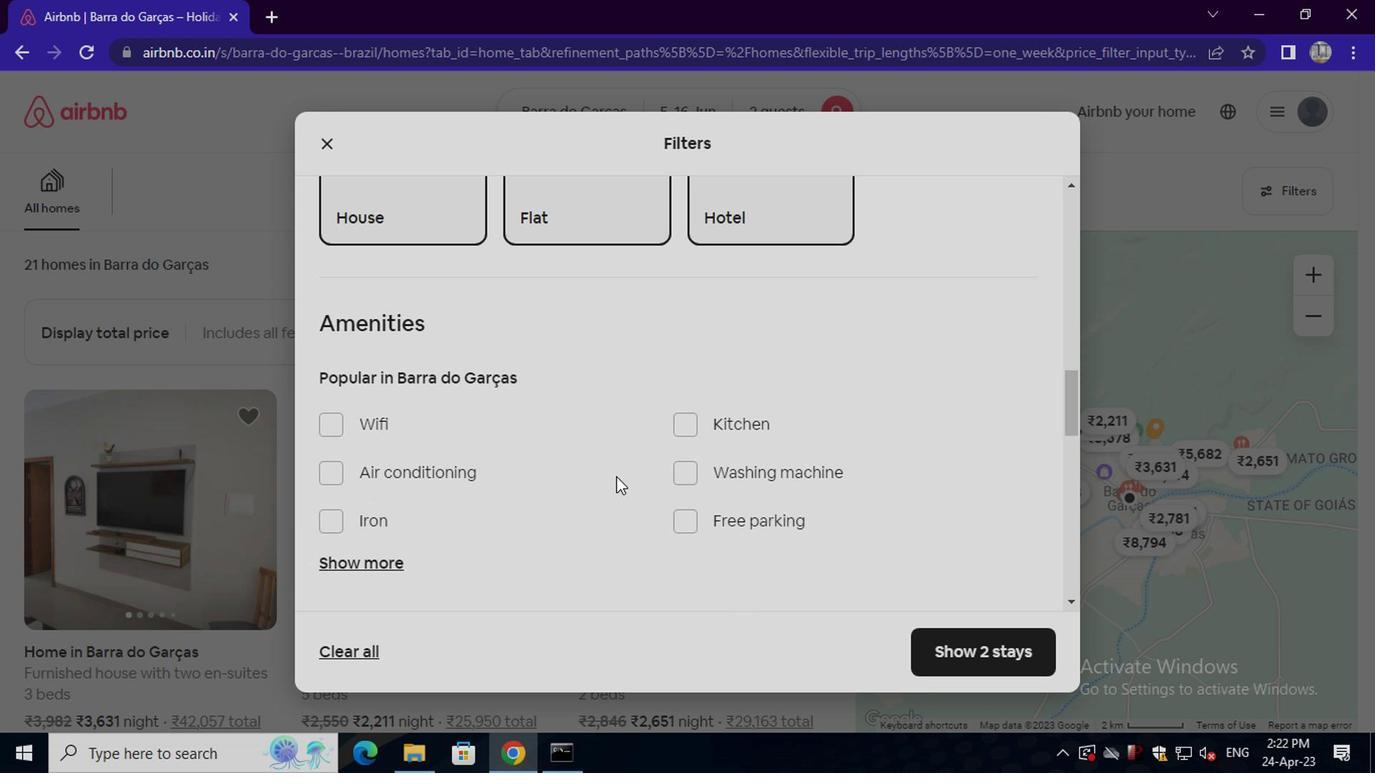 
Action: Mouse moved to (684, 347)
Screenshot: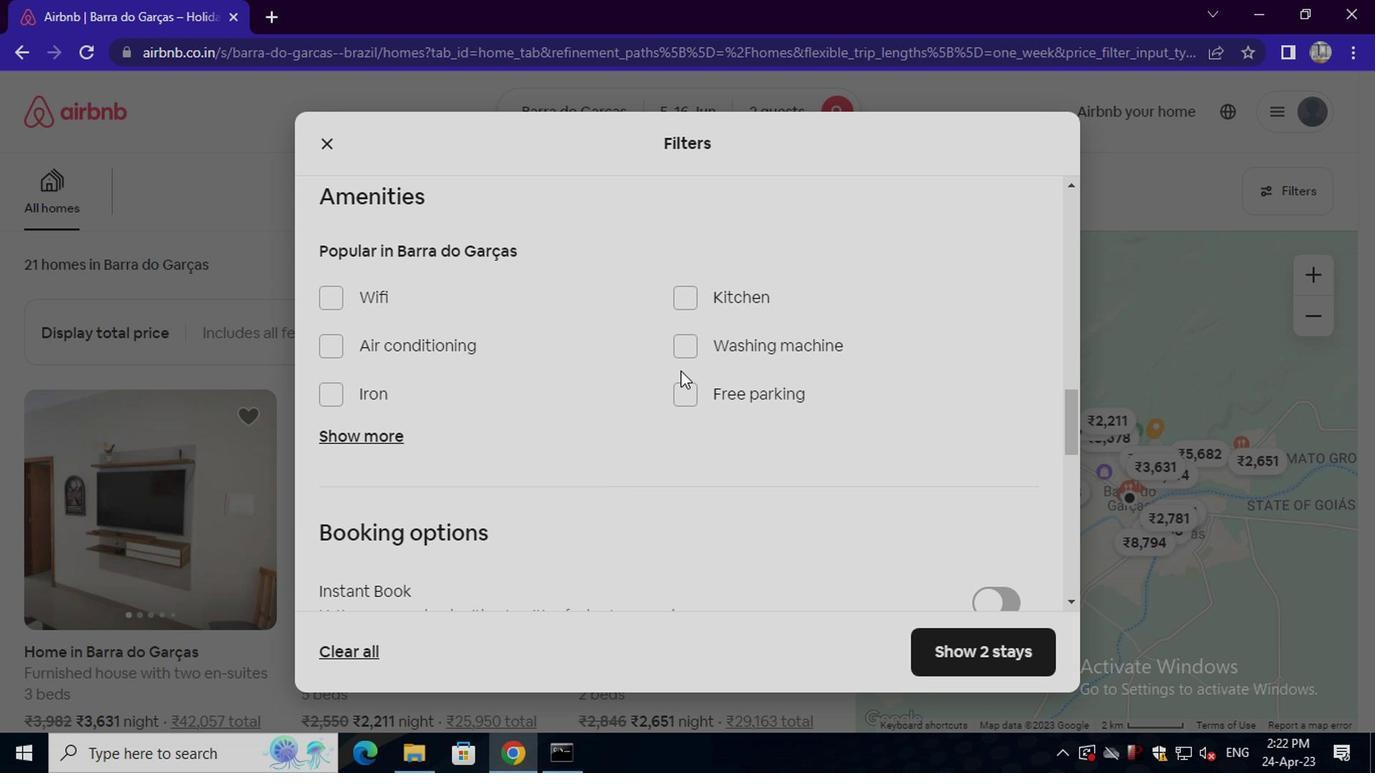 
Action: Mouse pressed left at (684, 347)
Screenshot: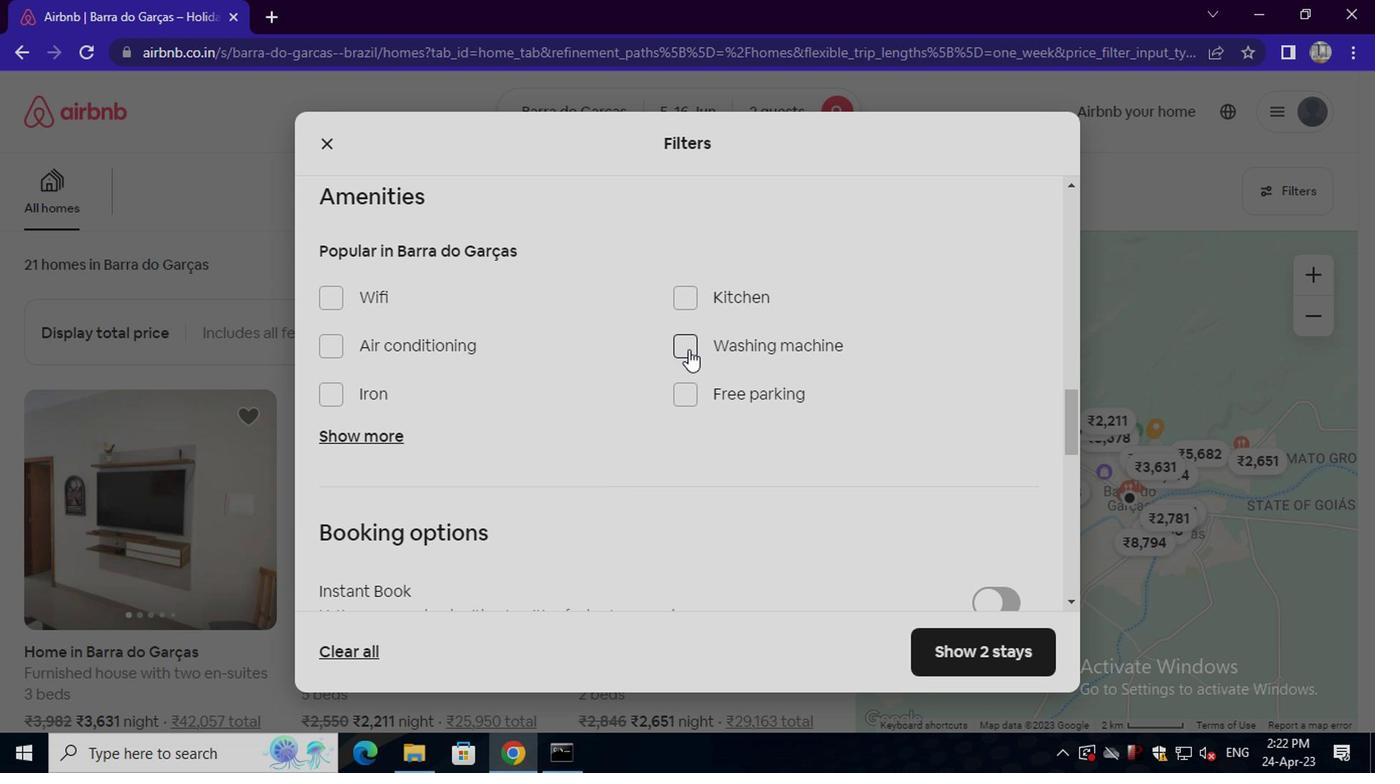 
Action: Mouse moved to (613, 419)
Screenshot: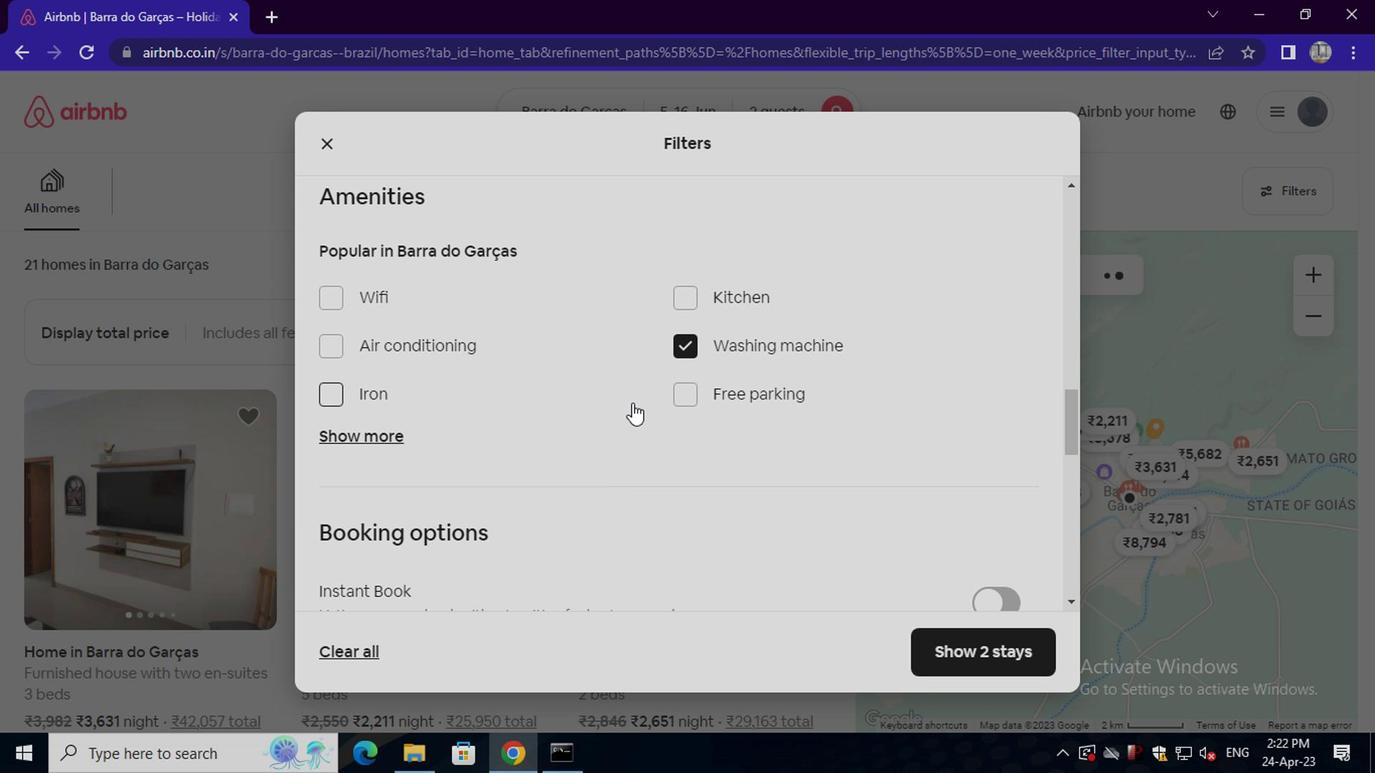 
Action: Mouse scrolled (613, 419) with delta (0, 0)
Screenshot: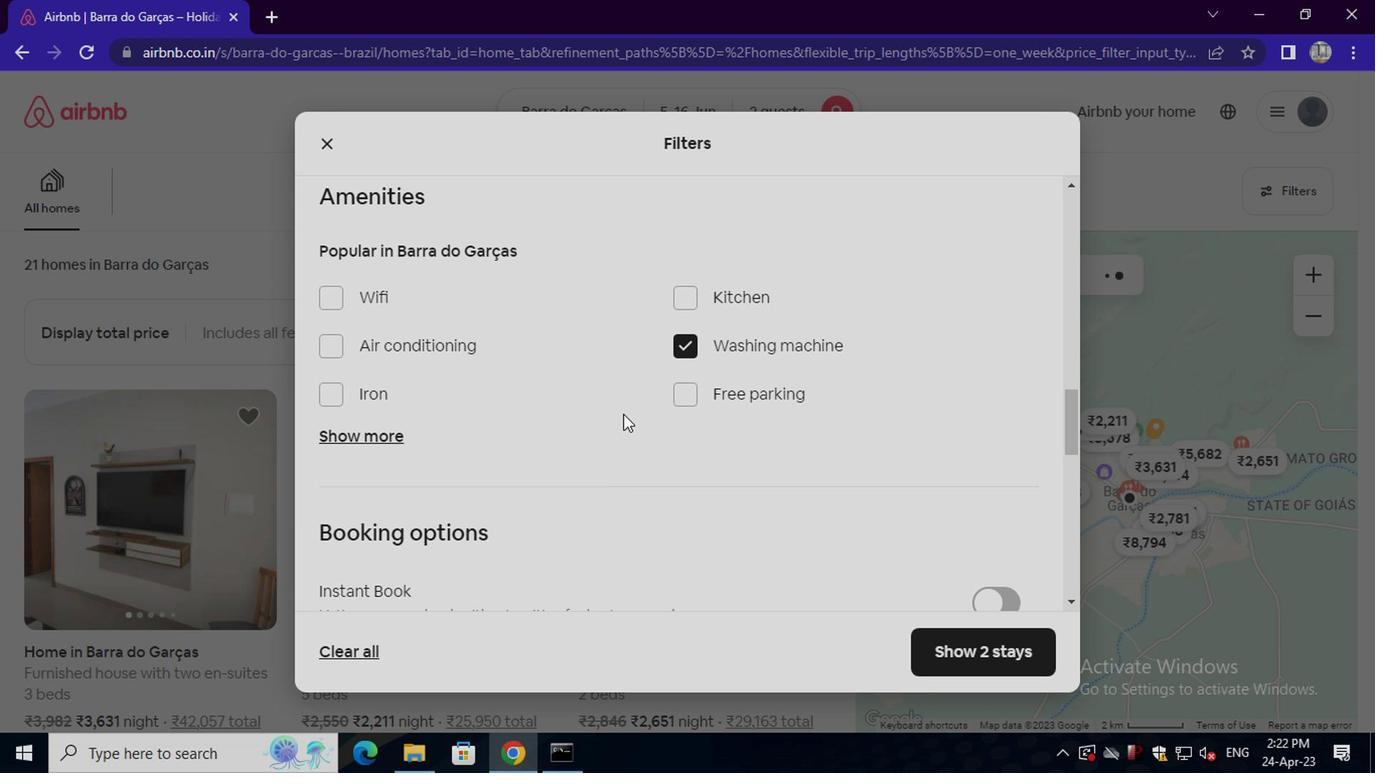
Action: Mouse moved to (613, 421)
Screenshot: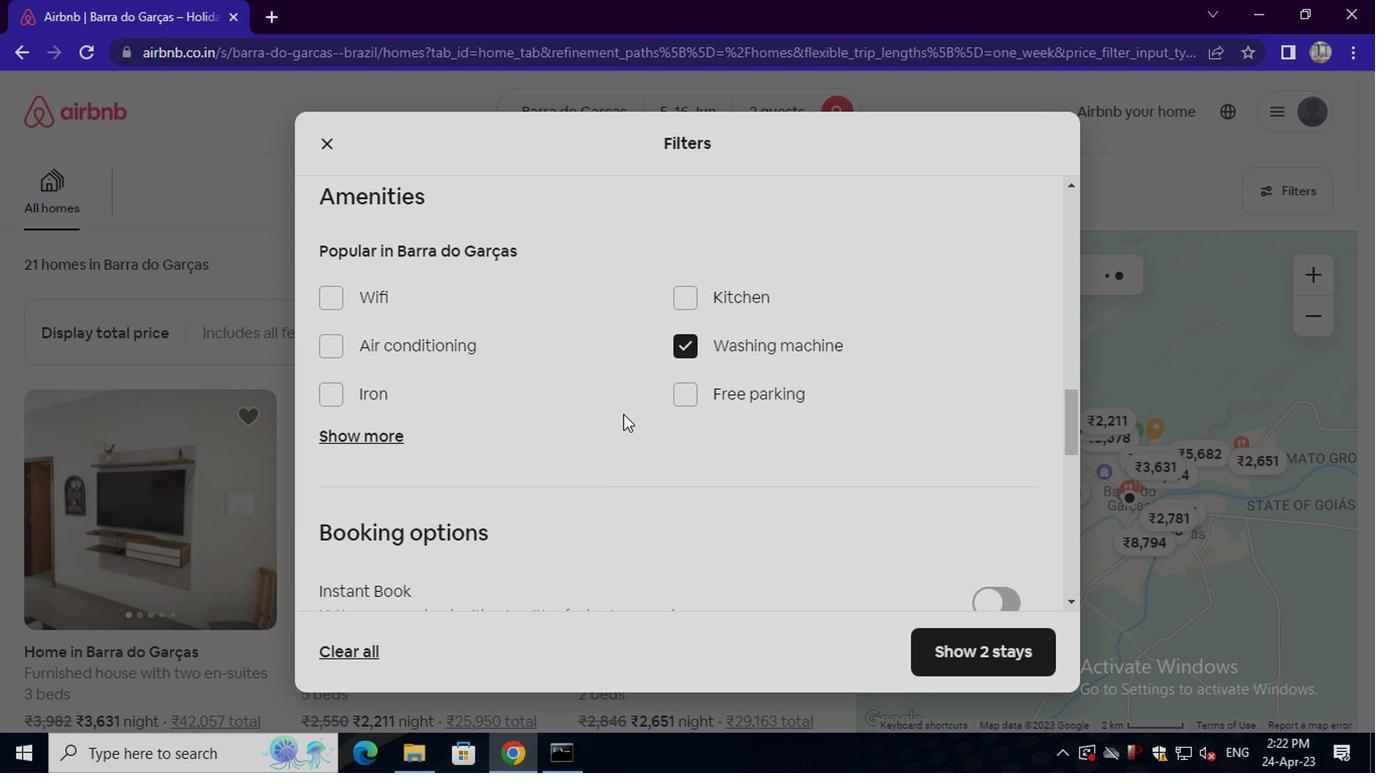 
Action: Mouse scrolled (613, 421) with delta (0, 0)
Screenshot: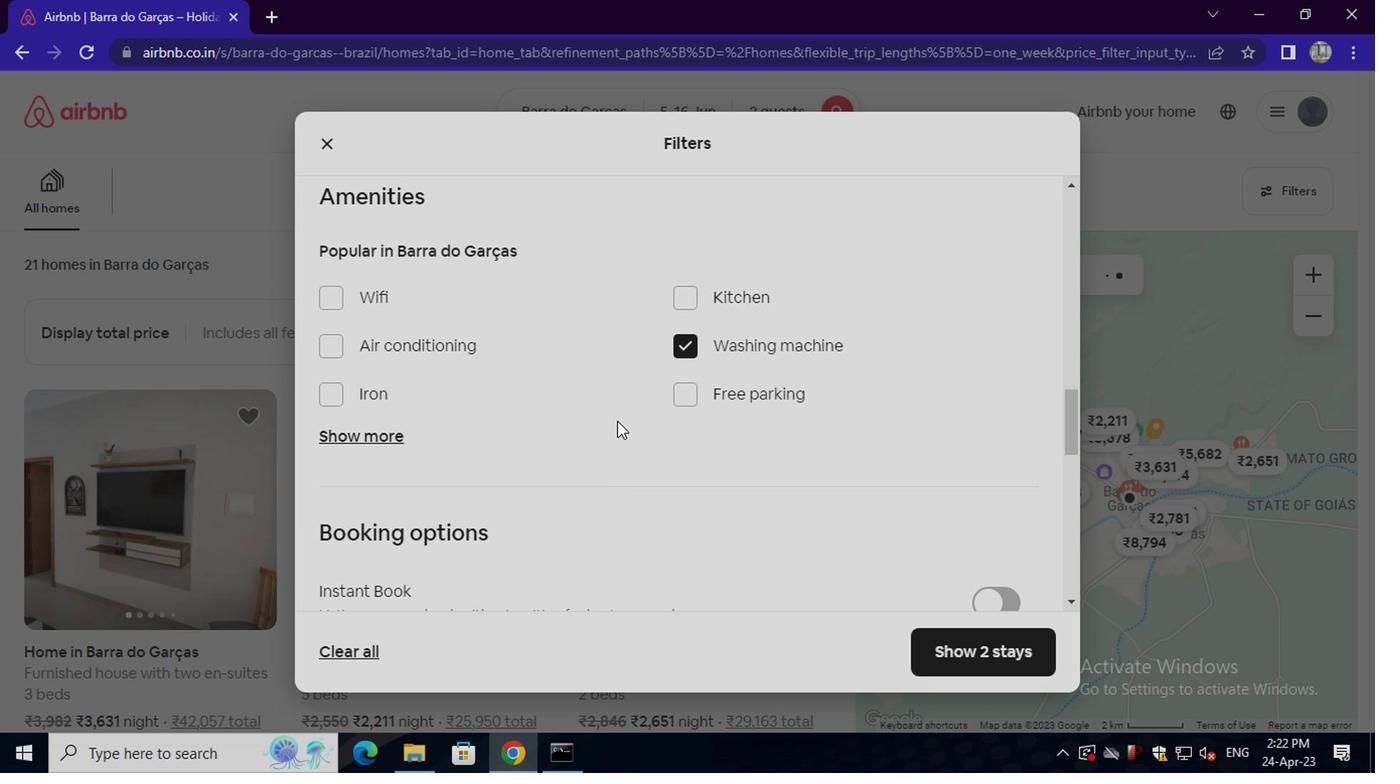 
Action: Mouse moved to (1014, 469)
Screenshot: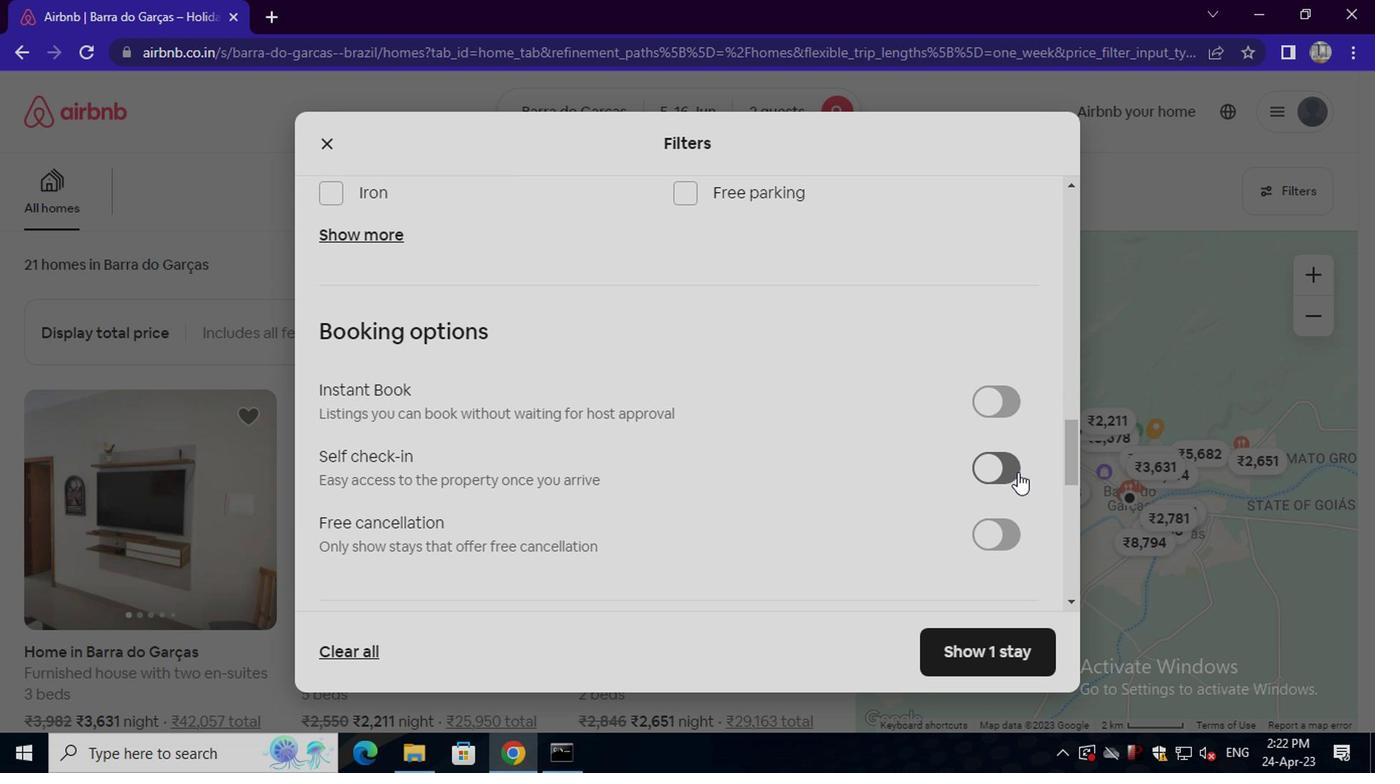 
Action: Mouse pressed left at (1014, 469)
Screenshot: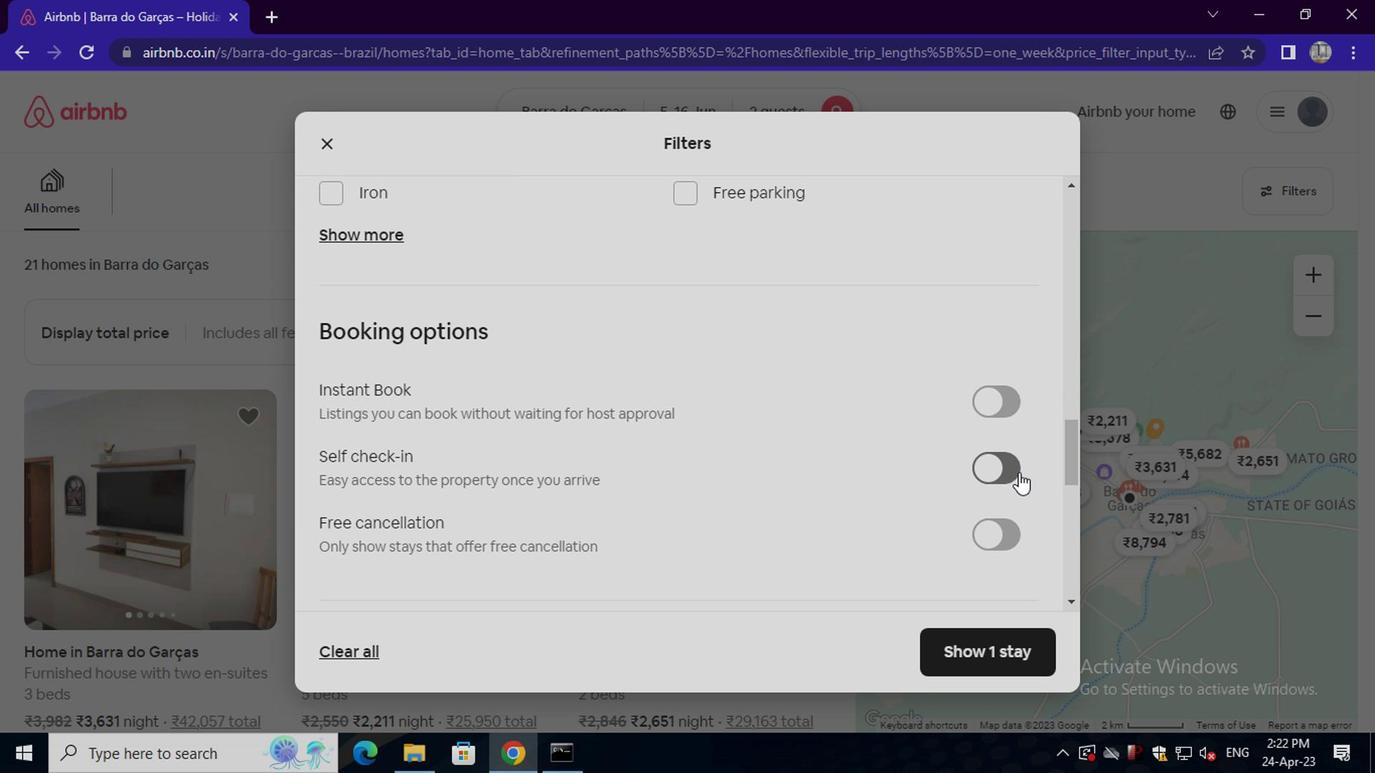
Action: Mouse moved to (399, 510)
Screenshot: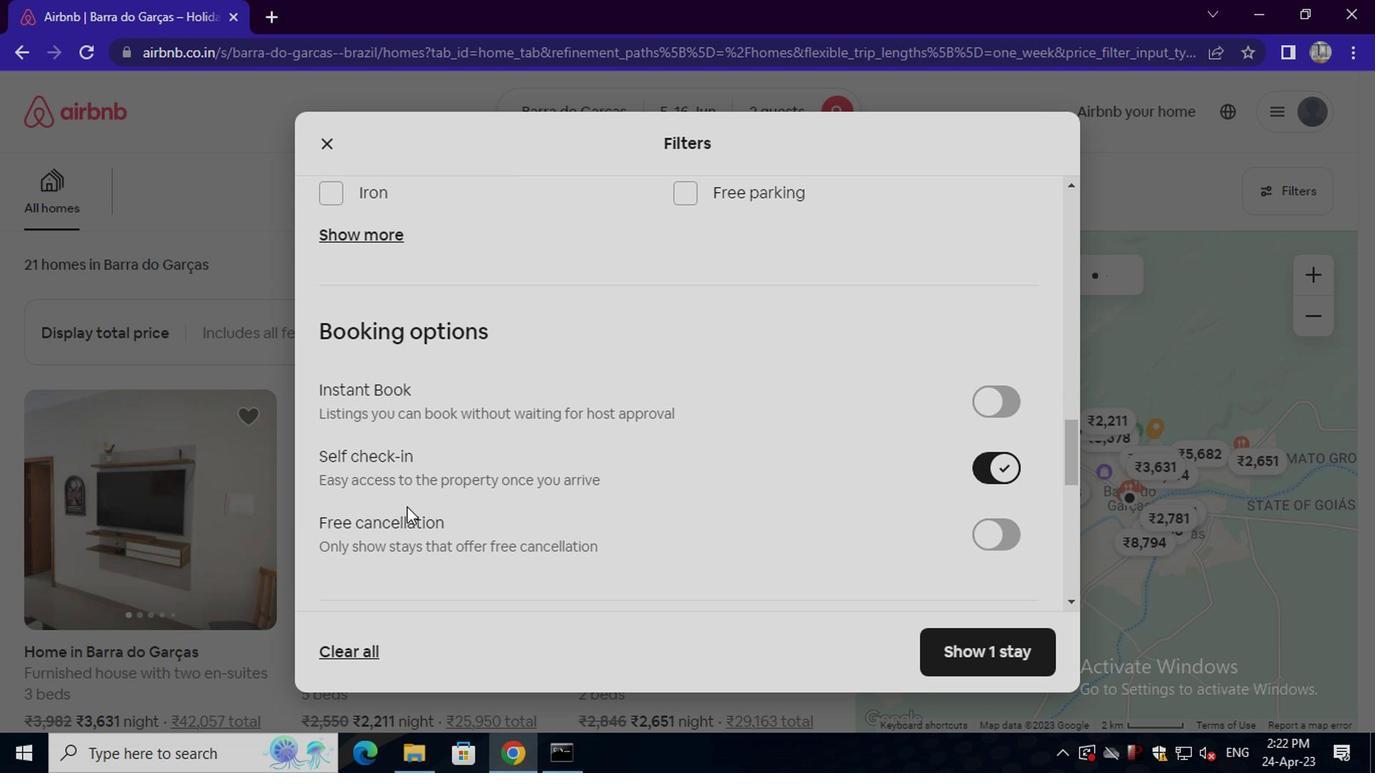 
Action: Mouse scrolled (399, 508) with delta (0, -1)
Screenshot: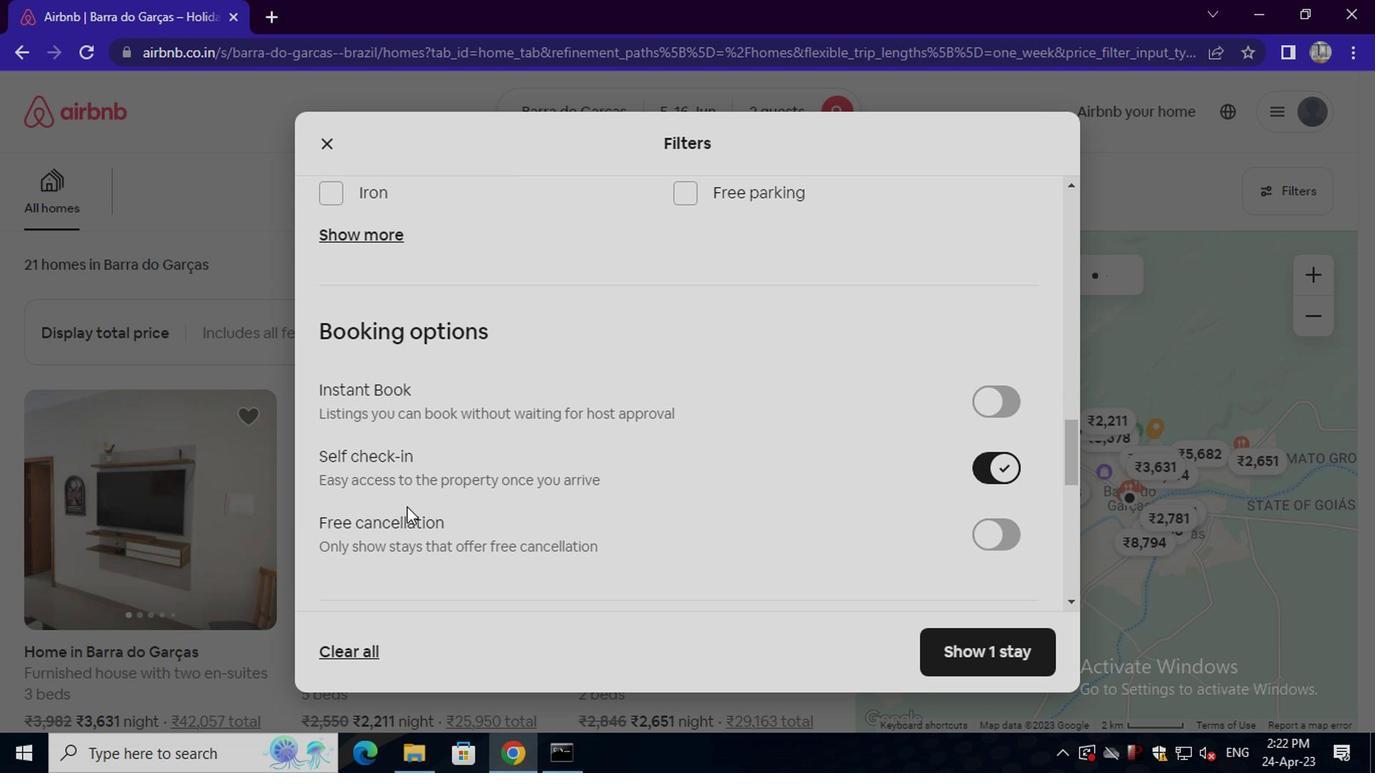 
Action: Mouse scrolled (399, 508) with delta (0, -1)
Screenshot: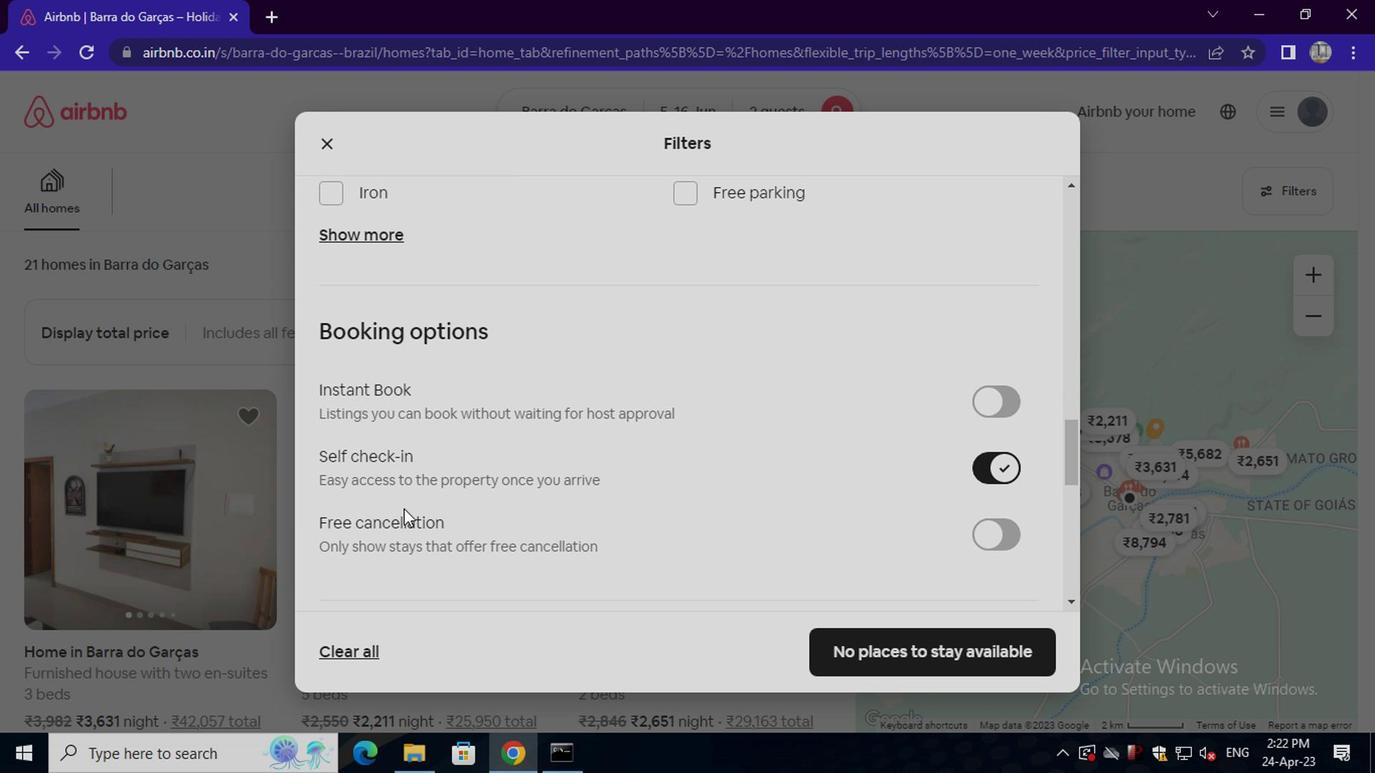 
Action: Mouse scrolled (399, 508) with delta (0, -1)
Screenshot: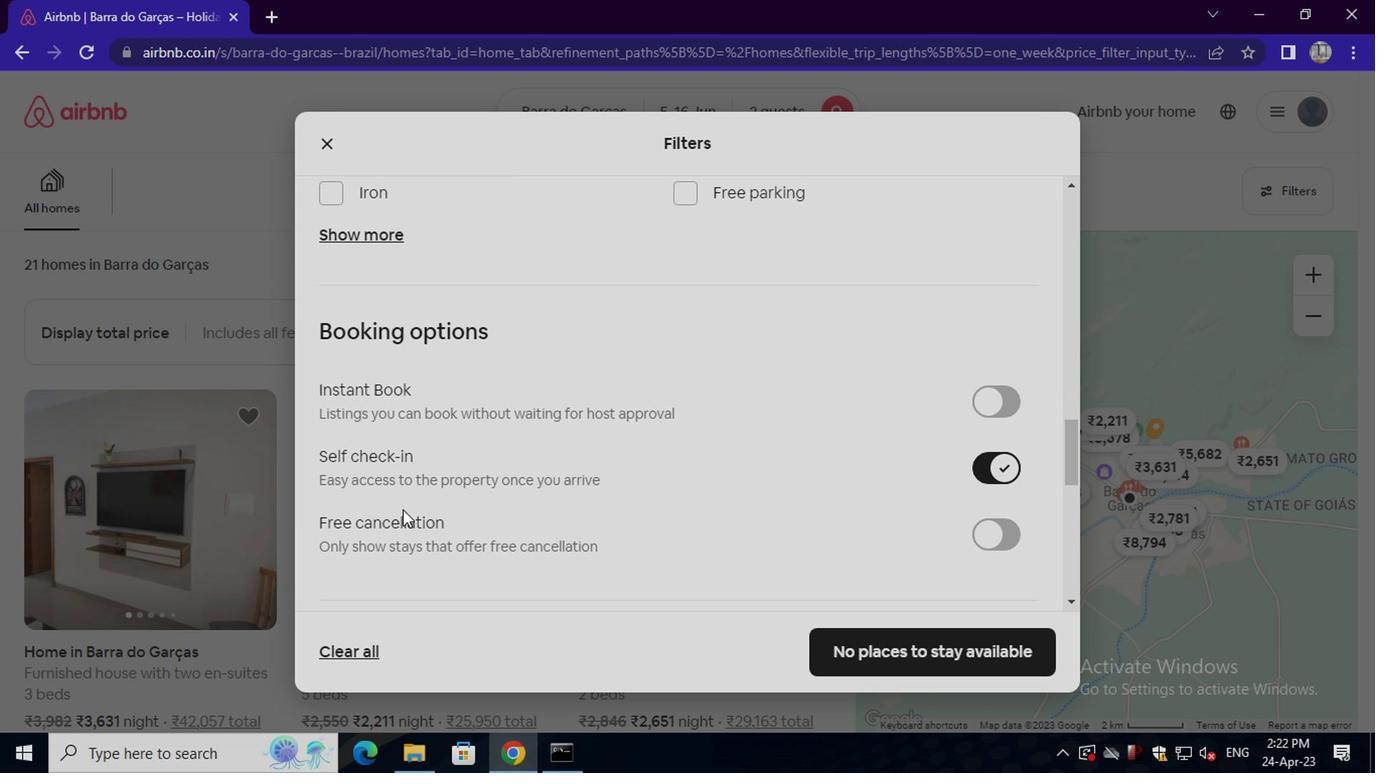 
Action: Mouse scrolled (399, 508) with delta (0, -1)
Screenshot: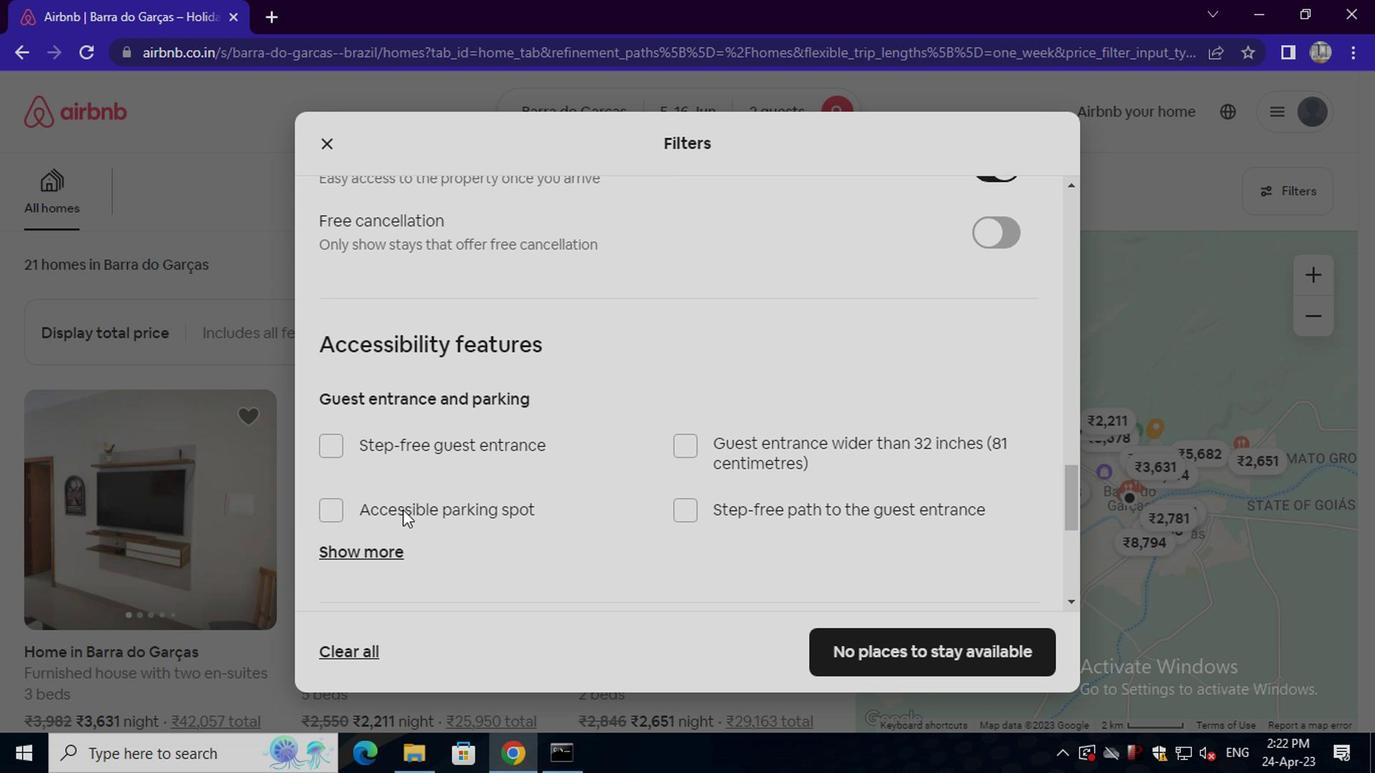
Action: Mouse scrolled (399, 508) with delta (0, -1)
Screenshot: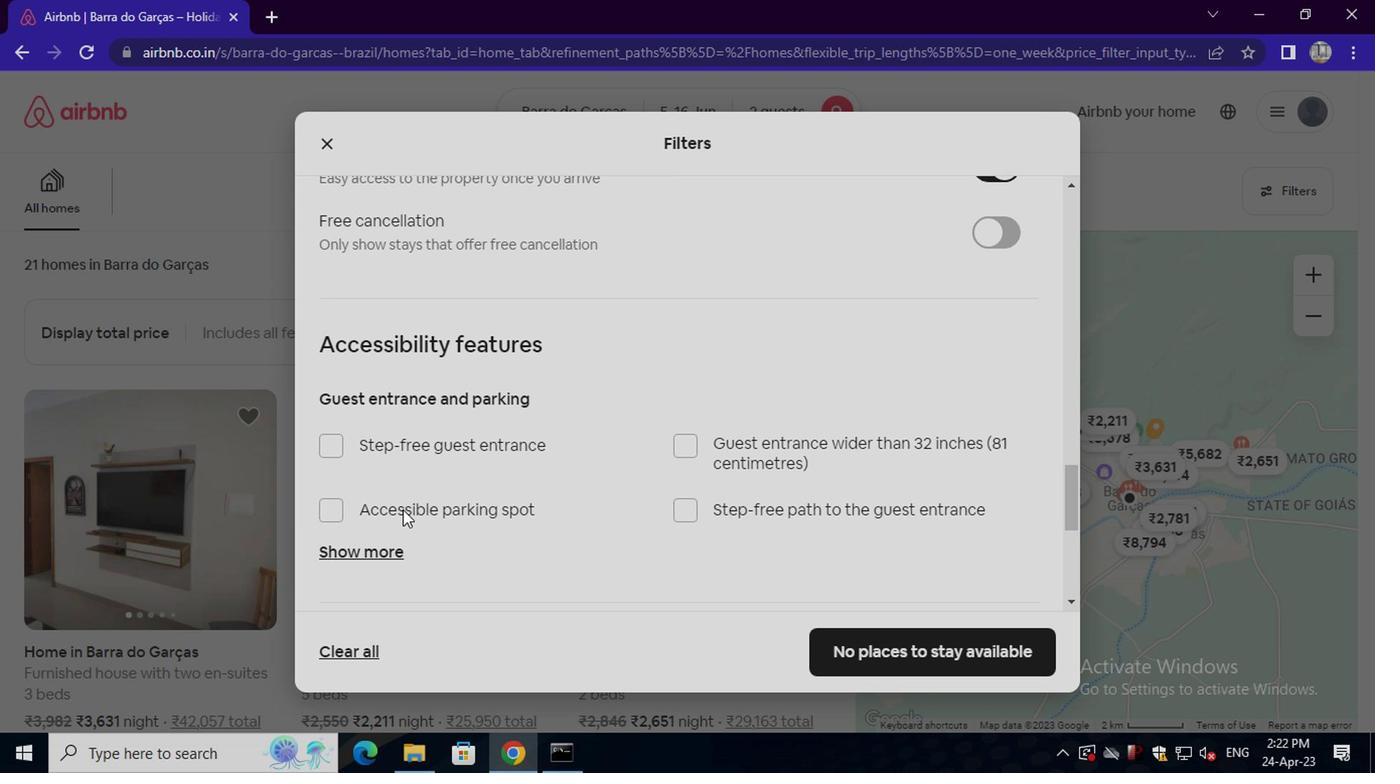 
Action: Mouse scrolled (399, 508) with delta (0, -1)
Screenshot: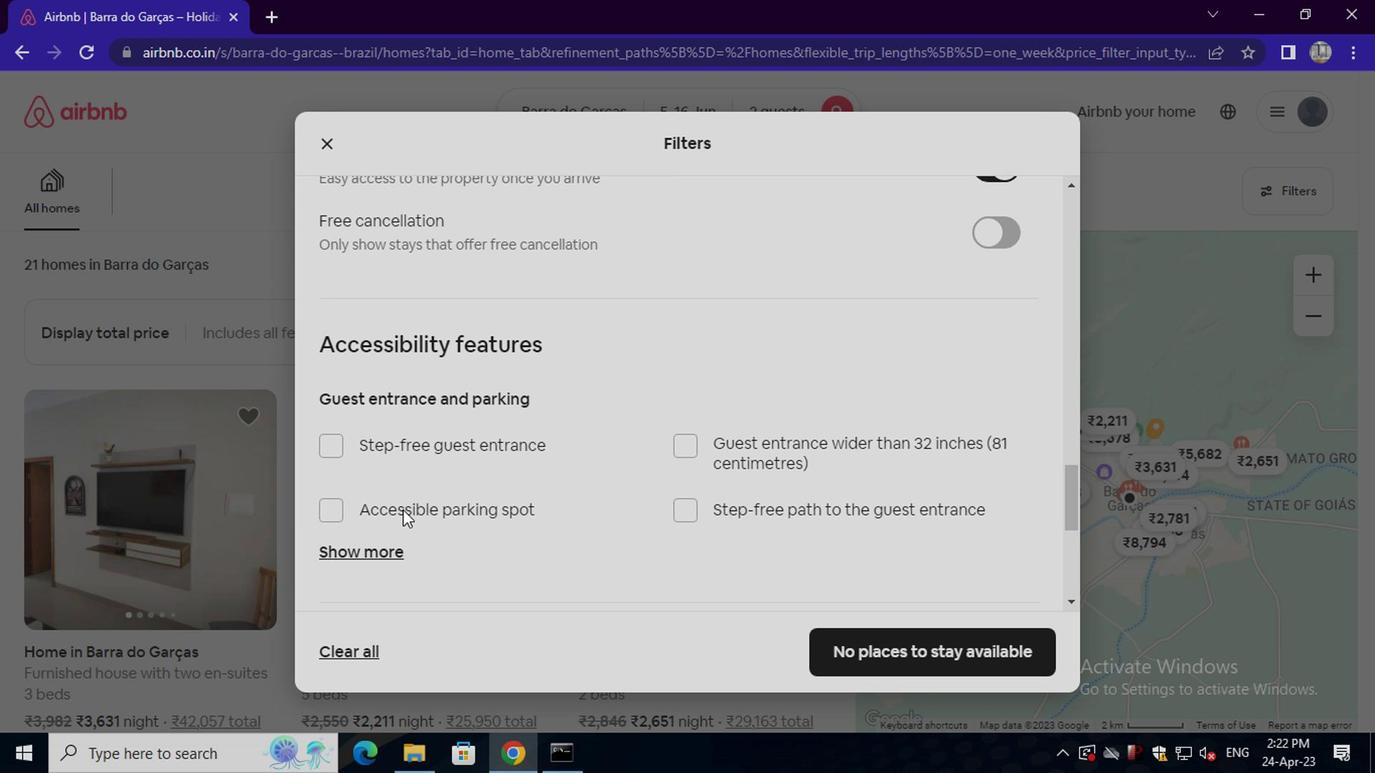 
Action: Mouse scrolled (399, 508) with delta (0, -1)
Screenshot: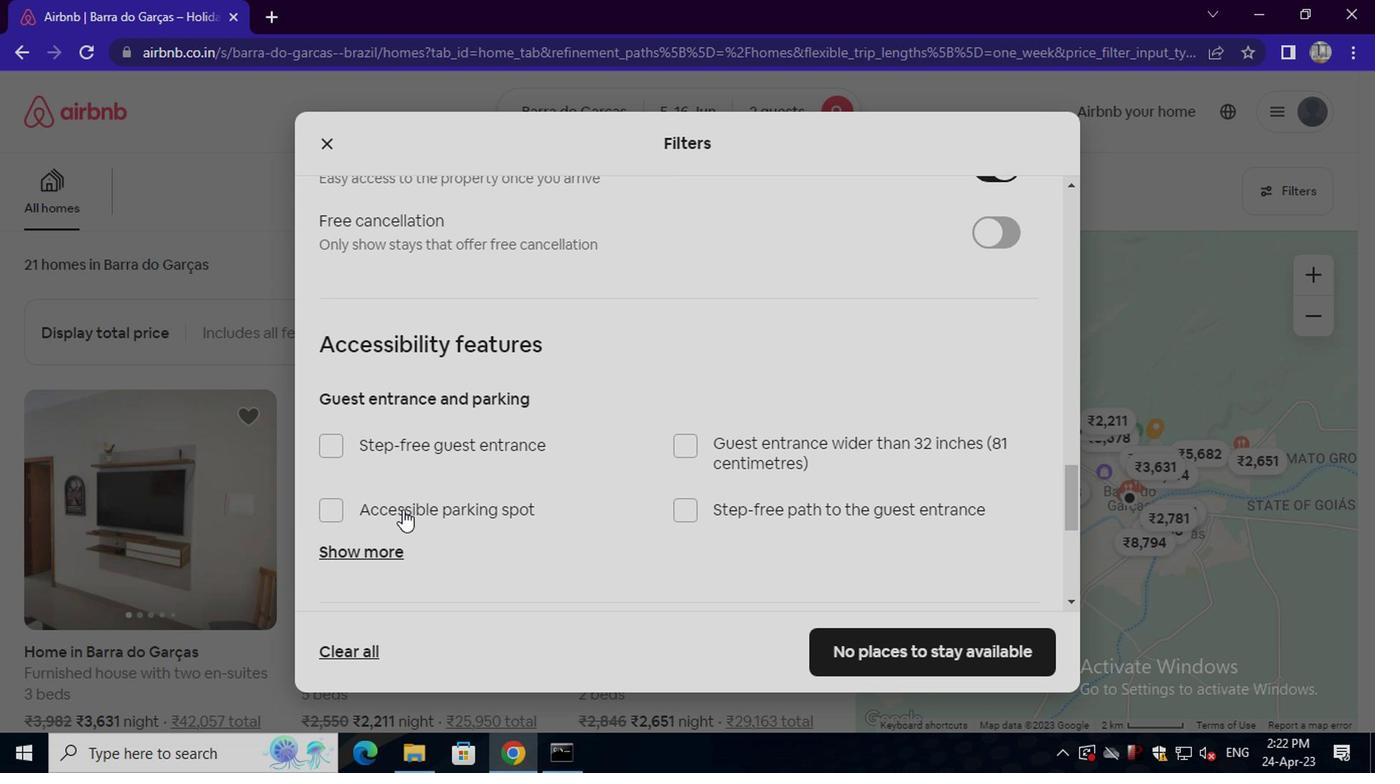 
Action: Mouse scrolled (399, 508) with delta (0, -1)
Screenshot: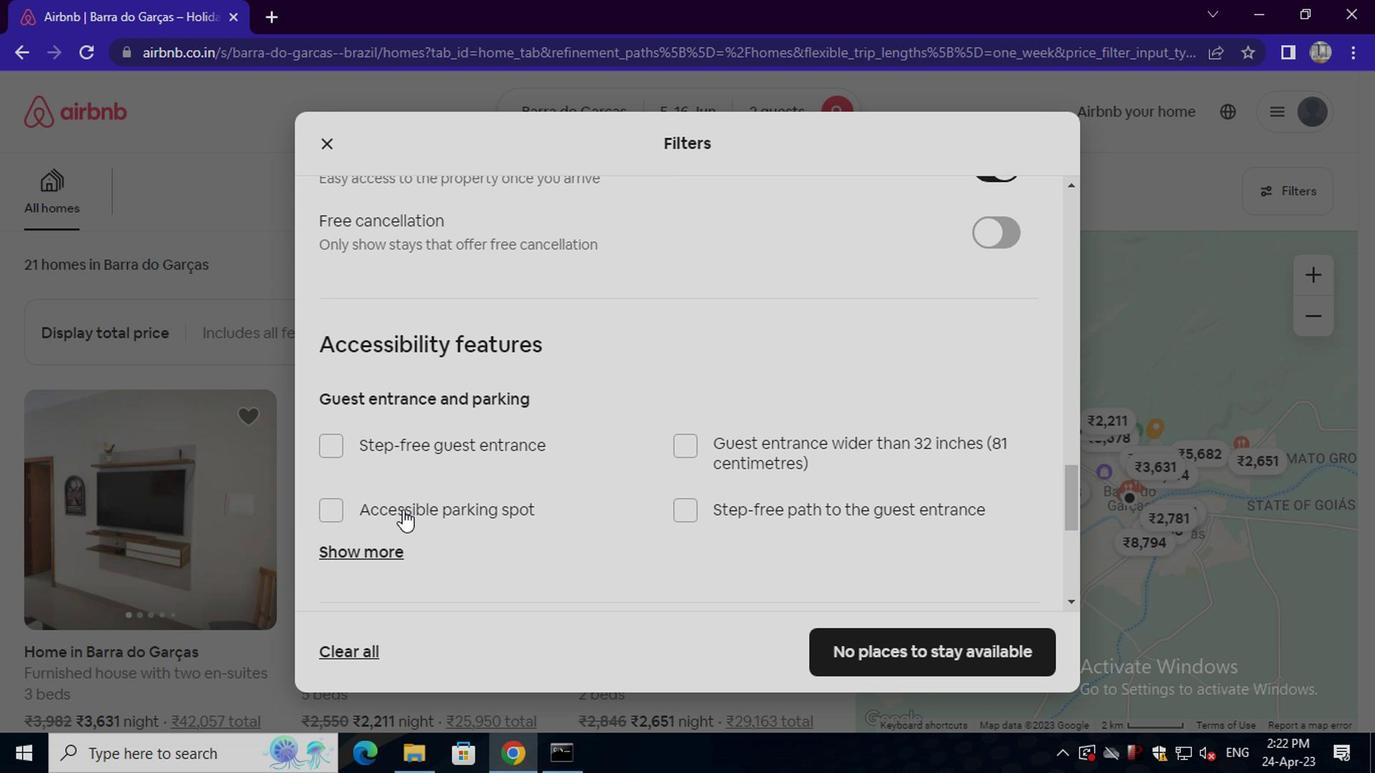 
Action: Mouse scrolled (399, 508) with delta (0, -1)
Screenshot: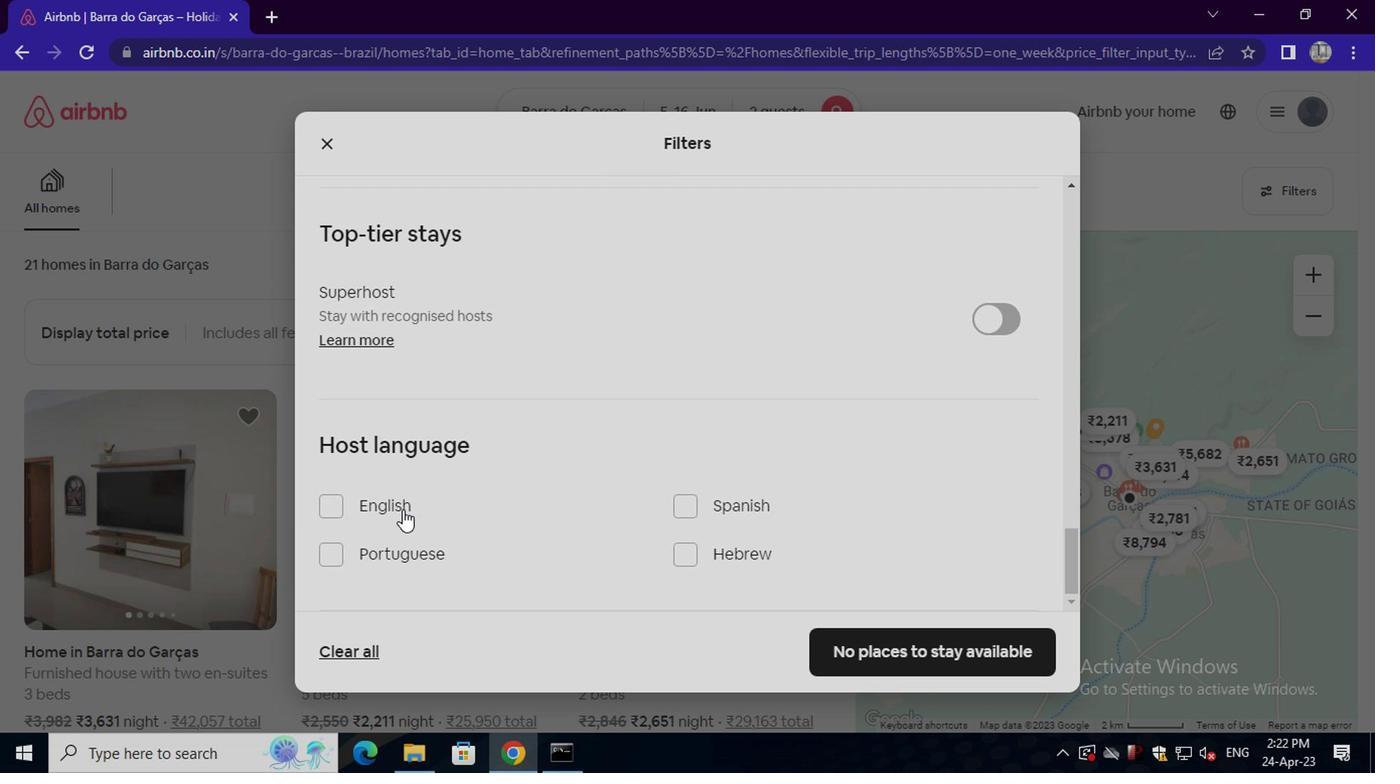 
Action: Mouse scrolled (399, 508) with delta (0, -1)
Screenshot: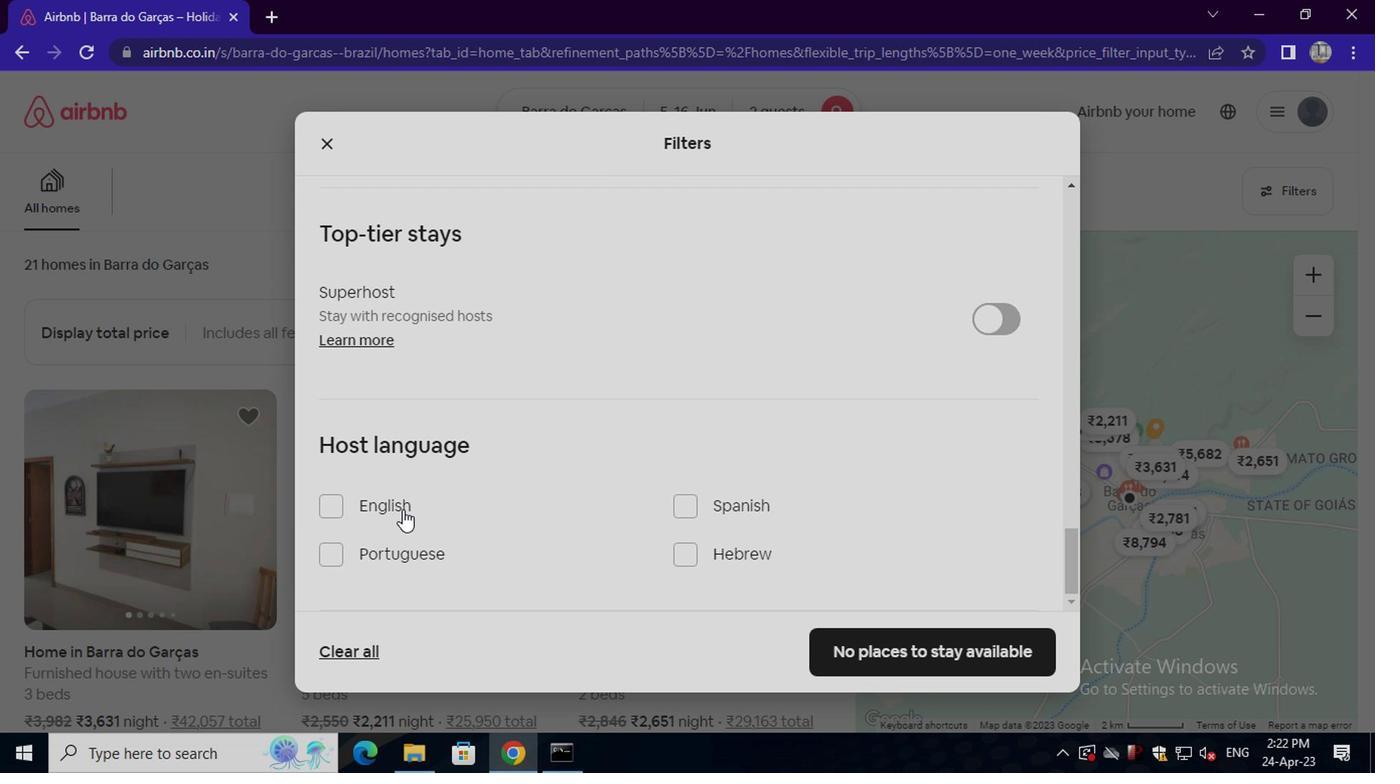 
Action: Mouse moved to (745, 497)
Screenshot: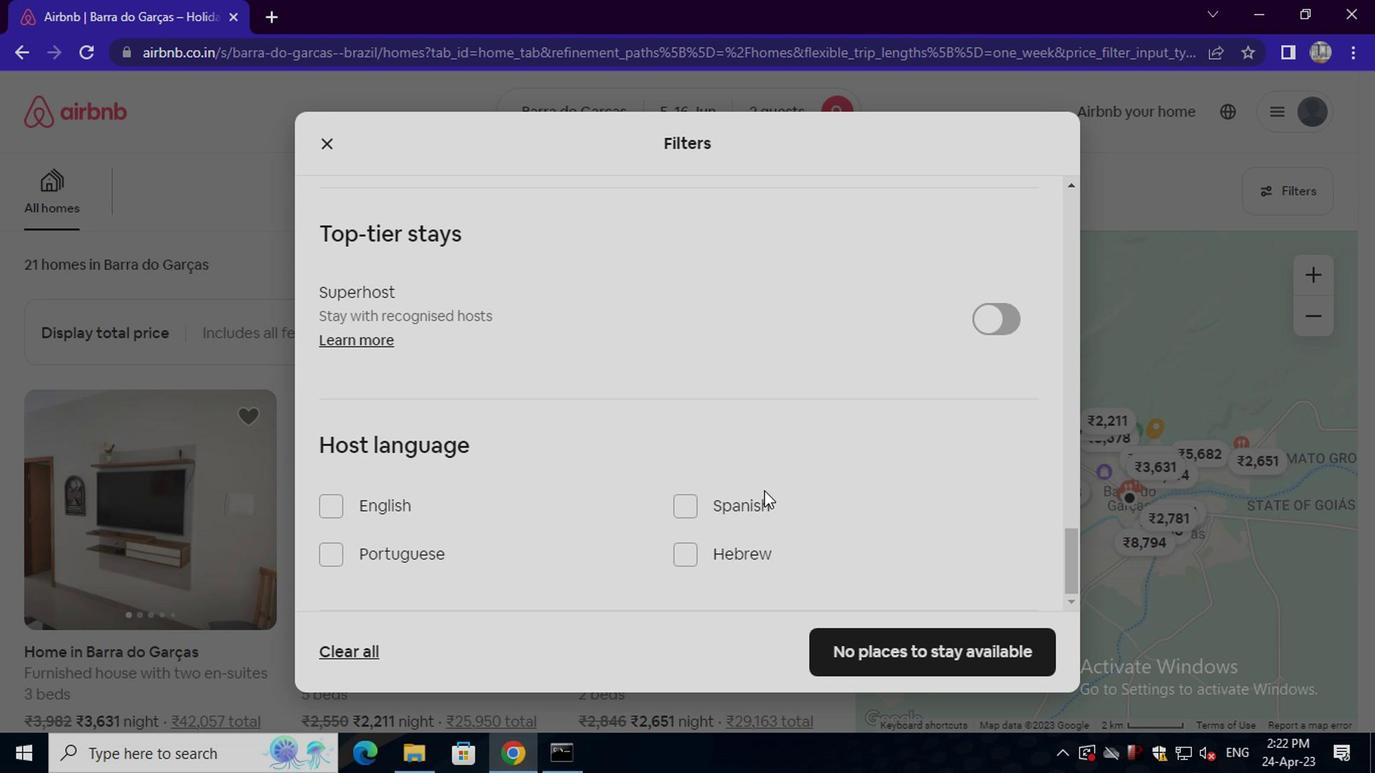 
Action: Mouse pressed left at (745, 497)
Screenshot: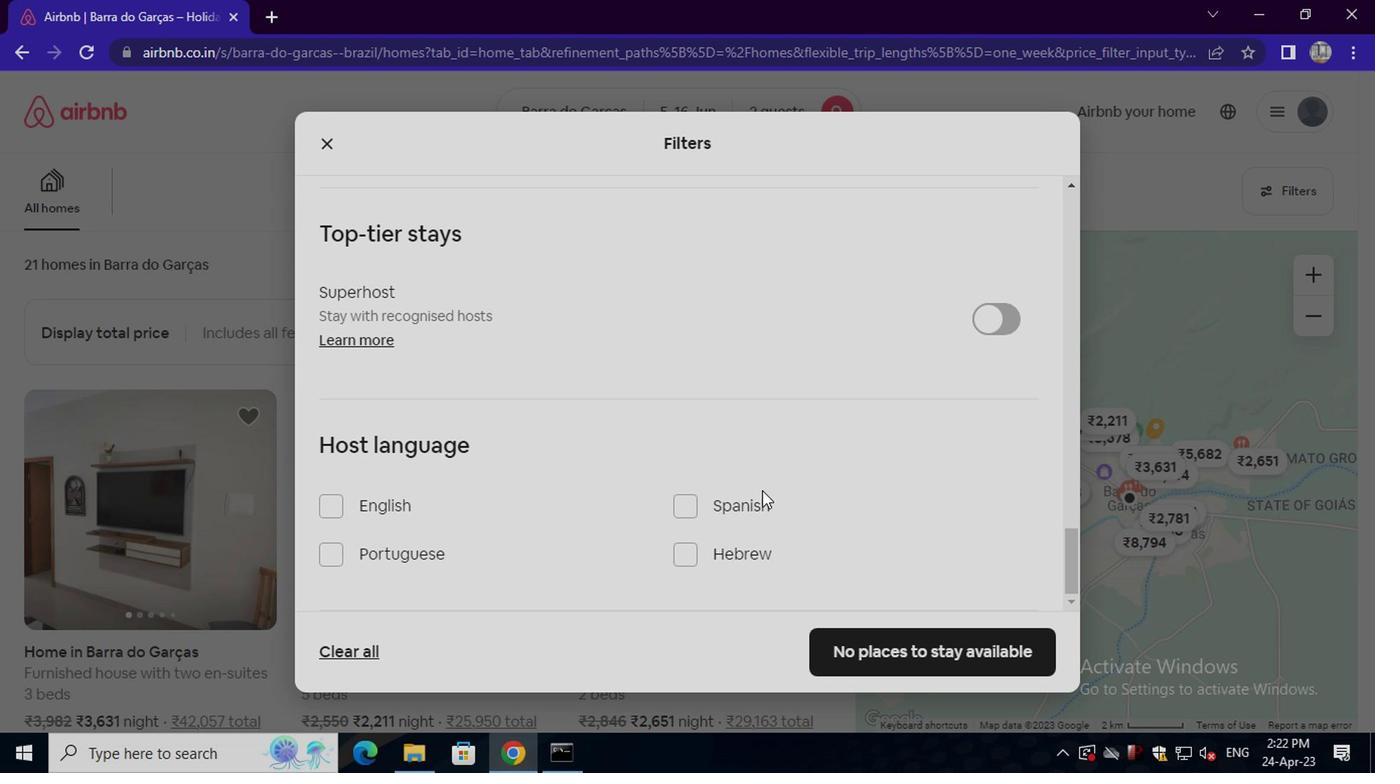 
Action: Mouse moved to (873, 649)
Screenshot: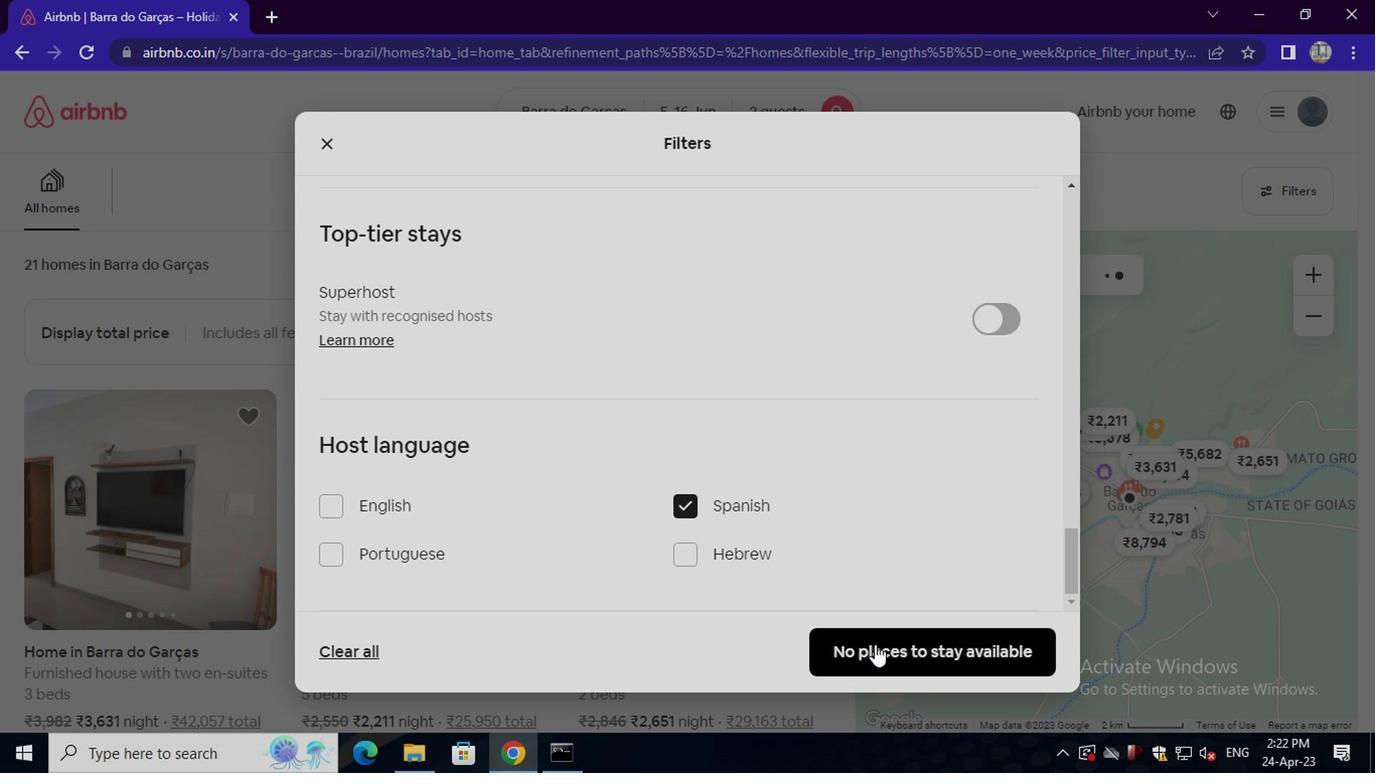
Action: Mouse pressed left at (873, 649)
Screenshot: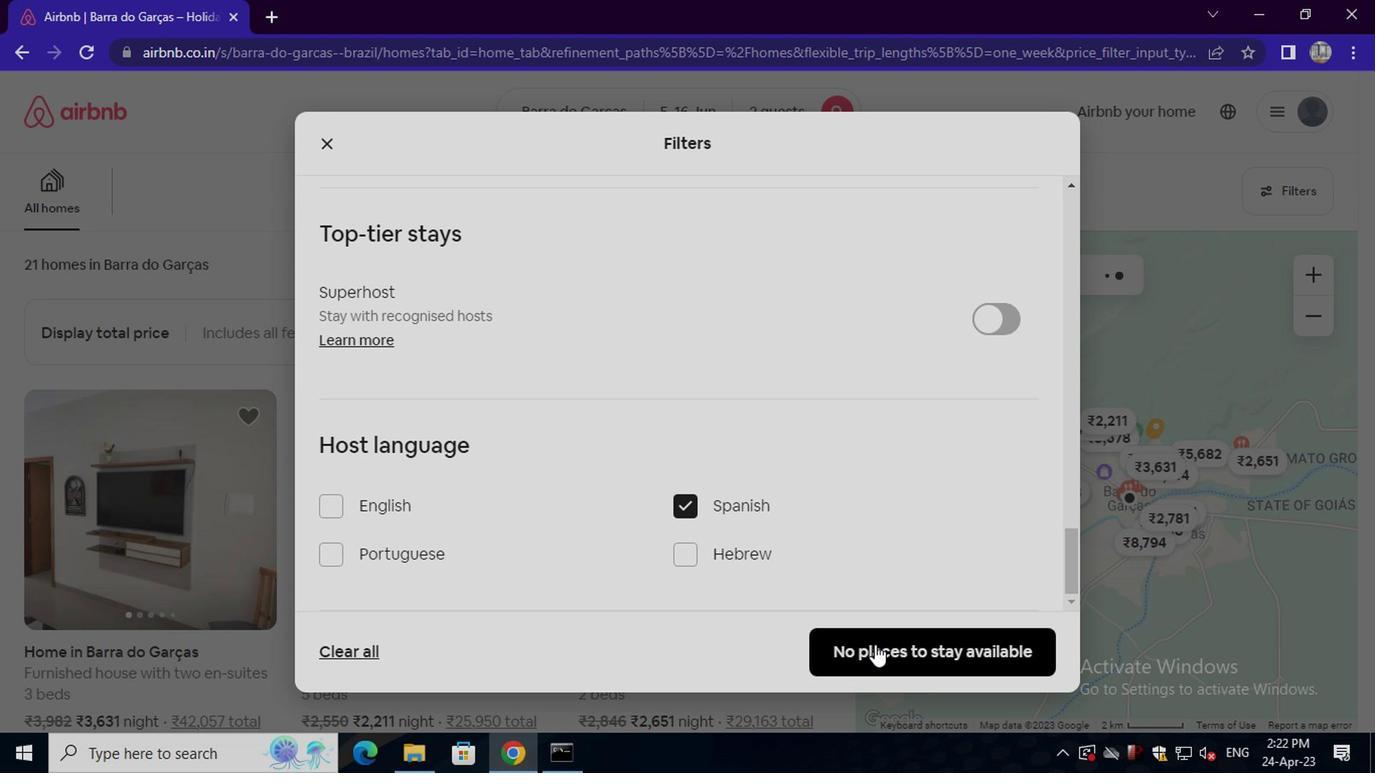 
